 Task: Buy 3 Fluorometers from Measuring & Testing section under best seller category for shipping address: Francisco Garcia, 1396 Camden Street, Reno, Nevada 89501, Cell Number 7752551231. Pay from credit card ending with 6759, CVV 506
Action: Mouse moved to (23, 82)
Screenshot: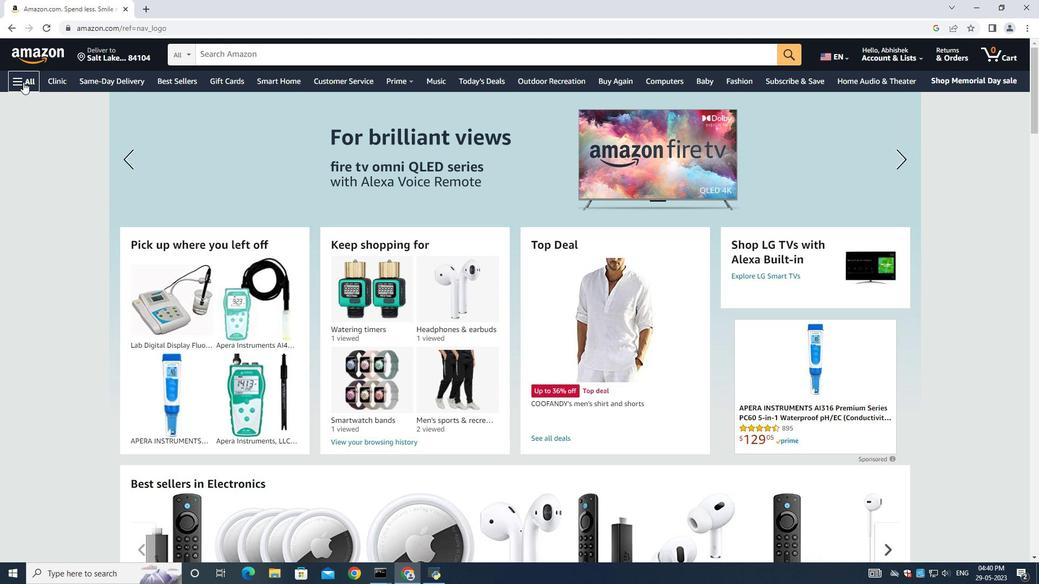 
Action: Mouse pressed left at (23, 82)
Screenshot: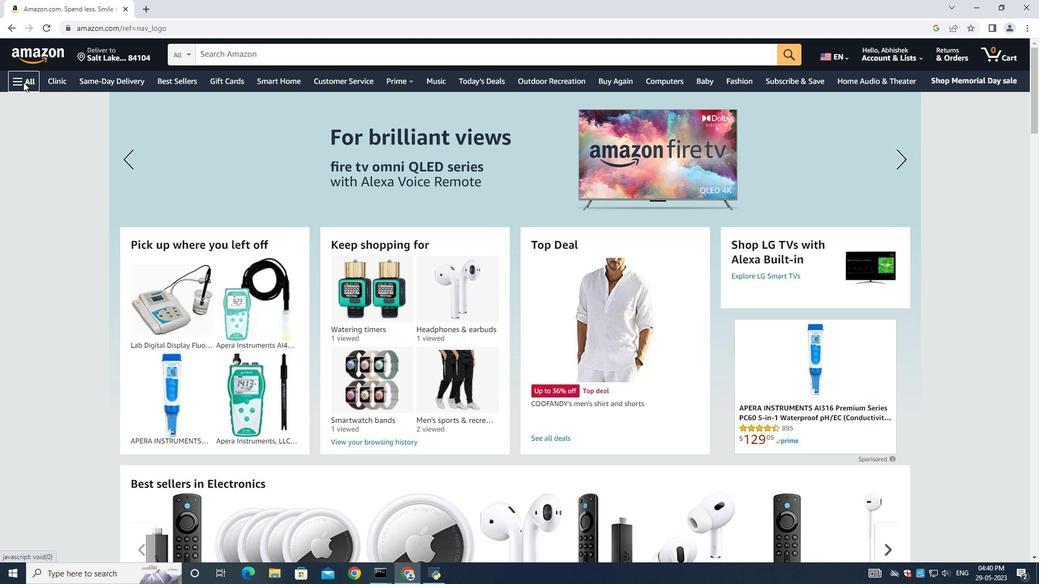 
Action: Mouse moved to (29, 108)
Screenshot: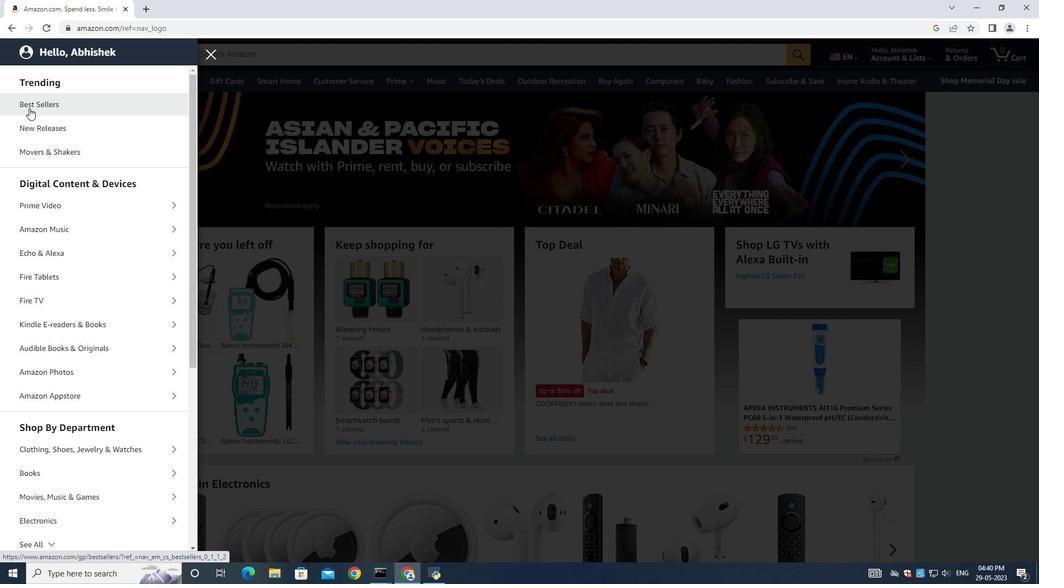 
Action: Mouse pressed left at (29, 108)
Screenshot: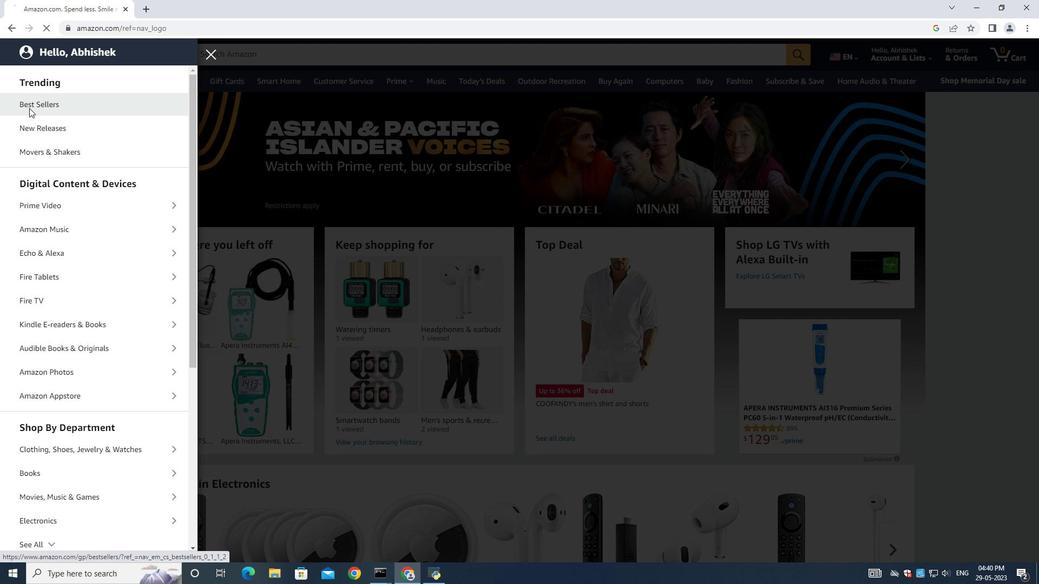 
Action: Mouse moved to (230, 54)
Screenshot: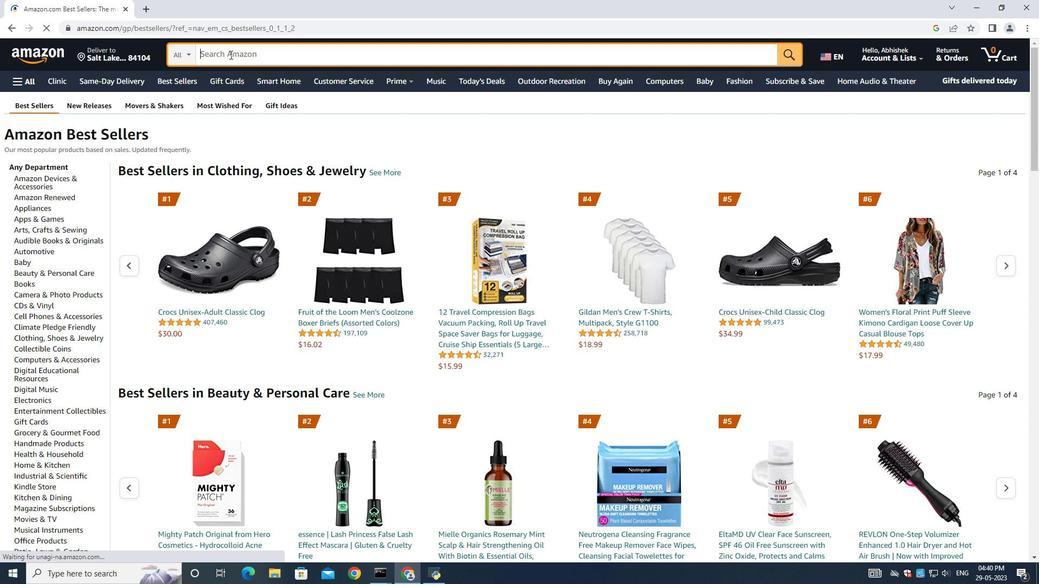 
Action: Mouse pressed left at (230, 54)
Screenshot: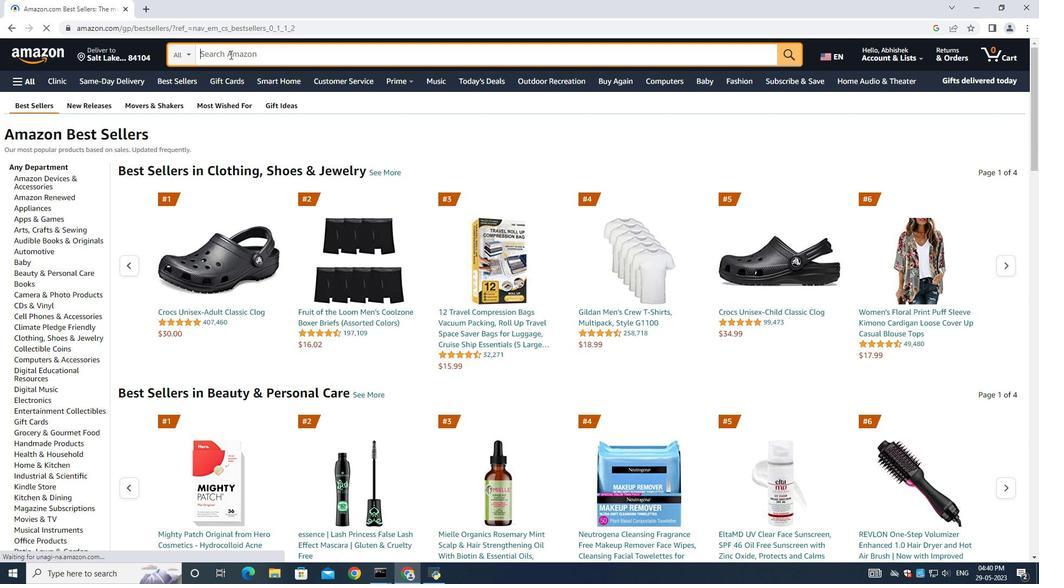 
Action: Key pressed <Key.shift>Fluorometers<Key.enter>
Screenshot: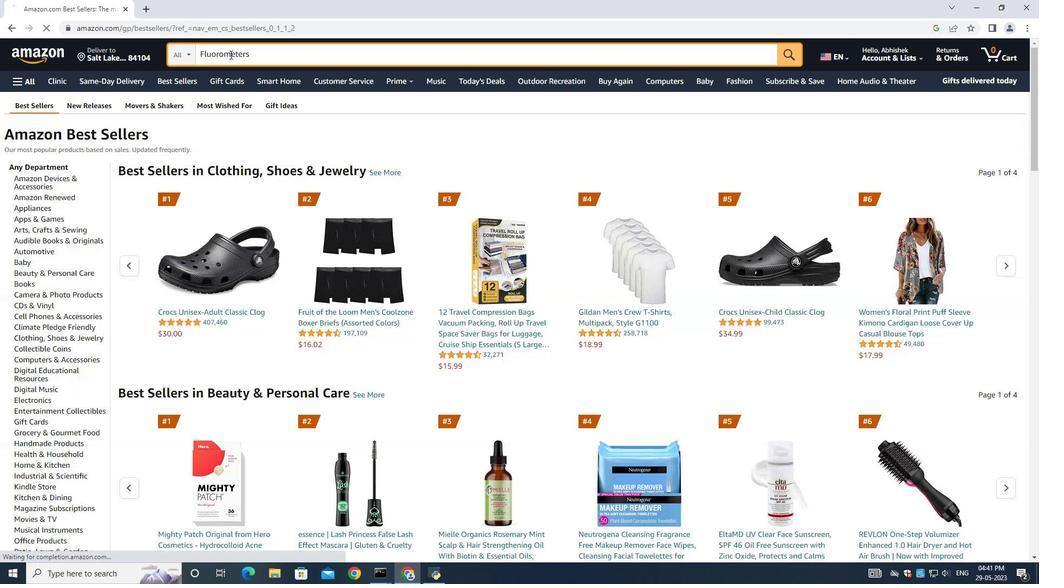
Action: Mouse moved to (674, 298)
Screenshot: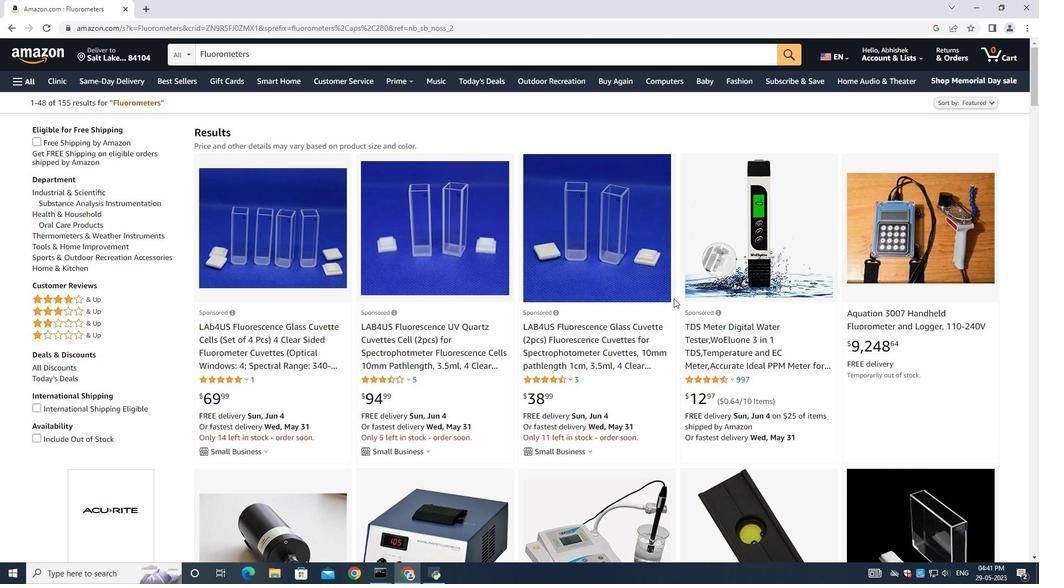 
Action: Mouse scrolled (674, 298) with delta (0, 0)
Screenshot: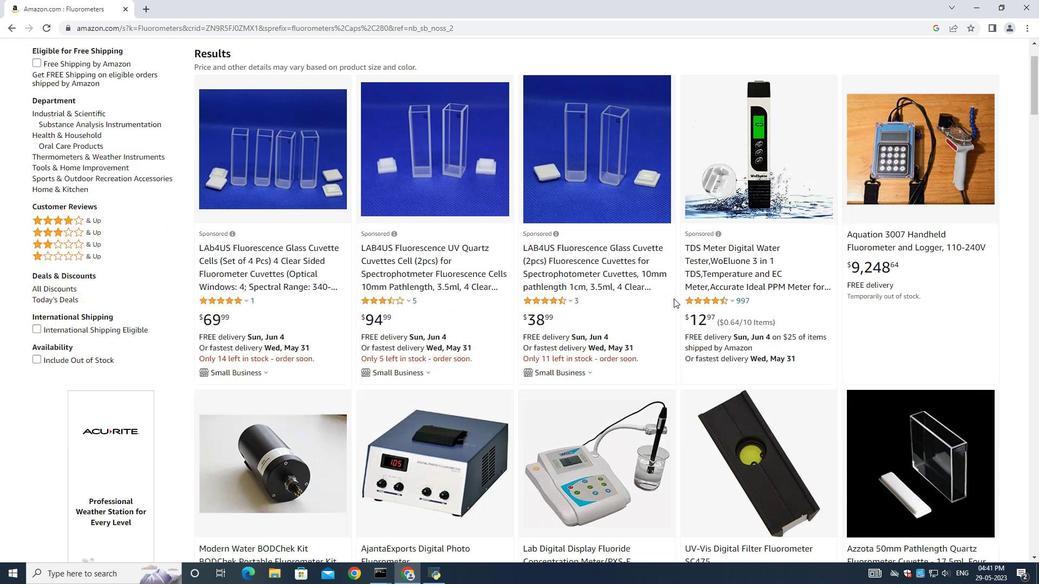 
Action: Mouse scrolled (674, 298) with delta (0, 0)
Screenshot: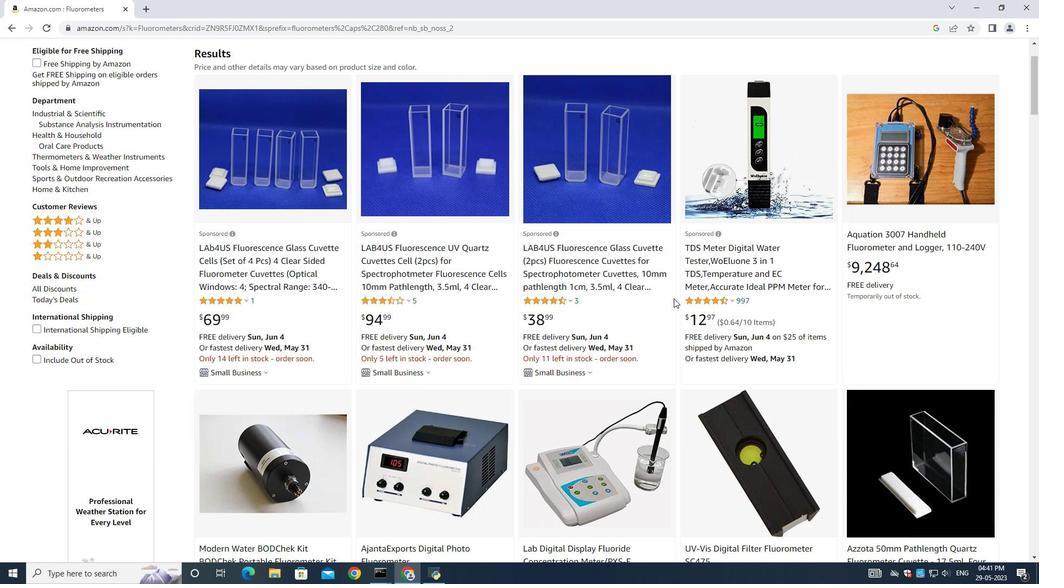 
Action: Mouse scrolled (674, 298) with delta (0, 0)
Screenshot: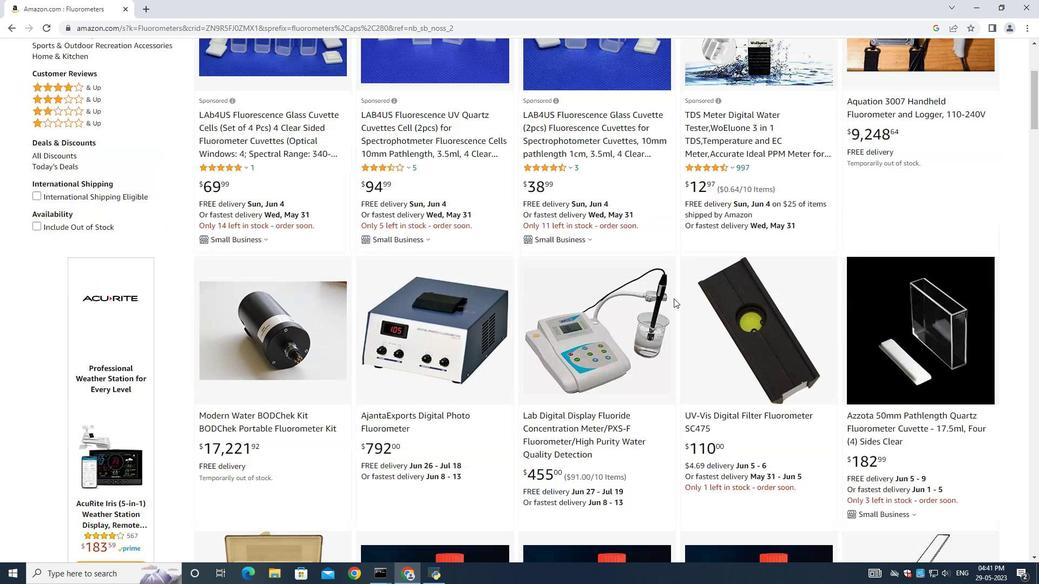 
Action: Mouse scrolled (674, 298) with delta (0, 0)
Screenshot: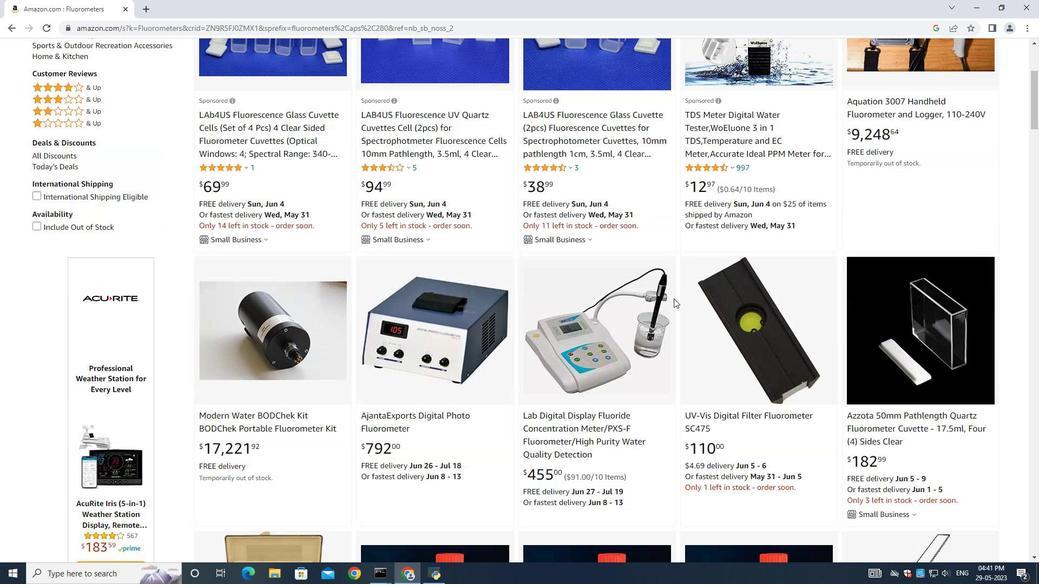 
Action: Mouse moved to (455, 303)
Screenshot: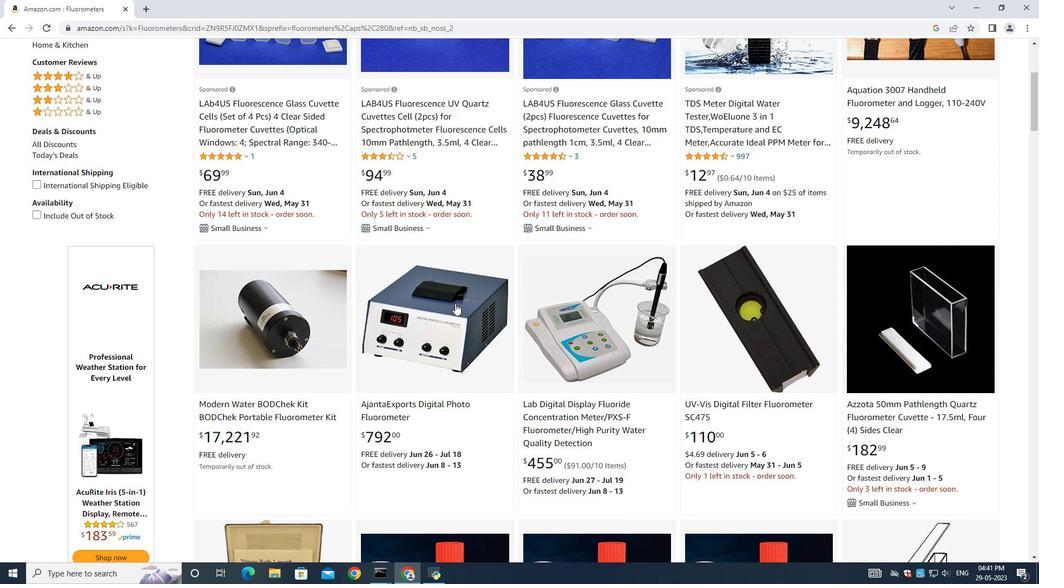 
Action: Mouse scrolled (455, 303) with delta (0, 0)
Screenshot: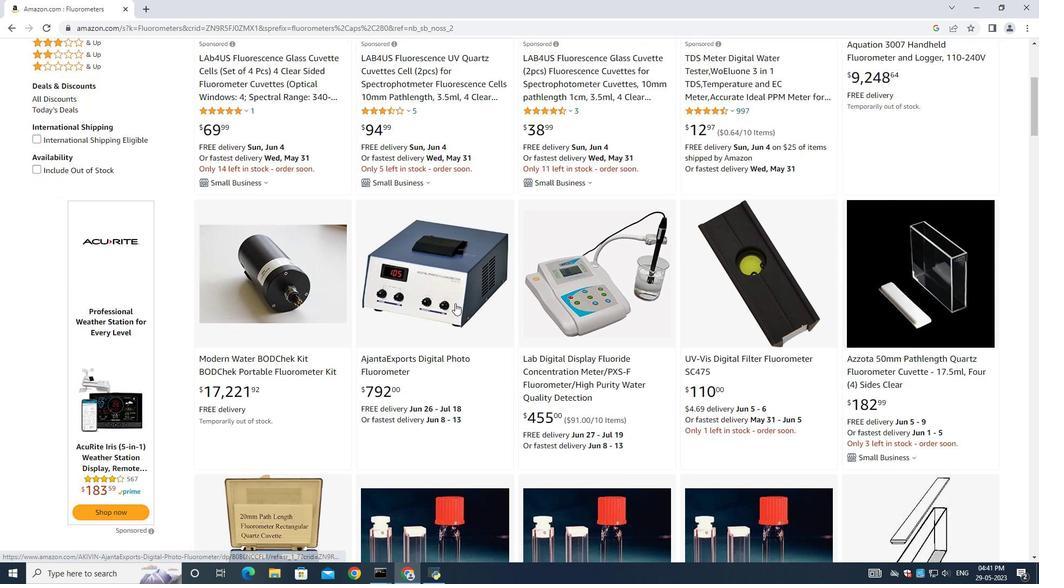 
Action: Mouse scrolled (455, 303) with delta (0, 0)
Screenshot: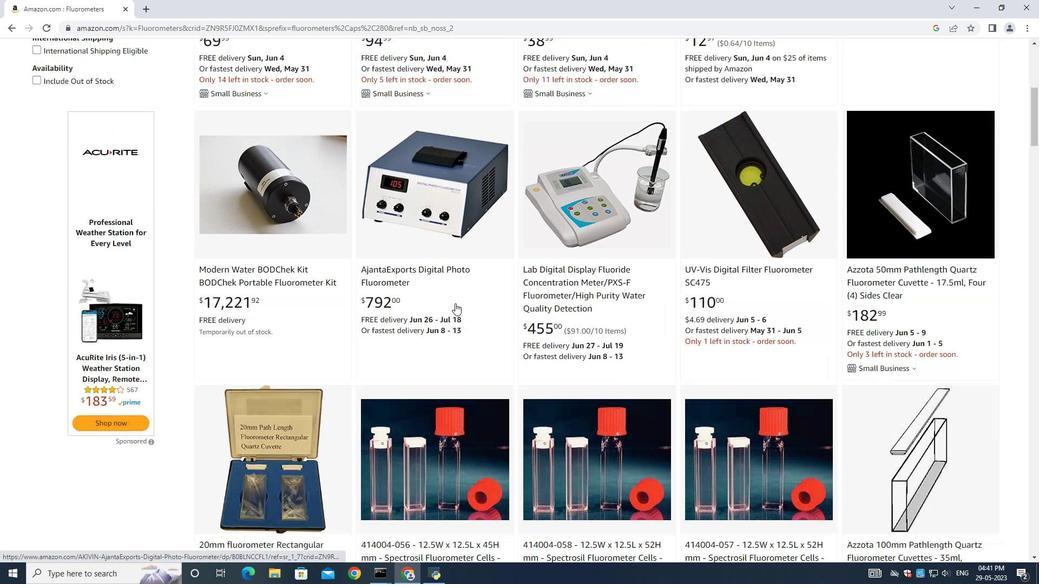
Action: Mouse scrolled (455, 303) with delta (0, 0)
Screenshot: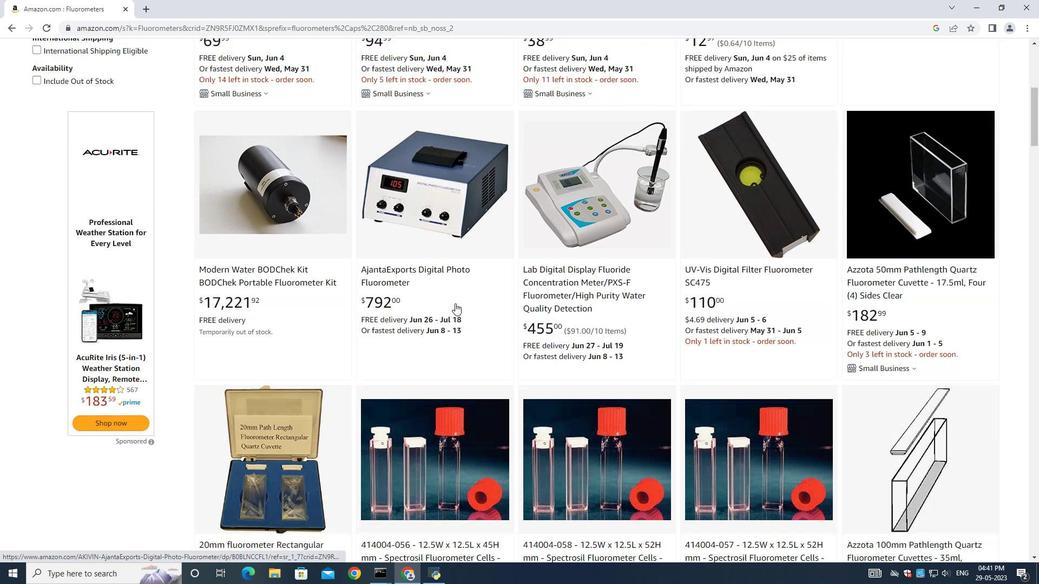 
Action: Mouse scrolled (455, 303) with delta (0, 0)
Screenshot: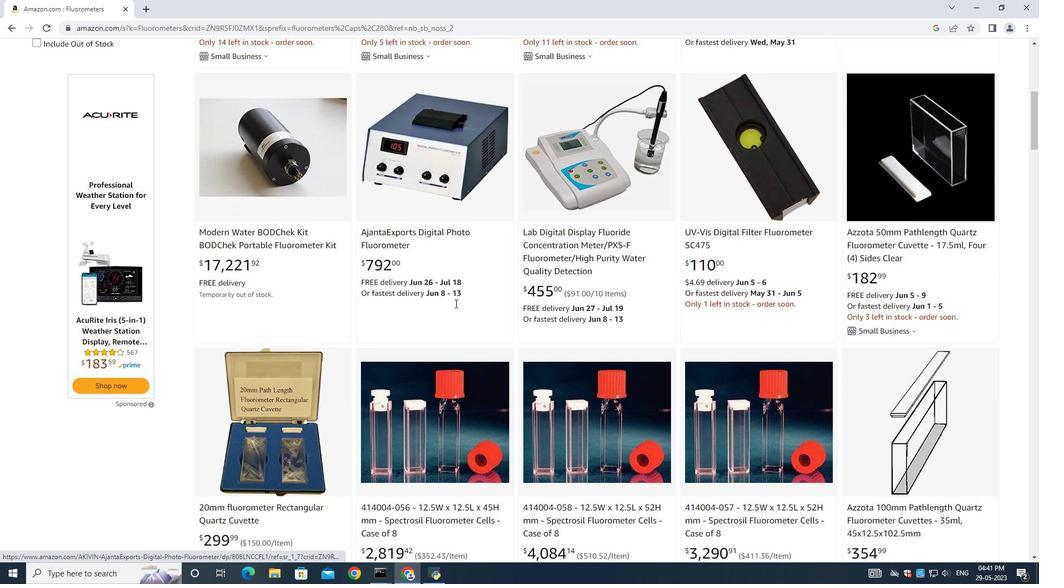 
Action: Mouse scrolled (455, 303) with delta (0, 0)
Screenshot: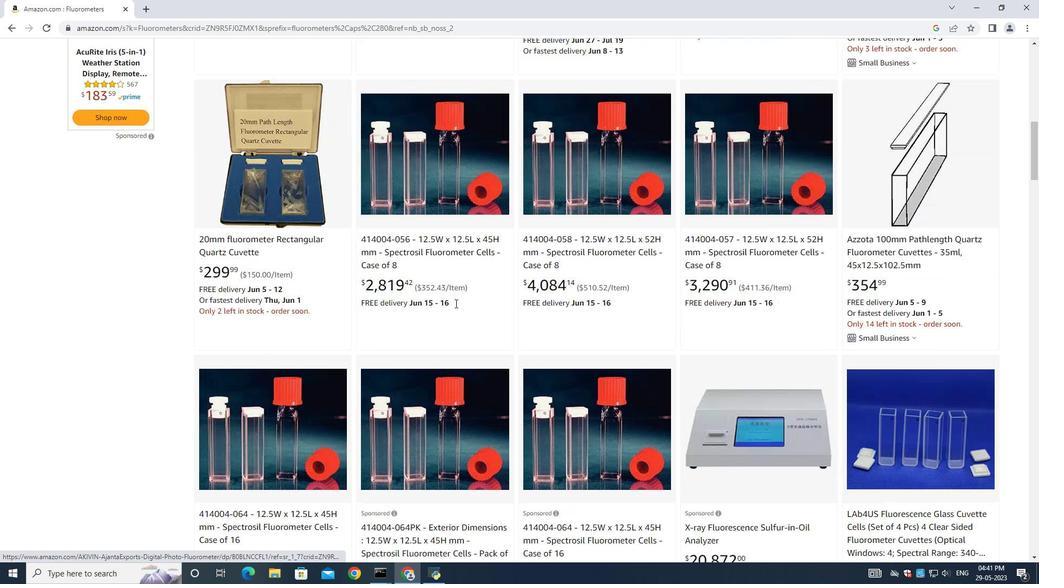 
Action: Mouse scrolled (455, 303) with delta (0, 0)
Screenshot: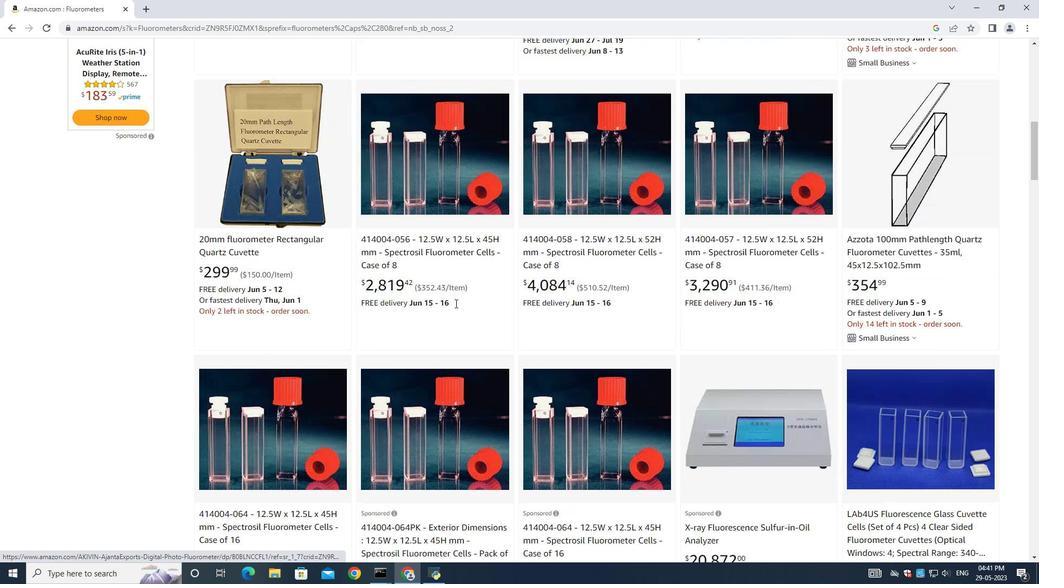 
Action: Mouse scrolled (455, 303) with delta (0, 0)
Screenshot: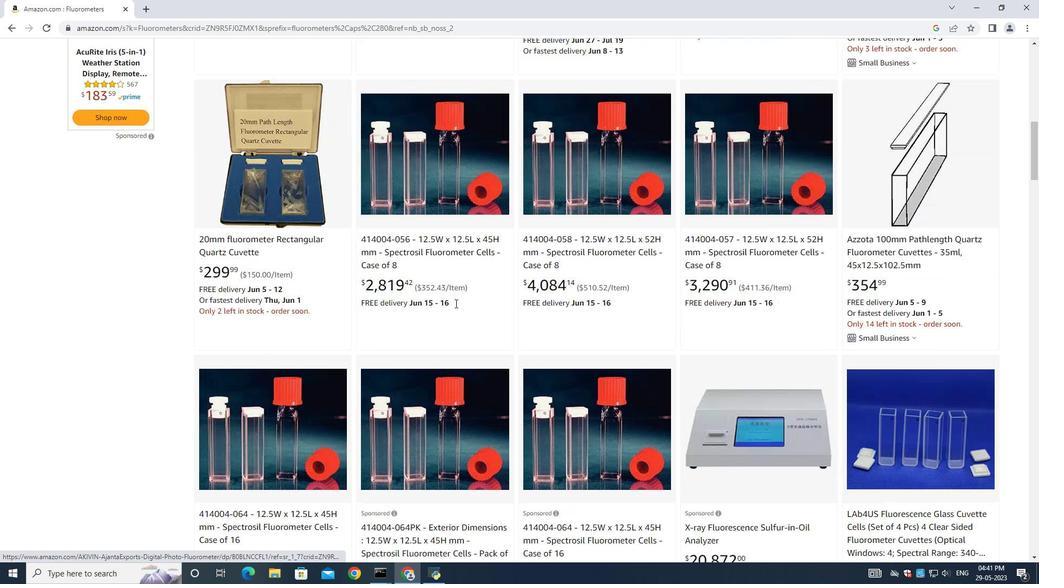 
Action: Mouse scrolled (455, 303) with delta (0, 0)
Screenshot: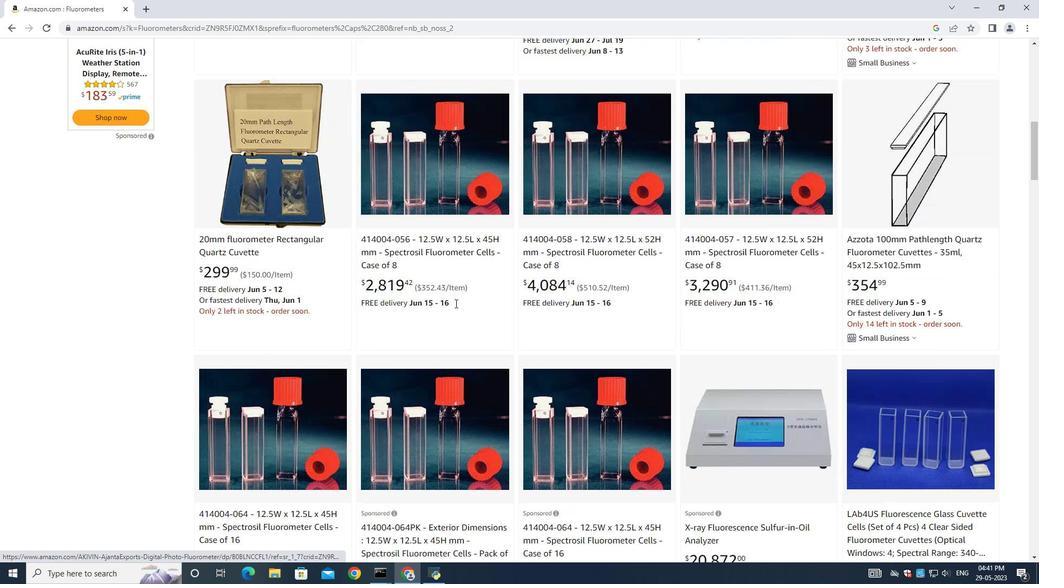 
Action: Mouse scrolled (455, 303) with delta (0, 0)
Screenshot: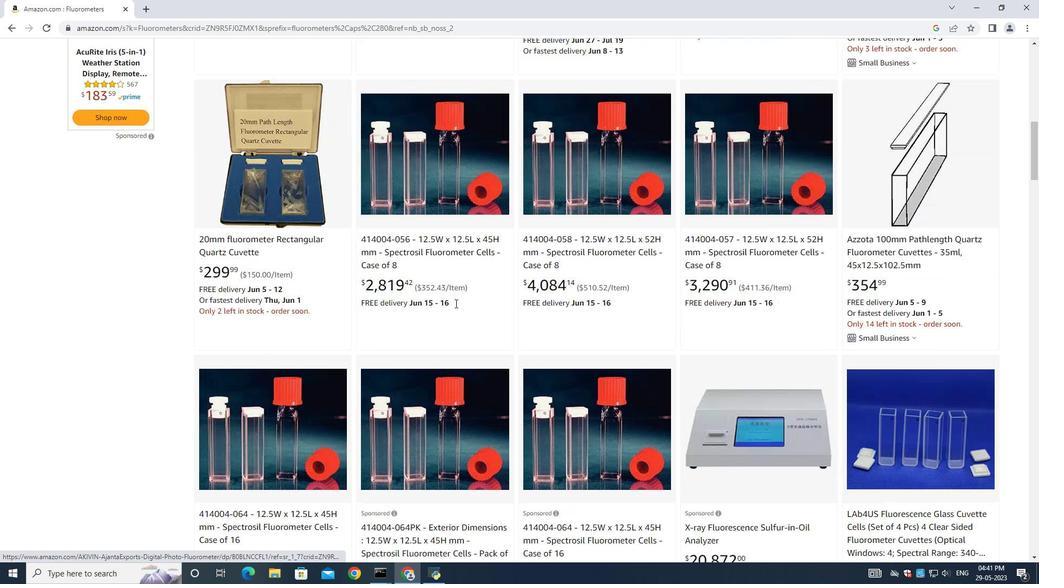
Action: Mouse scrolled (455, 304) with delta (0, 0)
Screenshot: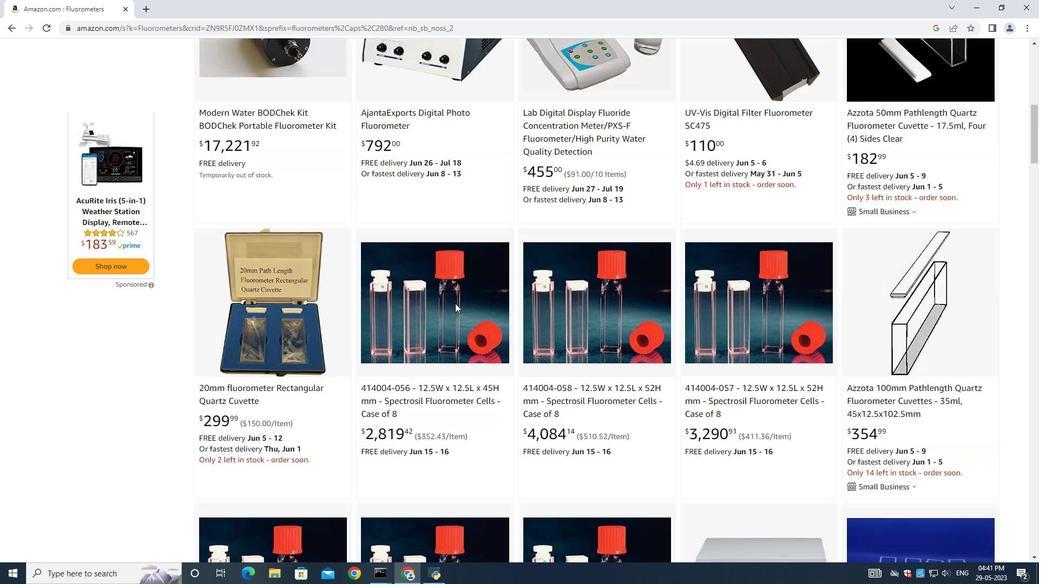 
Action: Mouse scrolled (455, 304) with delta (0, 0)
Screenshot: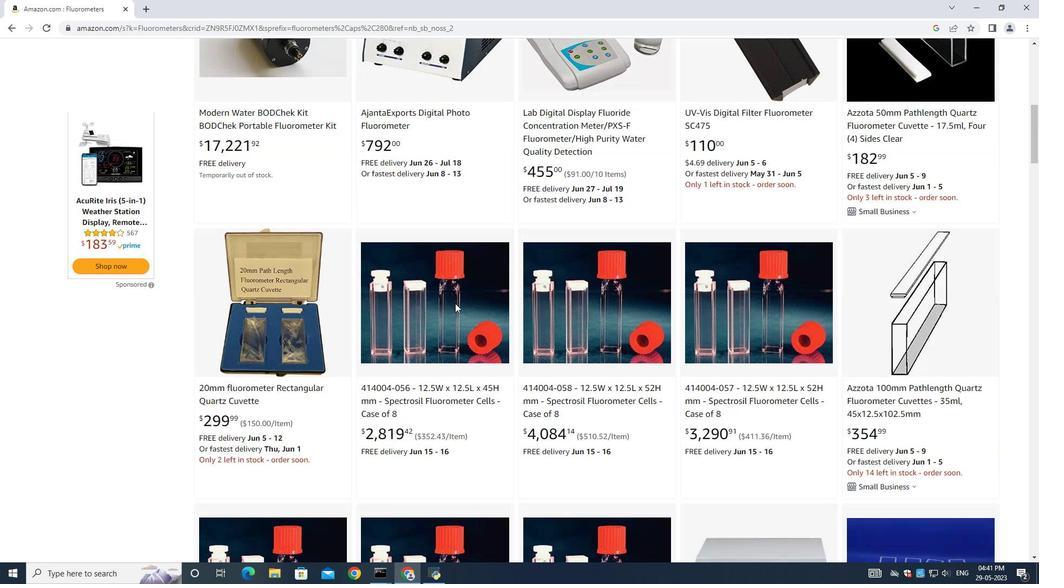 
Action: Mouse scrolled (455, 304) with delta (0, 0)
Screenshot: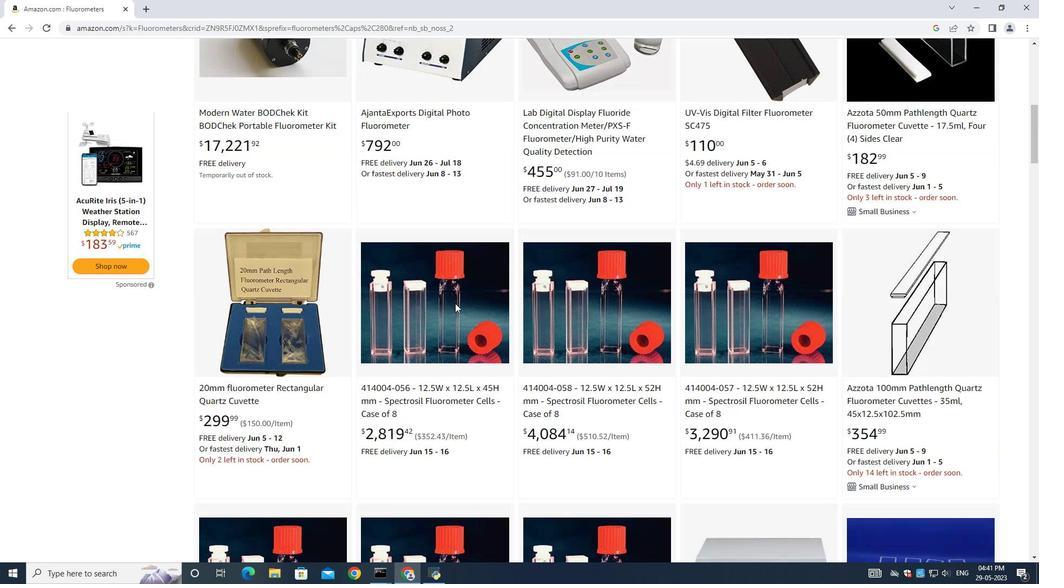 
Action: Mouse scrolled (455, 304) with delta (0, 0)
Screenshot: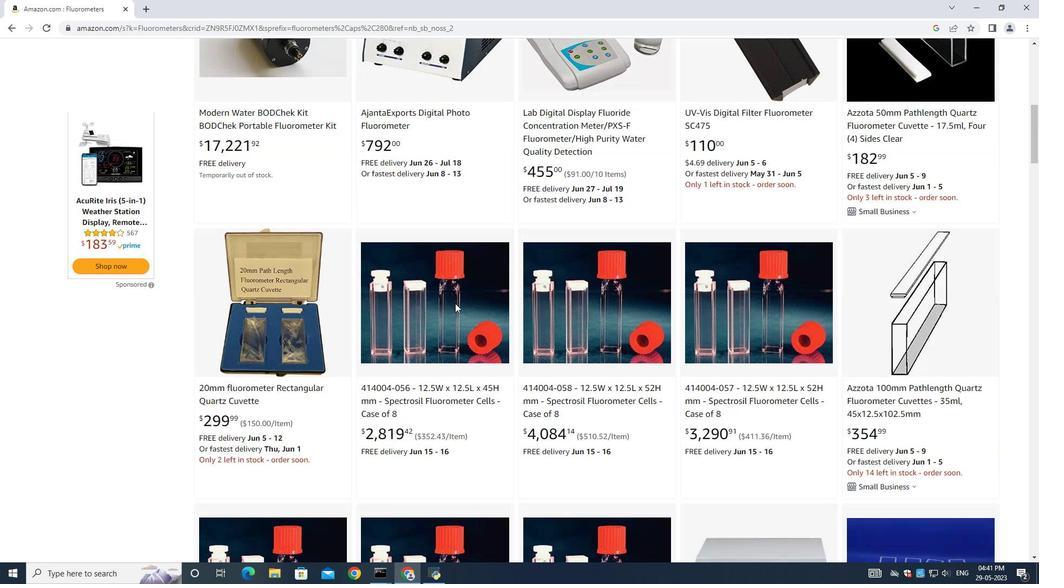 
Action: Mouse scrolled (455, 304) with delta (0, 0)
Screenshot: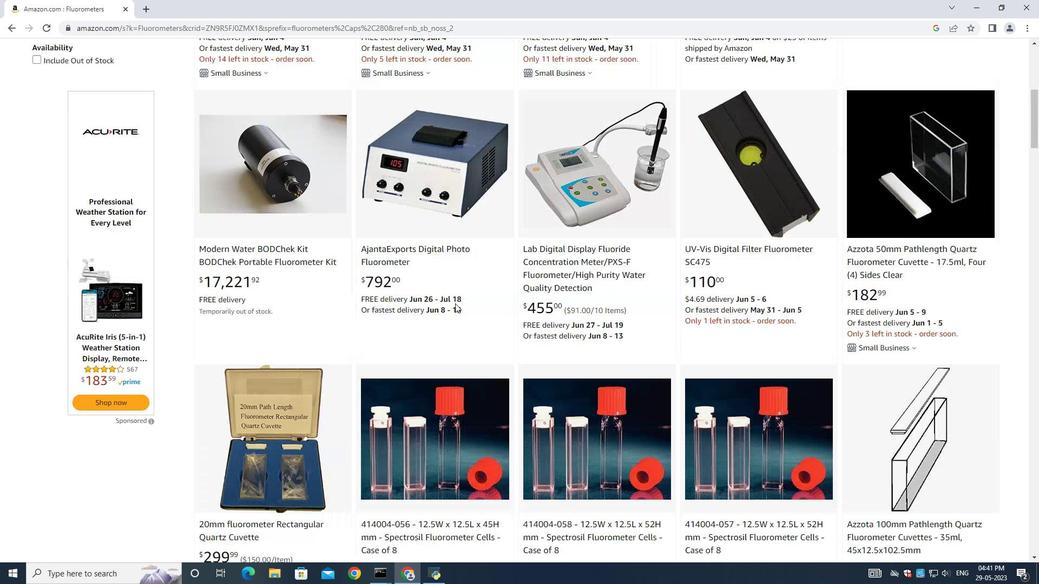 
Action: Mouse scrolled (455, 304) with delta (0, 0)
Screenshot: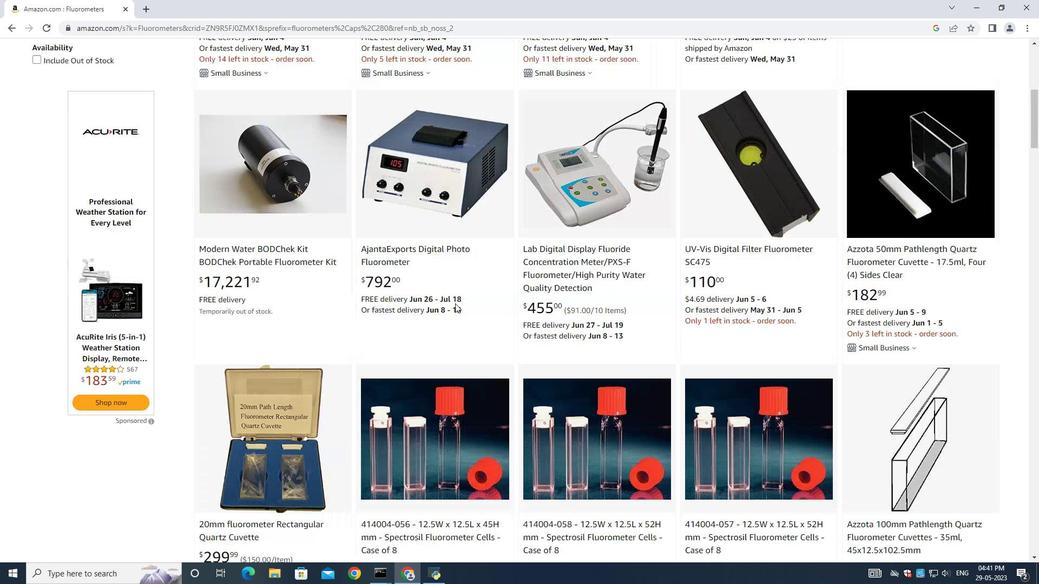 
Action: Mouse scrolled (455, 304) with delta (0, 0)
Screenshot: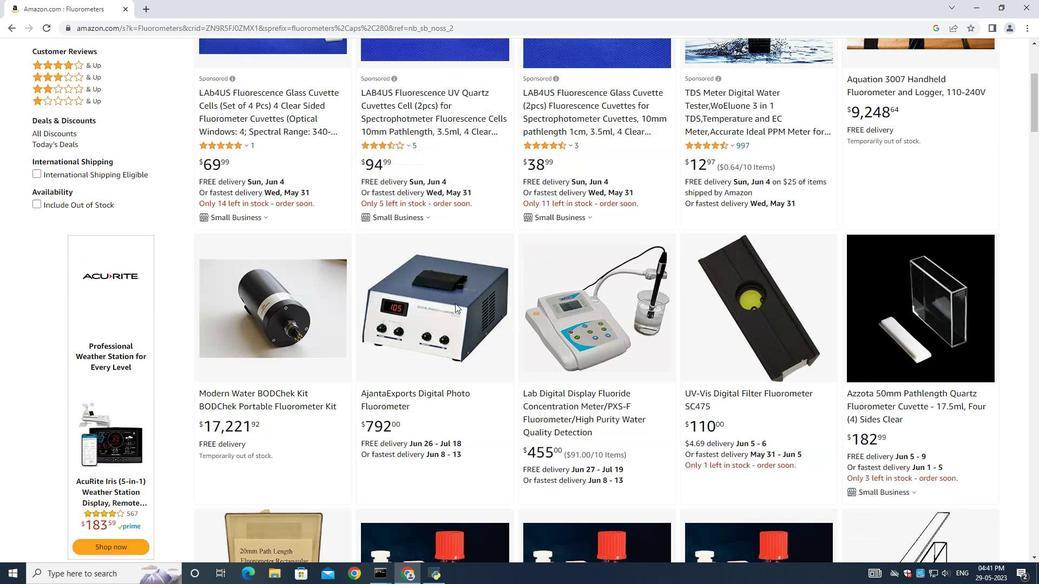 
Action: Mouse scrolled (455, 304) with delta (0, 0)
Screenshot: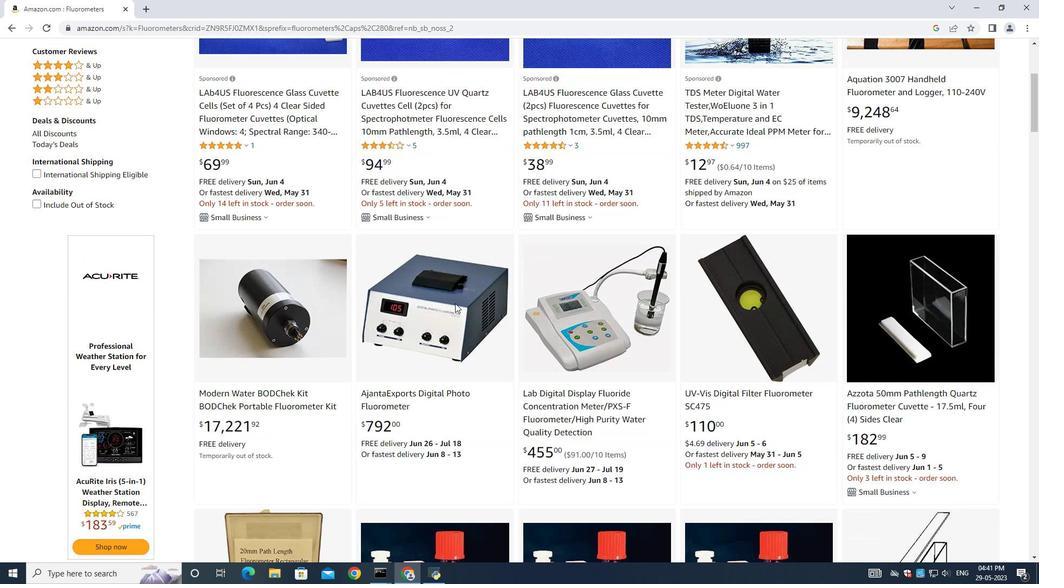 
Action: Mouse scrolled (455, 304) with delta (0, 0)
Screenshot: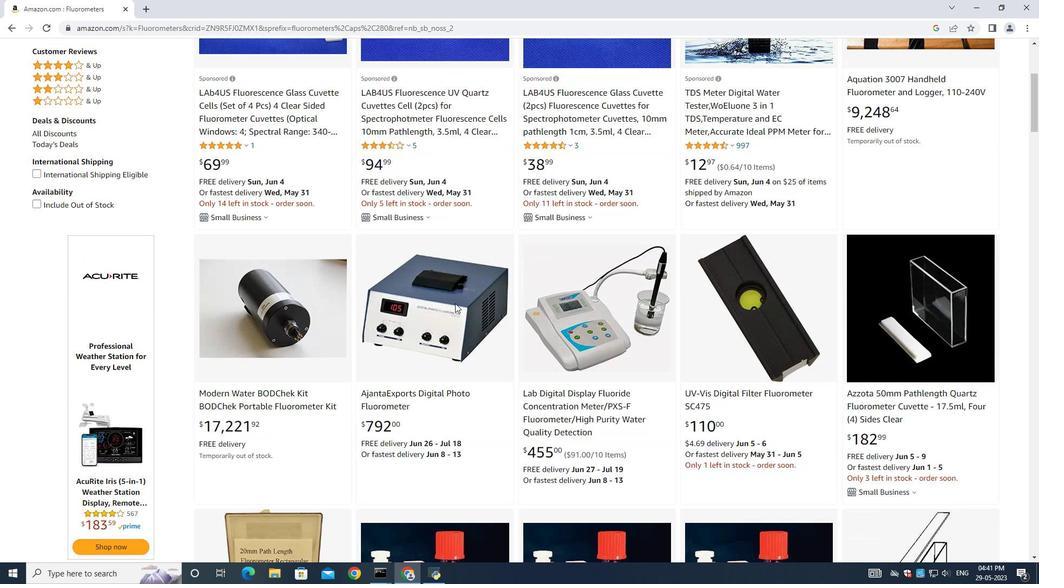 
Action: Mouse scrolled (455, 304) with delta (0, 0)
Screenshot: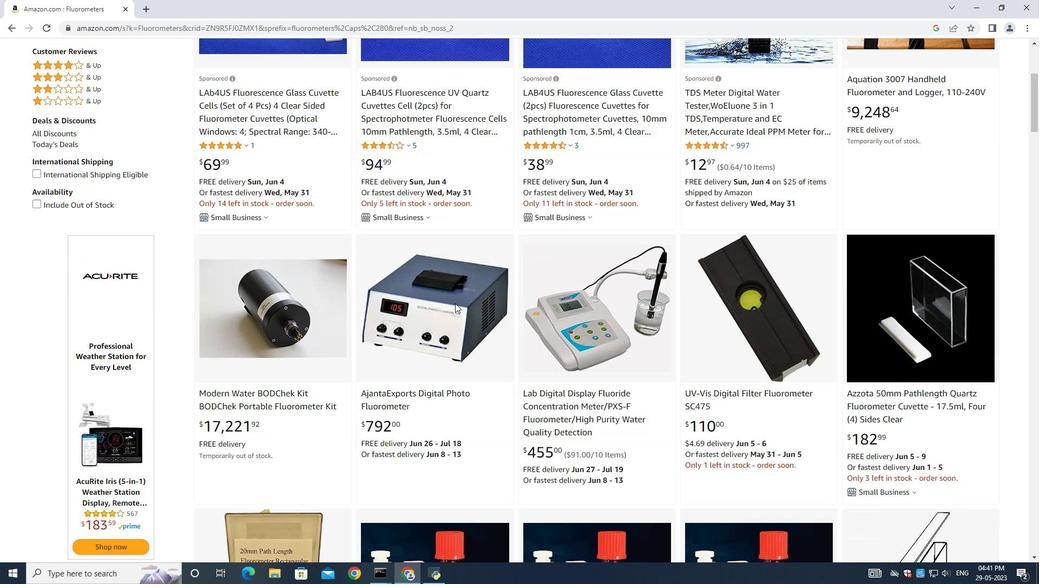
Action: Mouse scrolled (455, 304) with delta (0, 0)
Screenshot: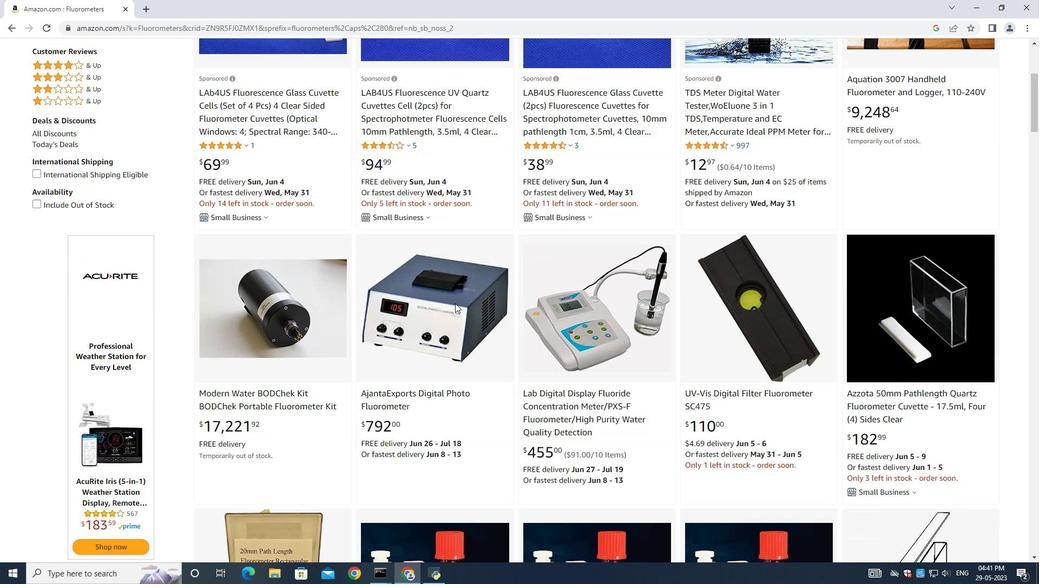 
Action: Mouse scrolled (455, 304) with delta (0, 0)
Screenshot: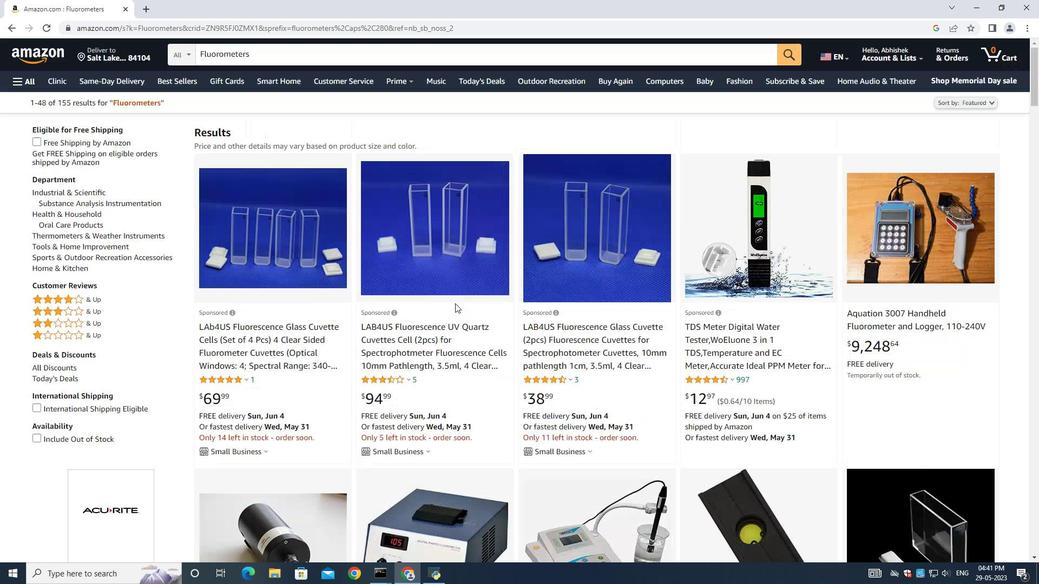 
Action: Mouse scrolled (455, 304) with delta (0, 0)
Screenshot: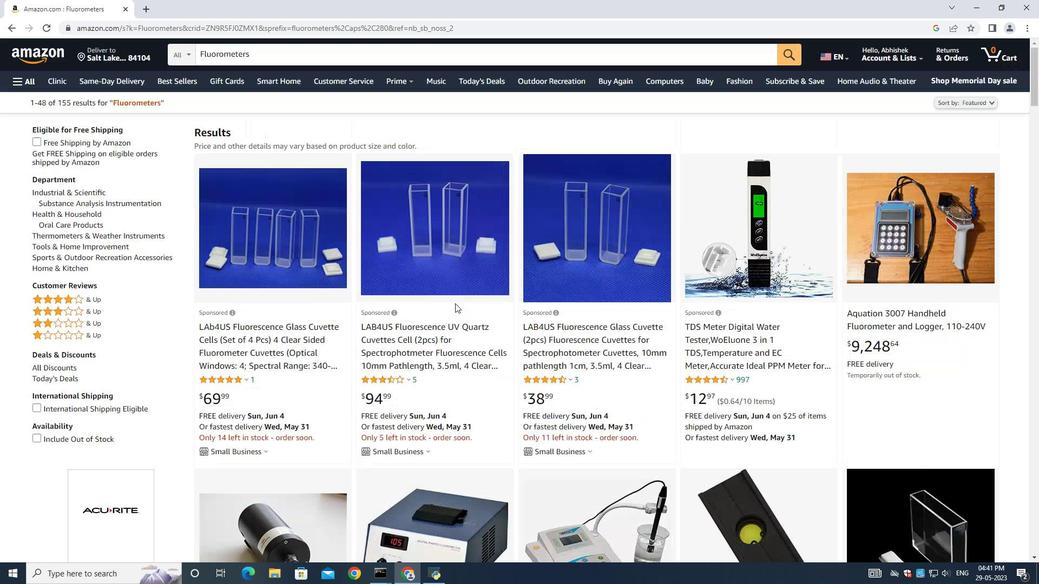 
Action: Mouse scrolled (455, 304) with delta (0, 0)
Screenshot: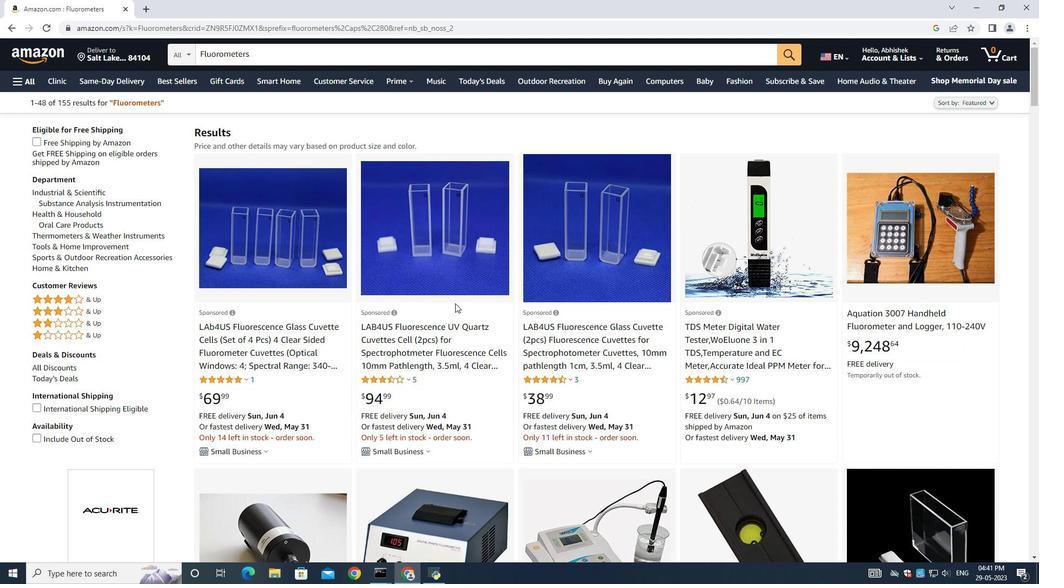 
Action: Mouse scrolled (455, 304) with delta (0, 0)
Screenshot: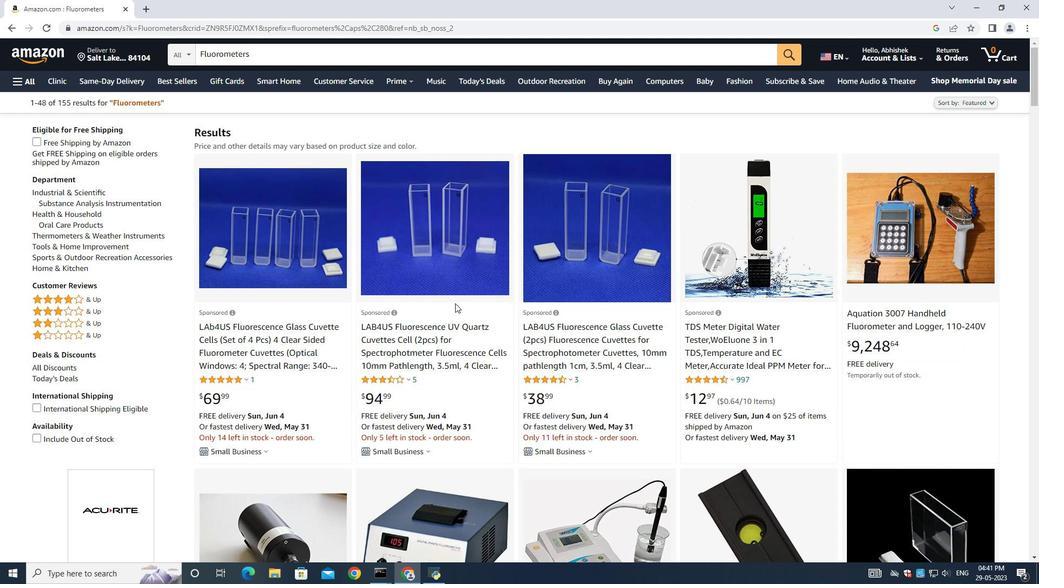 
Action: Mouse scrolled (455, 304) with delta (0, 0)
Screenshot: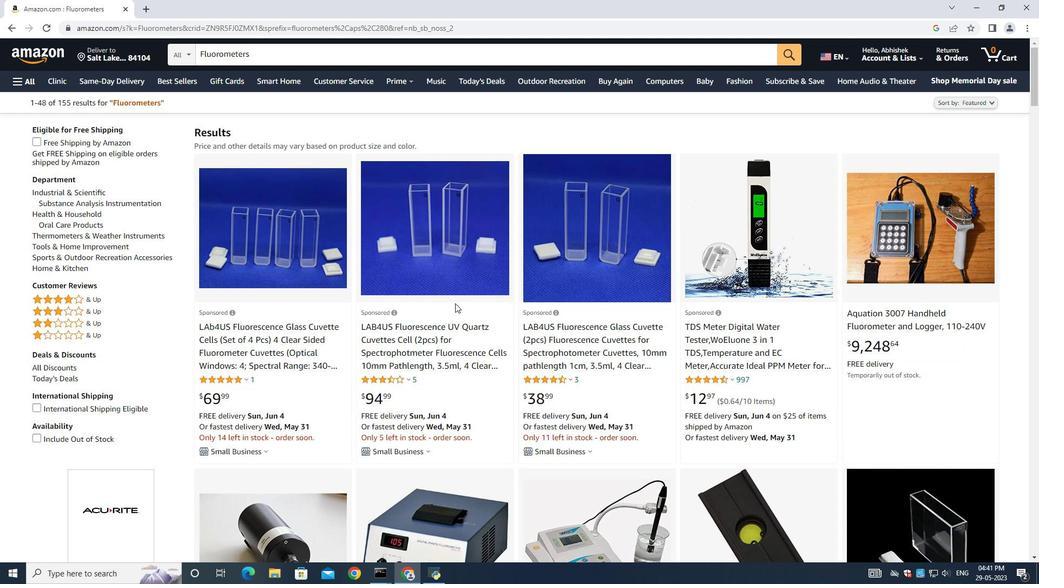 
Action: Mouse scrolled (455, 304) with delta (0, 0)
Screenshot: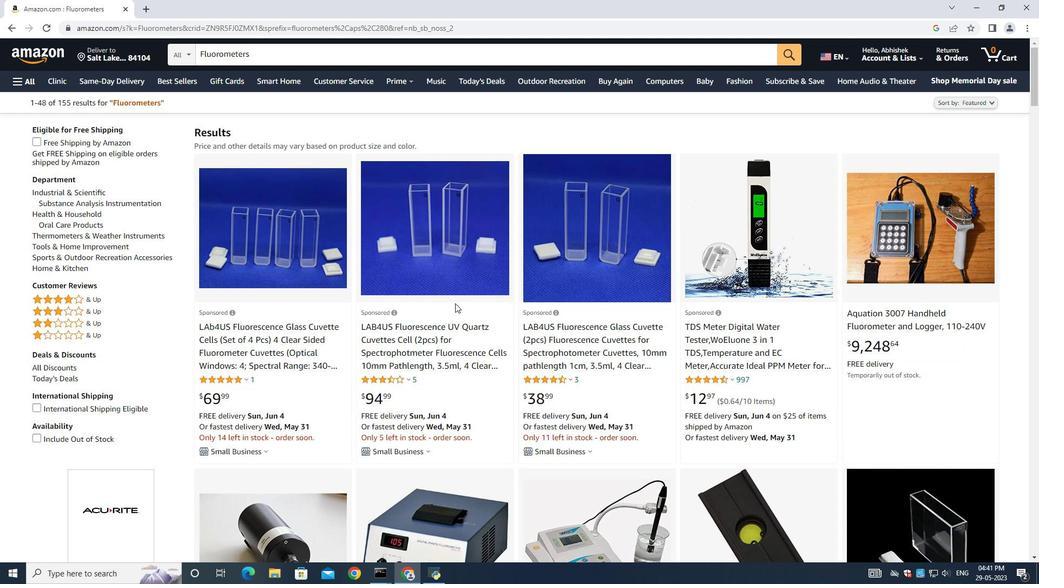 
Action: Mouse scrolled (455, 304) with delta (0, 0)
Screenshot: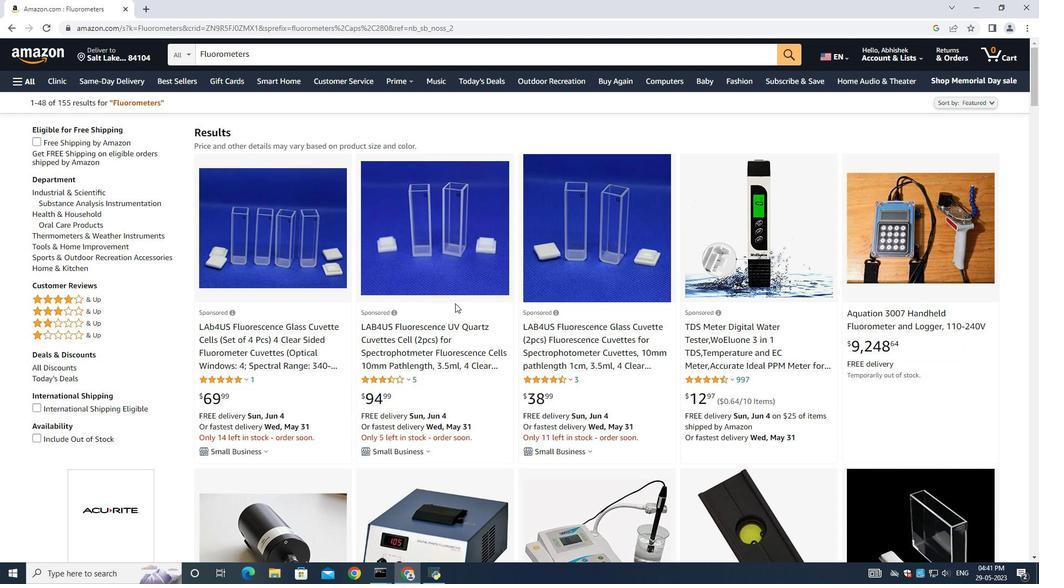
Action: Mouse scrolled (455, 304) with delta (0, 0)
Screenshot: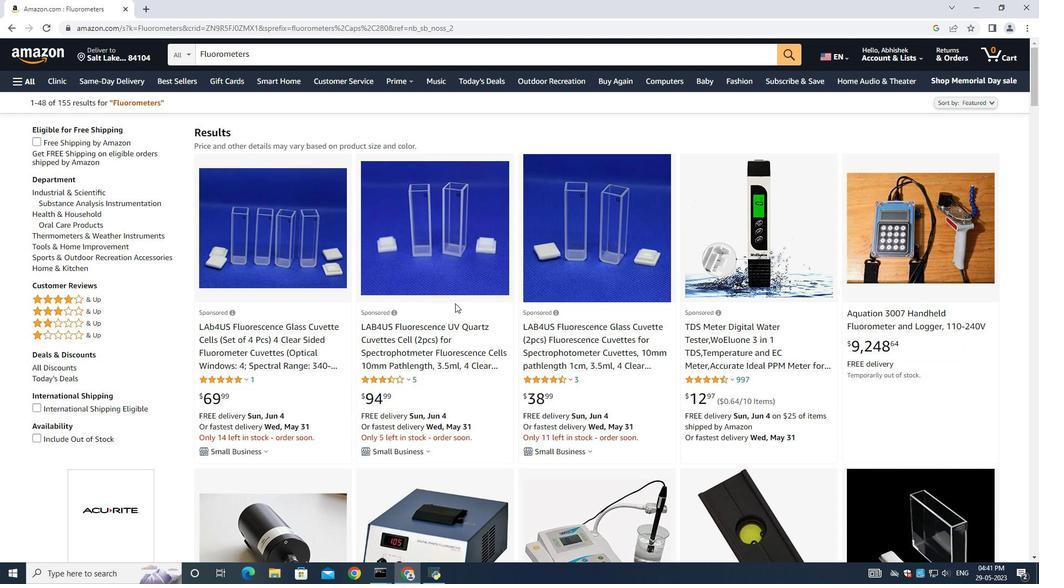 
Action: Mouse moved to (563, 340)
Screenshot: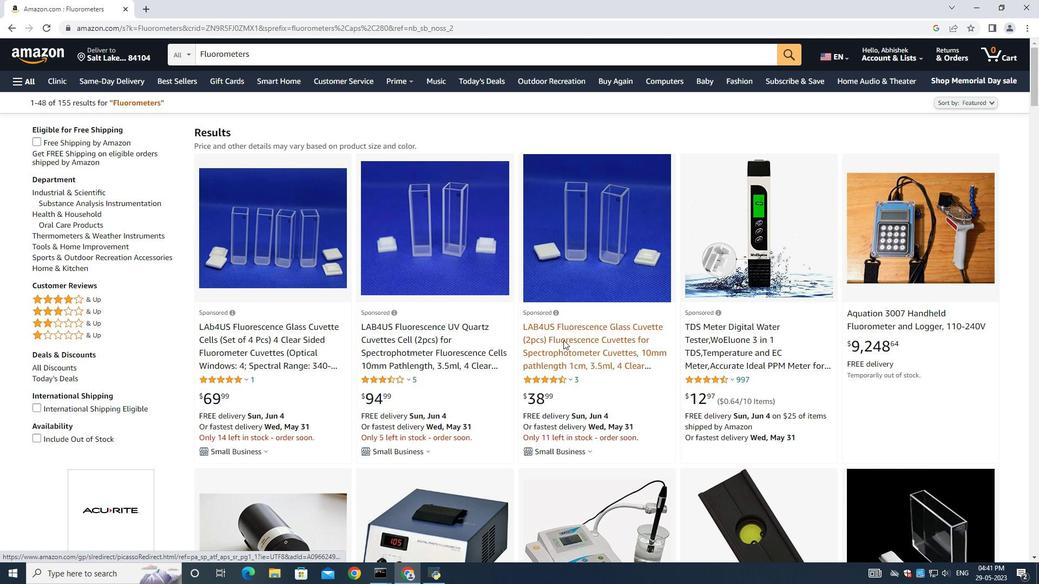
Action: Mouse pressed left at (563, 340)
Screenshot: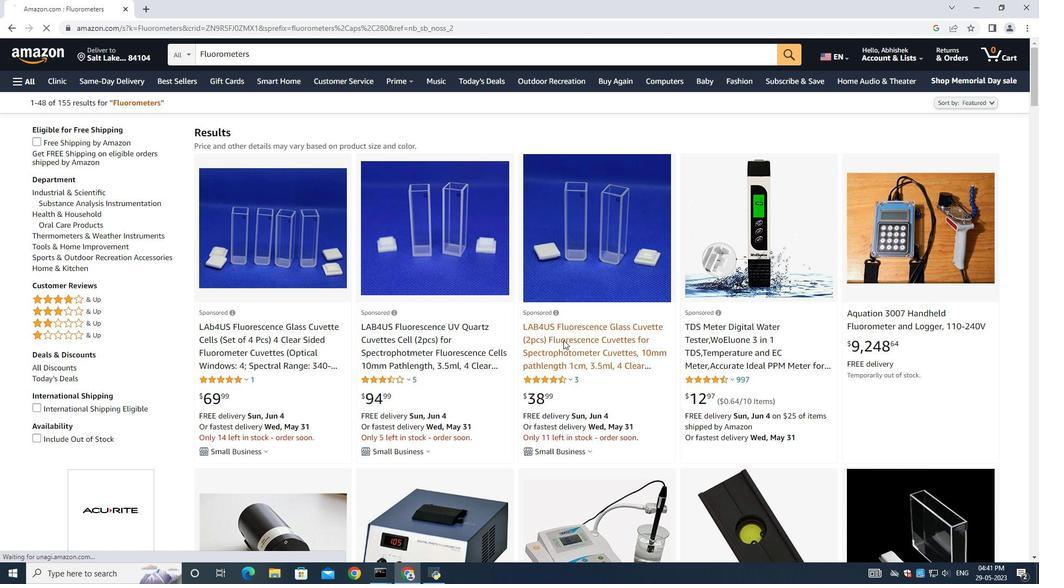 
Action: Mouse moved to (803, 361)
Screenshot: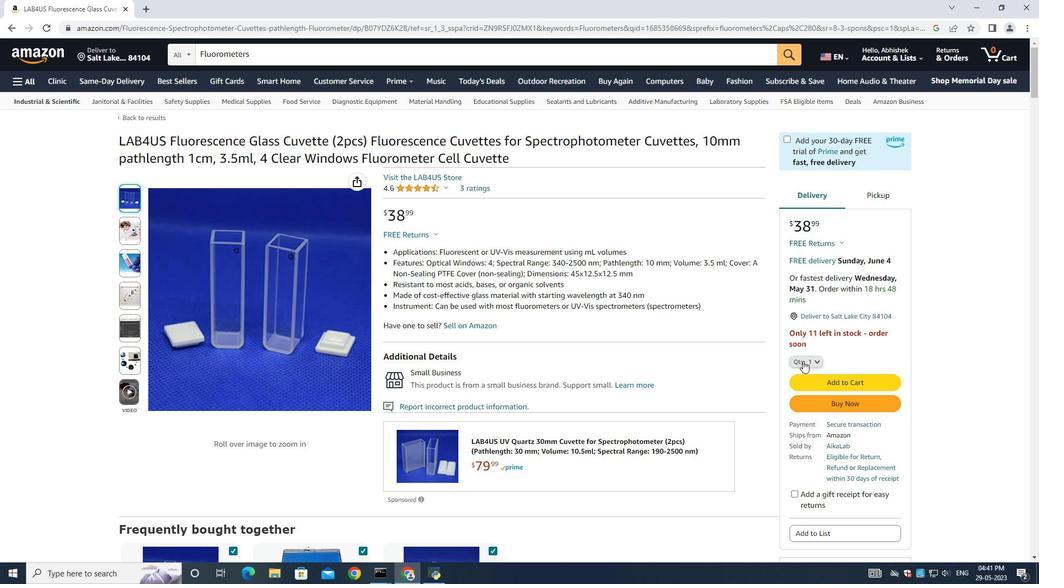 
Action: Mouse pressed left at (803, 361)
Screenshot: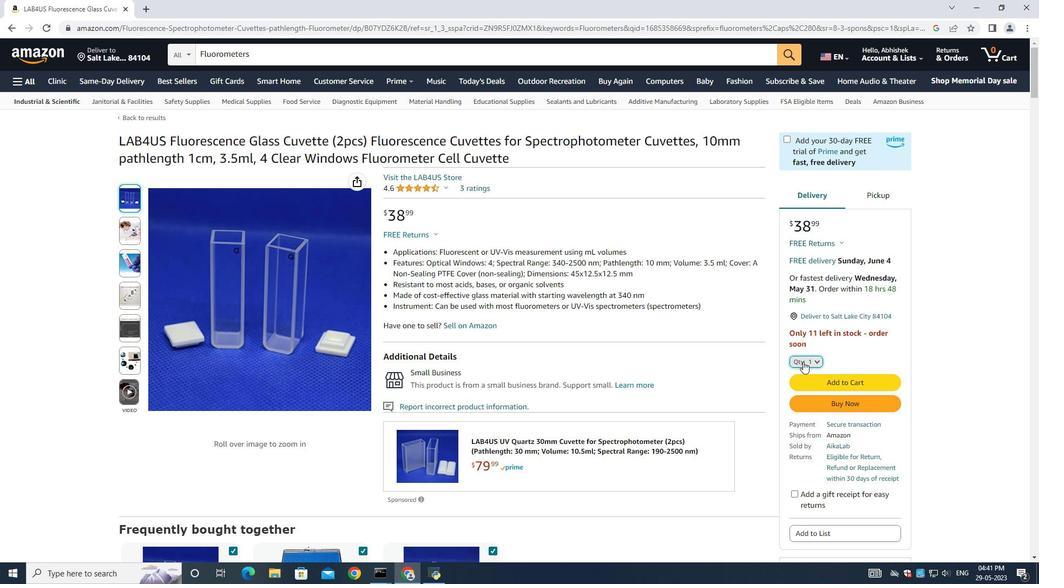 
Action: Mouse moved to (799, 389)
Screenshot: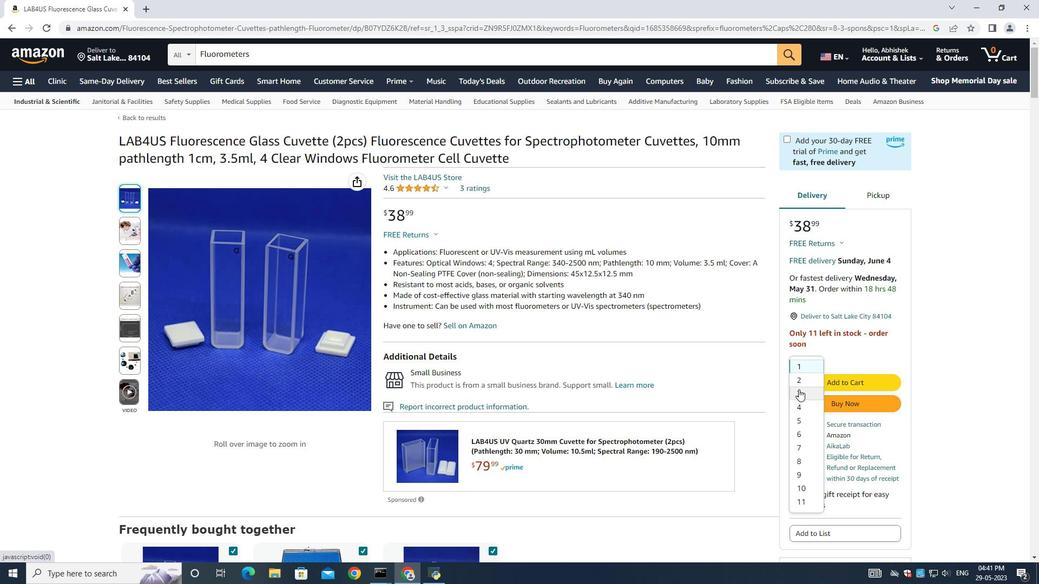 
Action: Mouse pressed left at (799, 389)
Screenshot: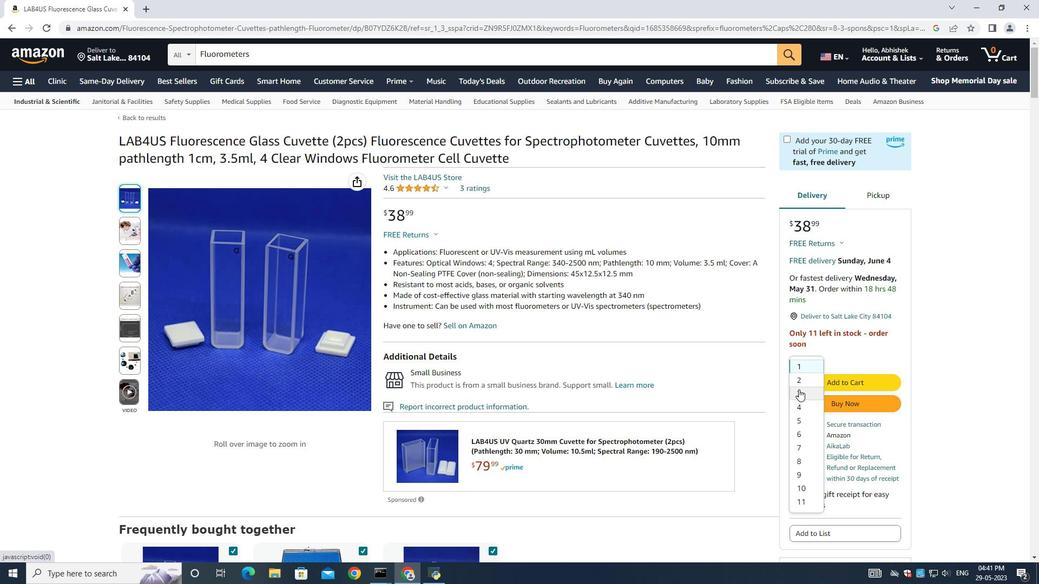 
Action: Mouse moved to (827, 402)
Screenshot: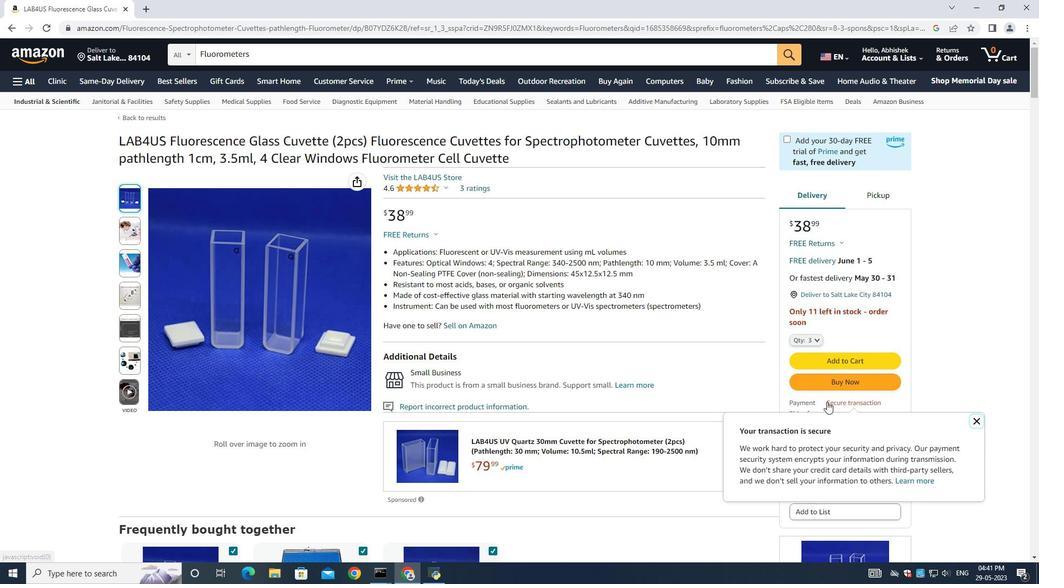 
Action: Mouse pressed left at (827, 402)
Screenshot: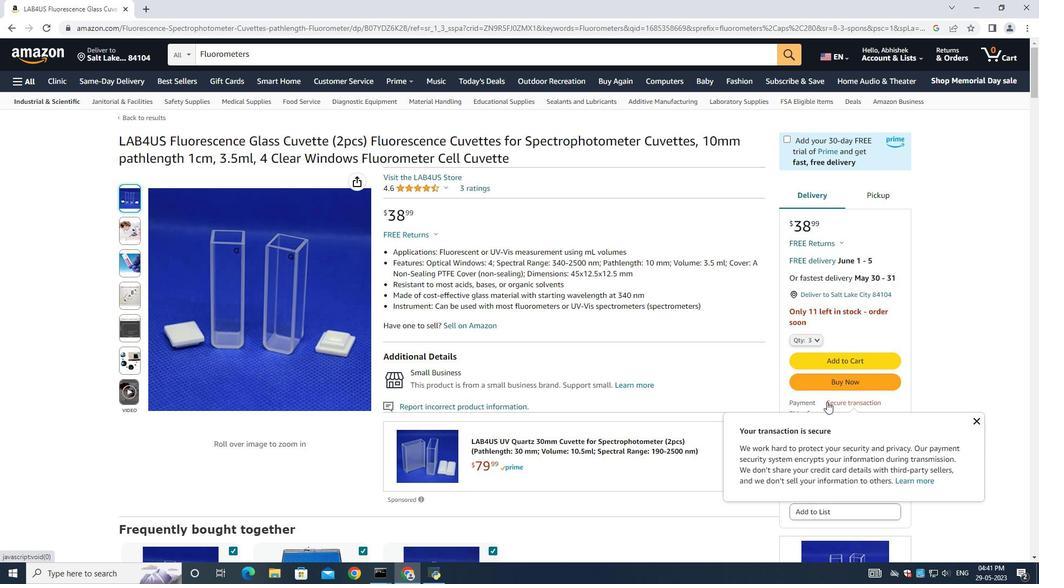 
Action: Mouse moved to (831, 383)
Screenshot: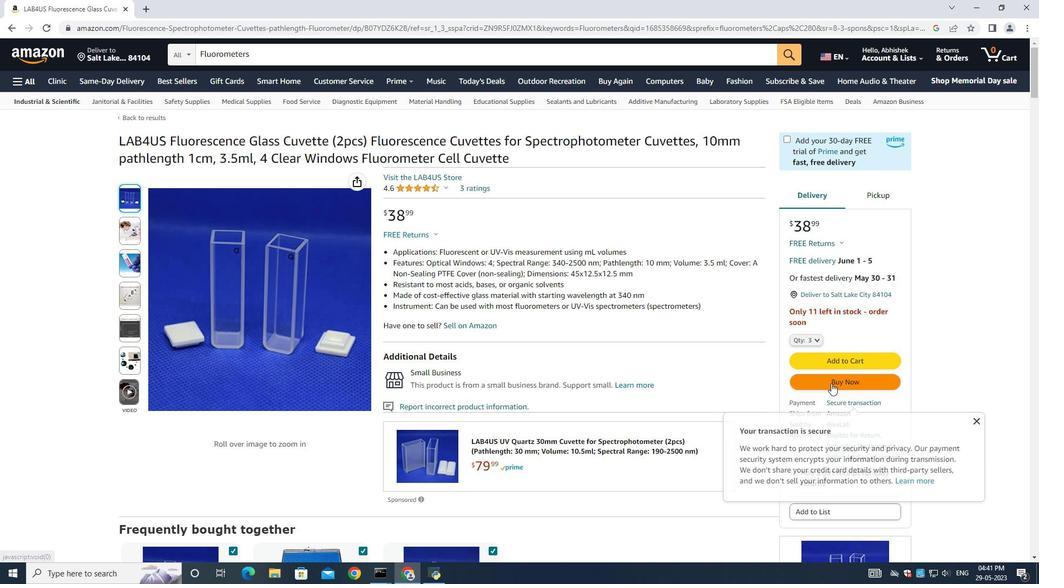 
Action: Mouse pressed left at (831, 383)
Screenshot: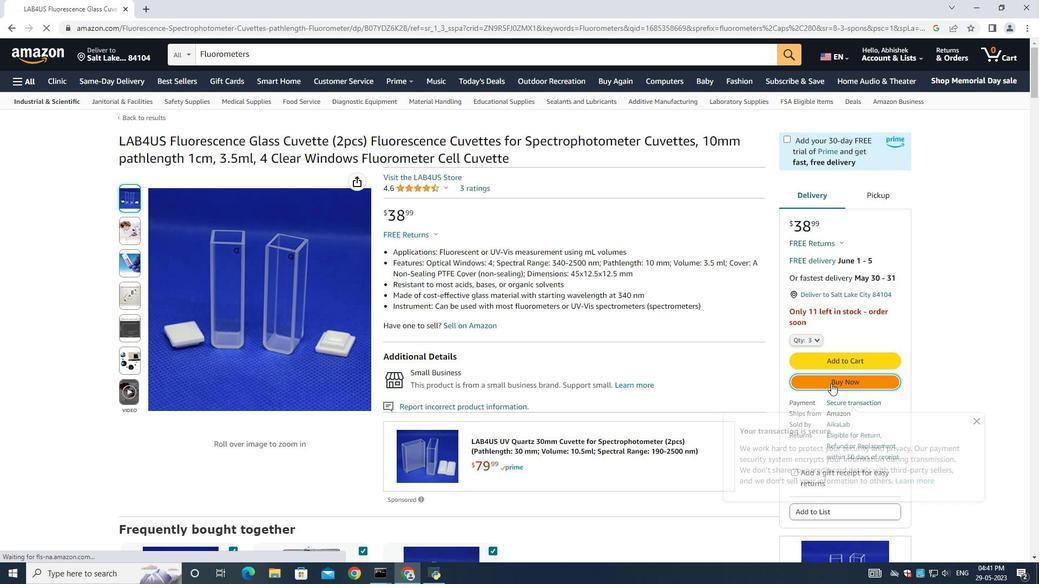 
Action: Mouse moved to (831, 381)
Screenshot: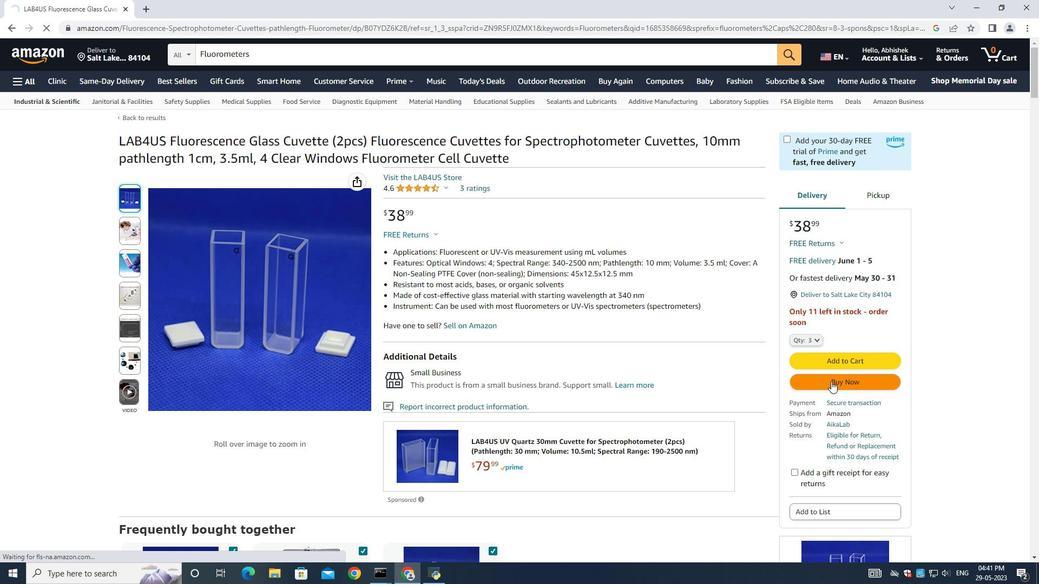 
Action: Mouse pressed left at (831, 381)
Screenshot: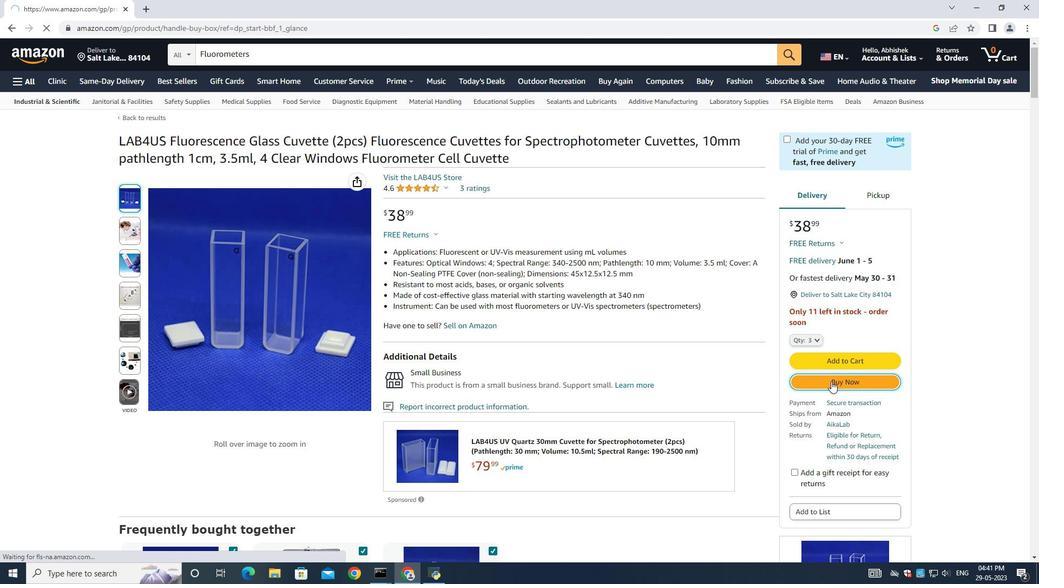 
Action: Mouse moved to (547, 276)
Screenshot: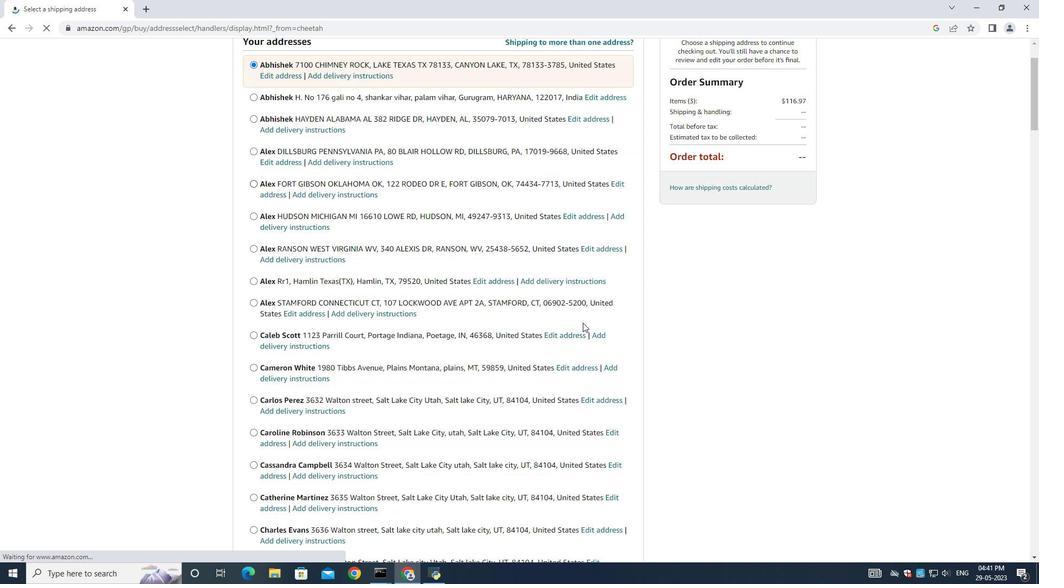 
Action: Mouse scrolled (547, 275) with delta (0, 0)
Screenshot: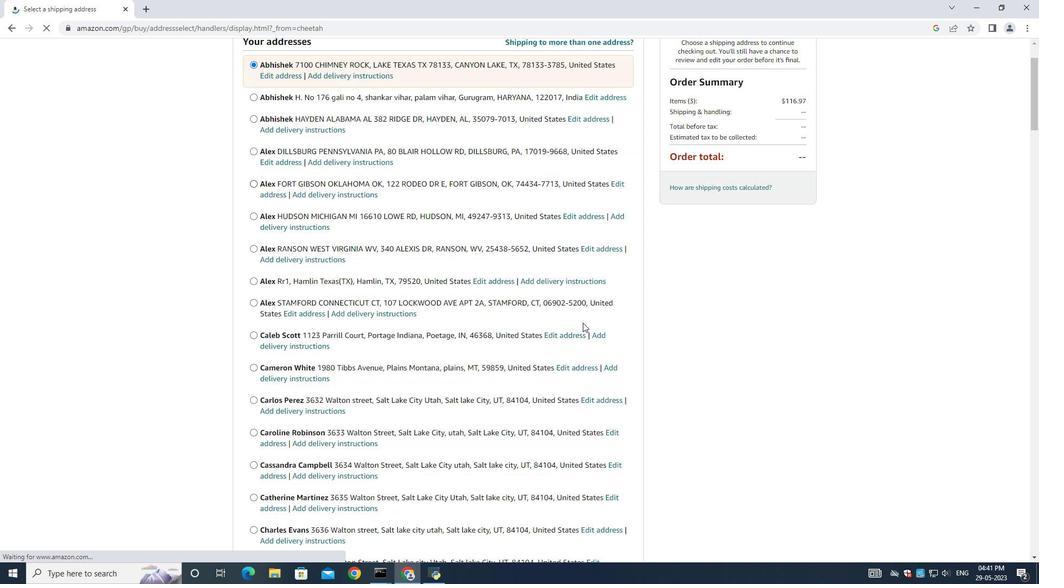
Action: Mouse moved to (548, 280)
Screenshot: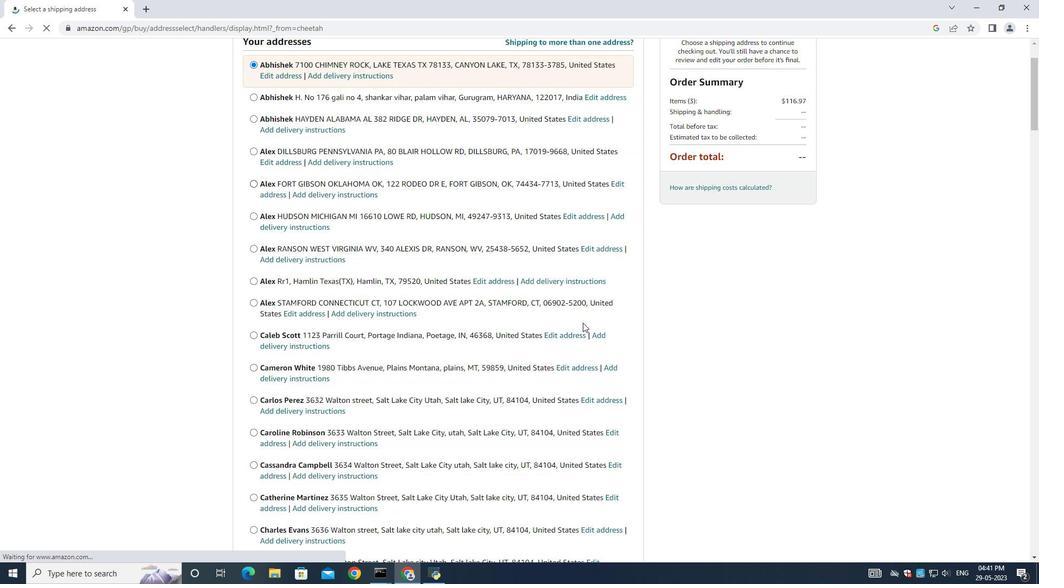 
Action: Mouse scrolled (548, 279) with delta (0, 0)
Screenshot: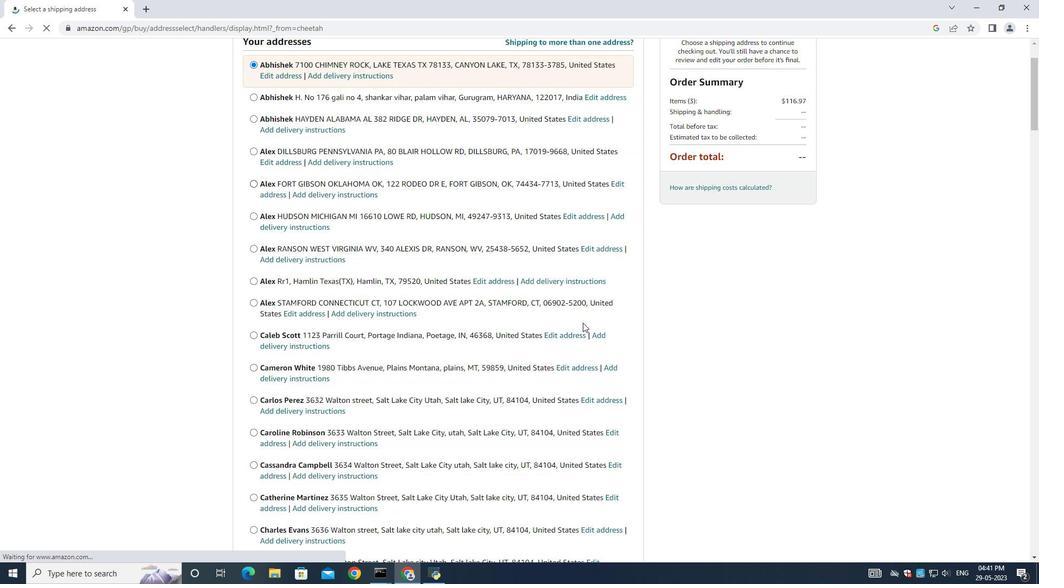 
Action: Mouse moved to (548, 282)
Screenshot: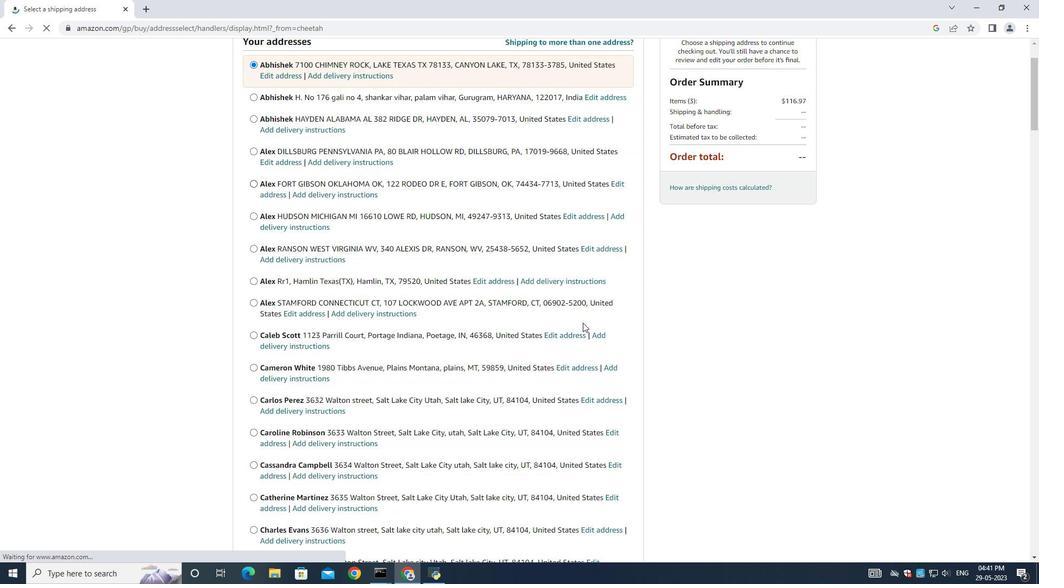 
Action: Mouse scrolled (548, 281) with delta (0, 0)
Screenshot: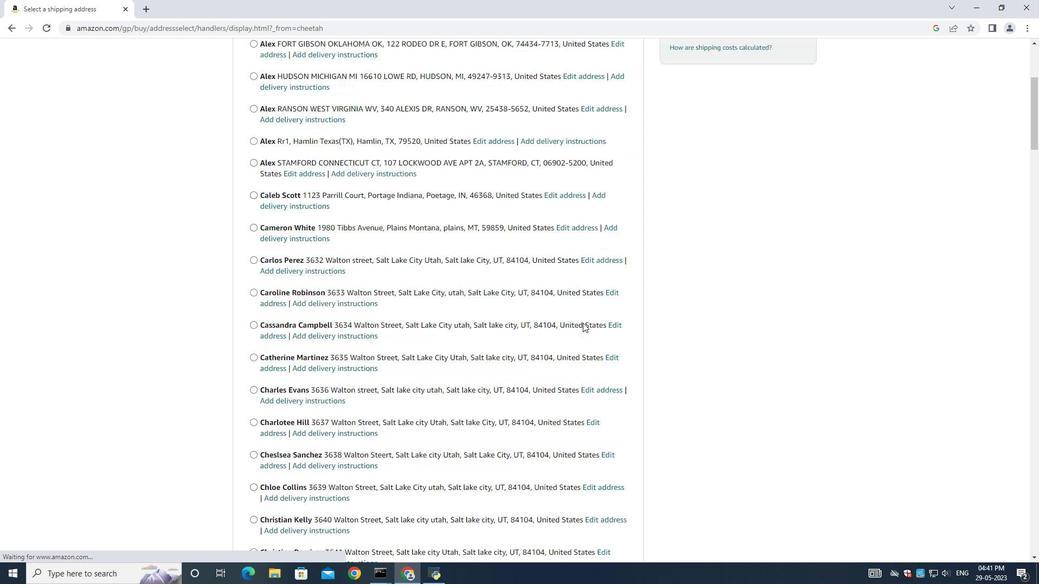 
Action: Mouse moved to (548, 290)
Screenshot: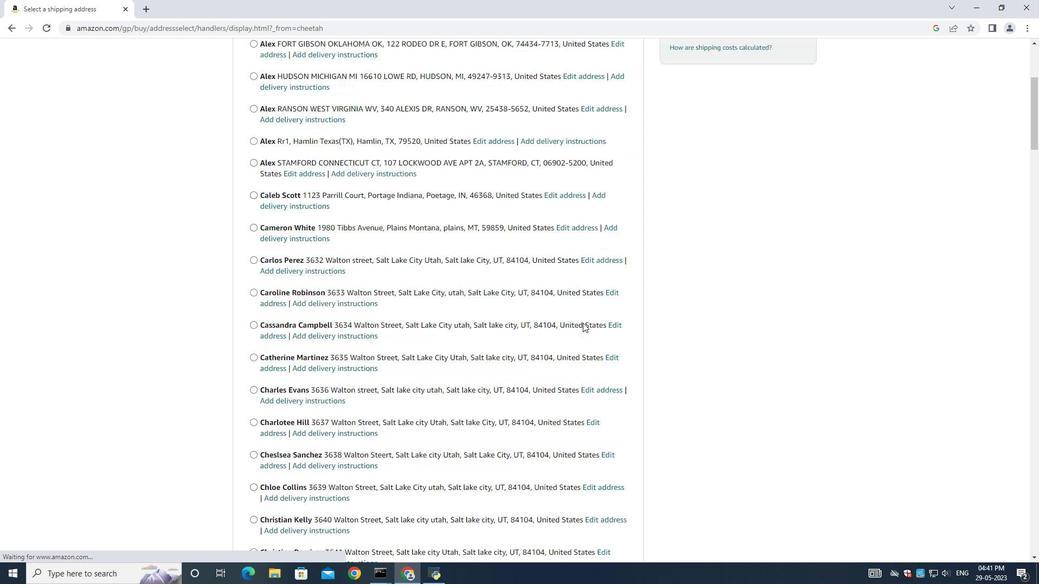 
Action: Mouse scrolled (548, 285) with delta (0, 0)
Screenshot: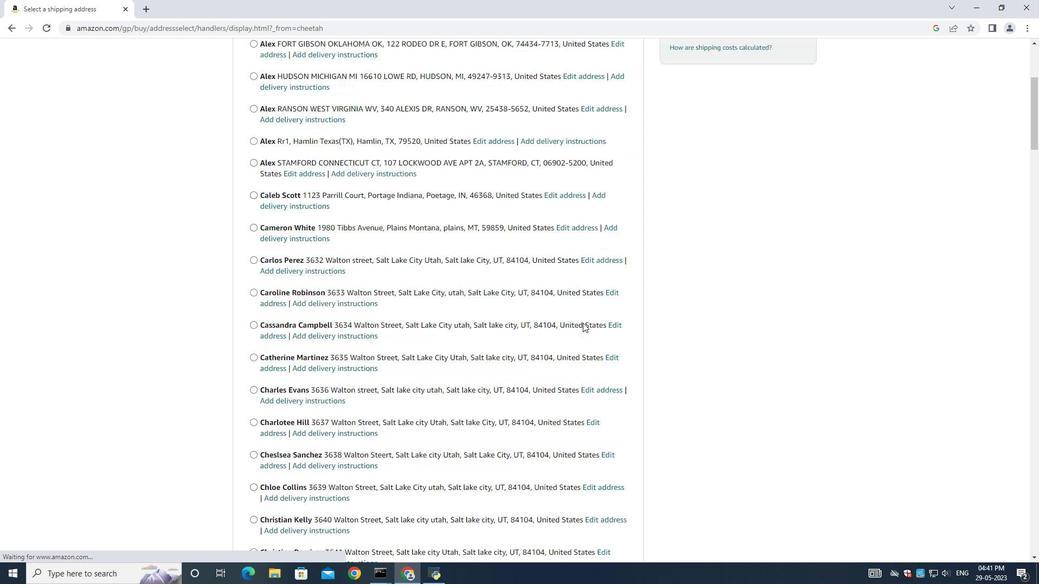 
Action: Mouse moved to (370, 414)
Screenshot: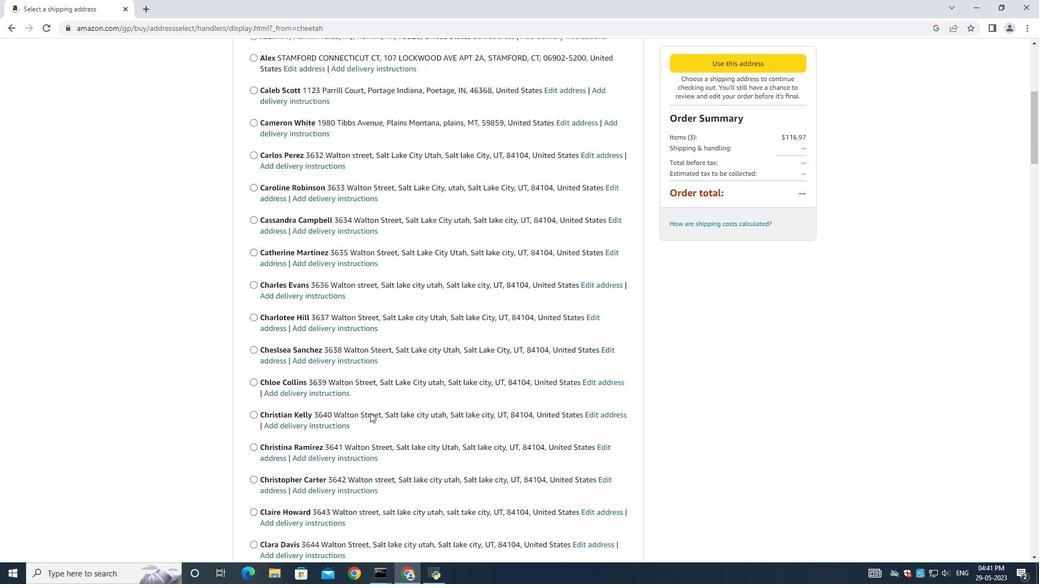 
Action: Mouse scrolled (370, 413) with delta (0, 0)
Screenshot: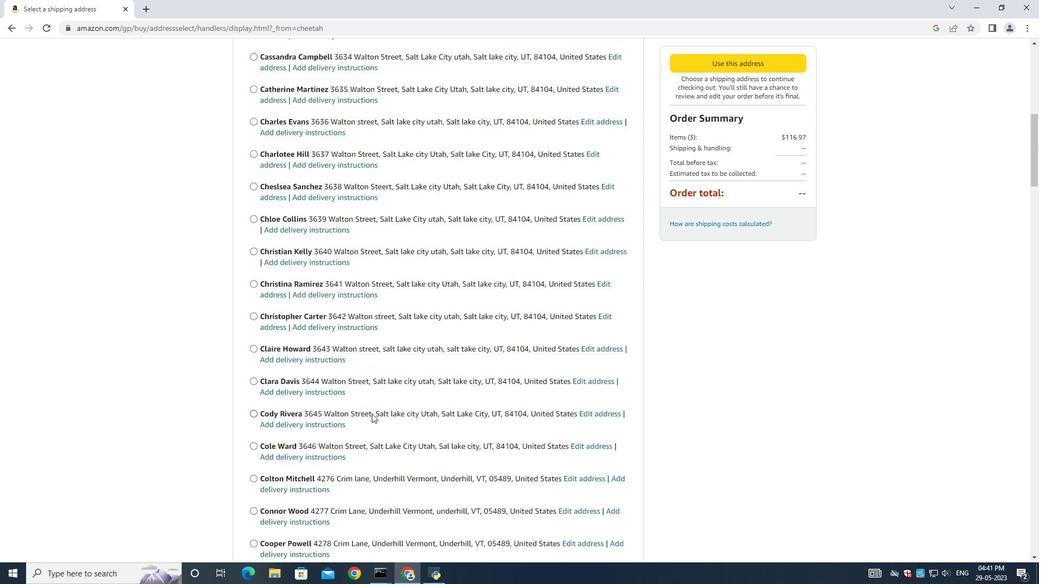 
Action: Mouse scrolled (370, 413) with delta (0, 0)
Screenshot: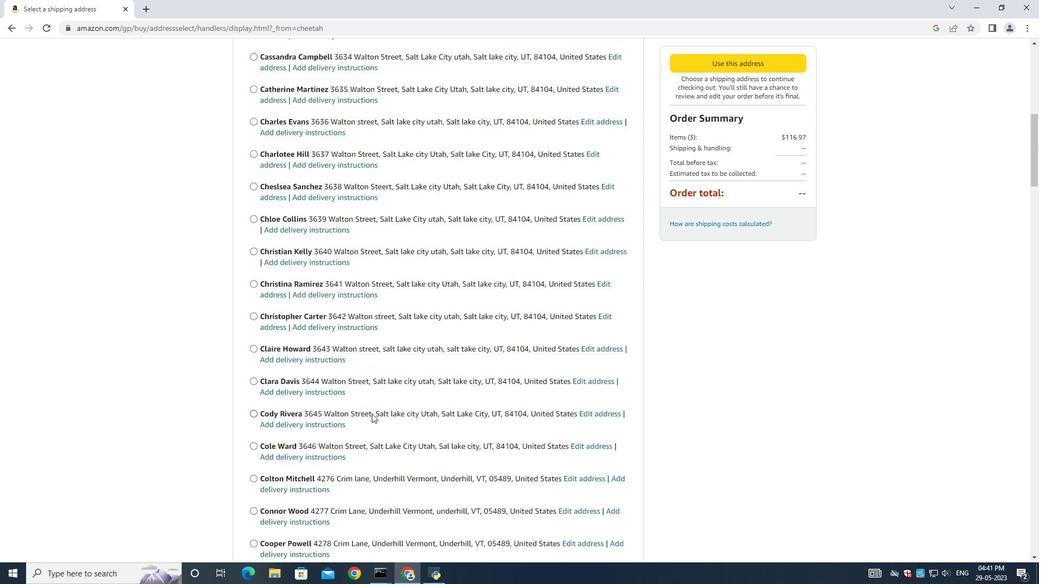 
Action: Mouse scrolled (370, 413) with delta (0, 0)
Screenshot: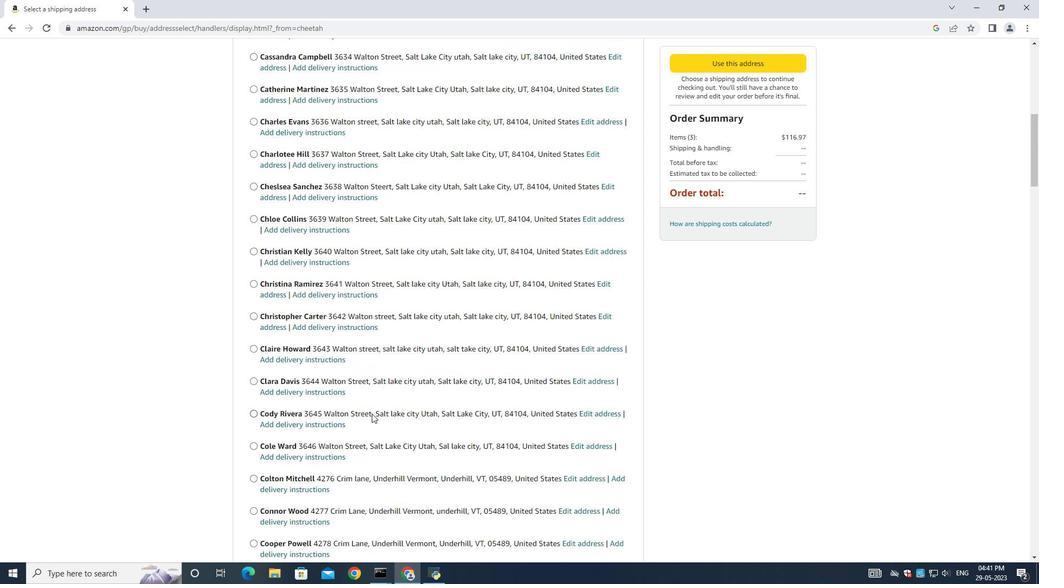 
Action: Mouse scrolled (370, 413) with delta (0, 0)
Screenshot: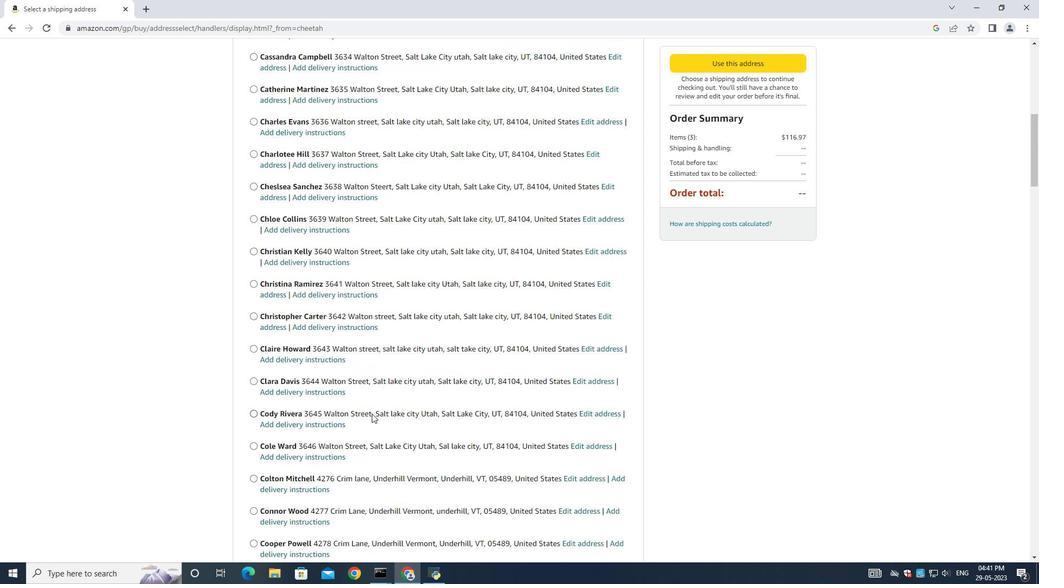 
Action: Mouse moved to (370, 413)
Screenshot: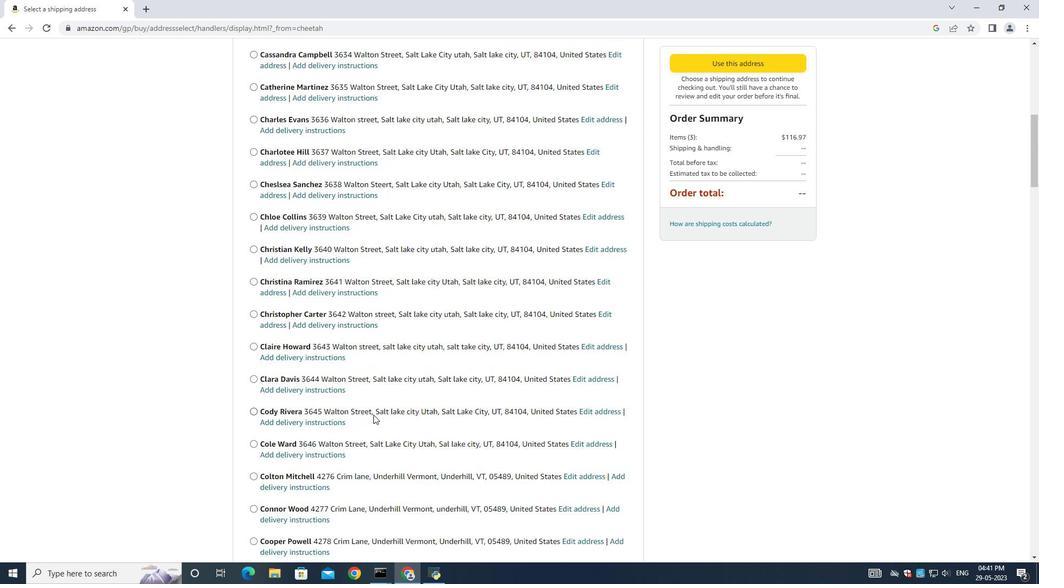 
Action: Mouse scrolled (370, 413) with delta (0, 0)
Screenshot: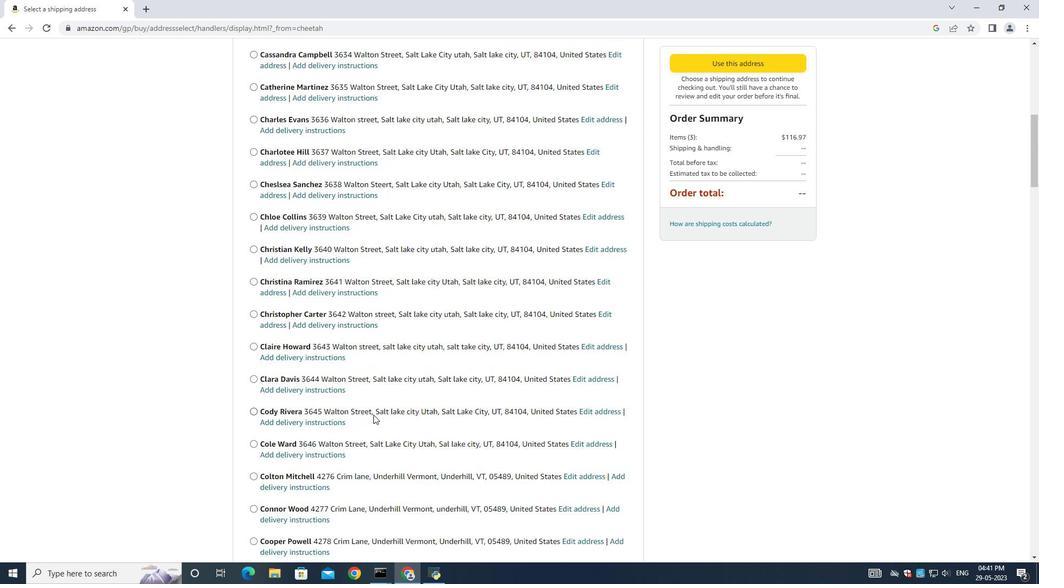 
Action: Mouse moved to (368, 366)
Screenshot: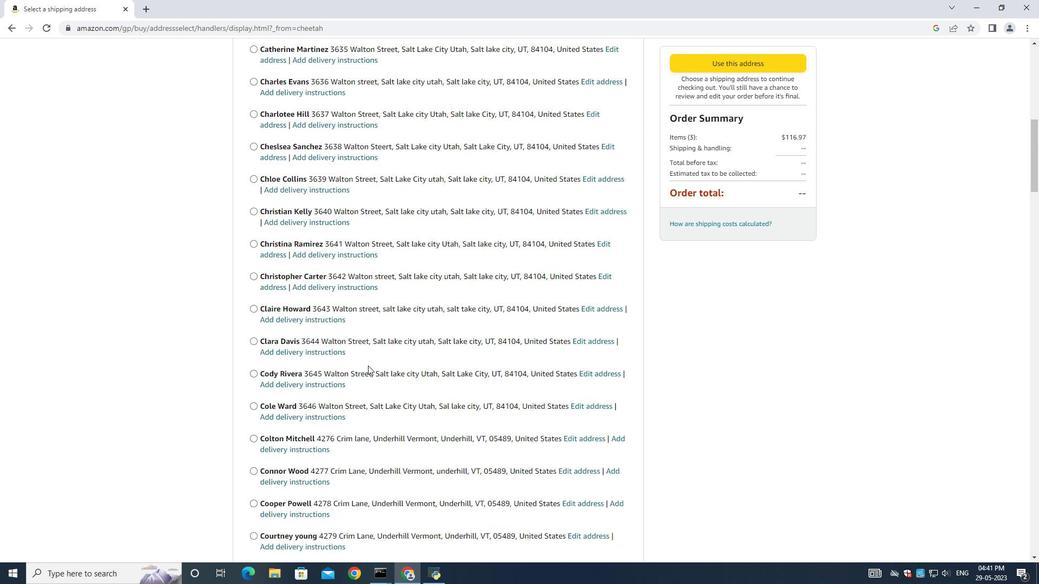
Action: Mouse scrolled (368, 365) with delta (0, 0)
Screenshot: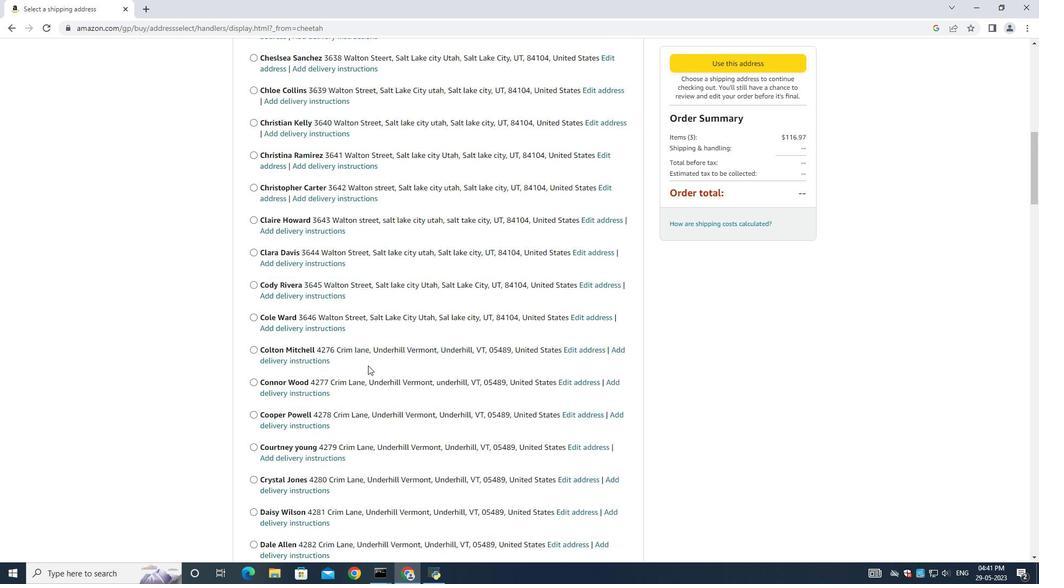 
Action: Mouse scrolled (368, 365) with delta (0, 0)
Screenshot: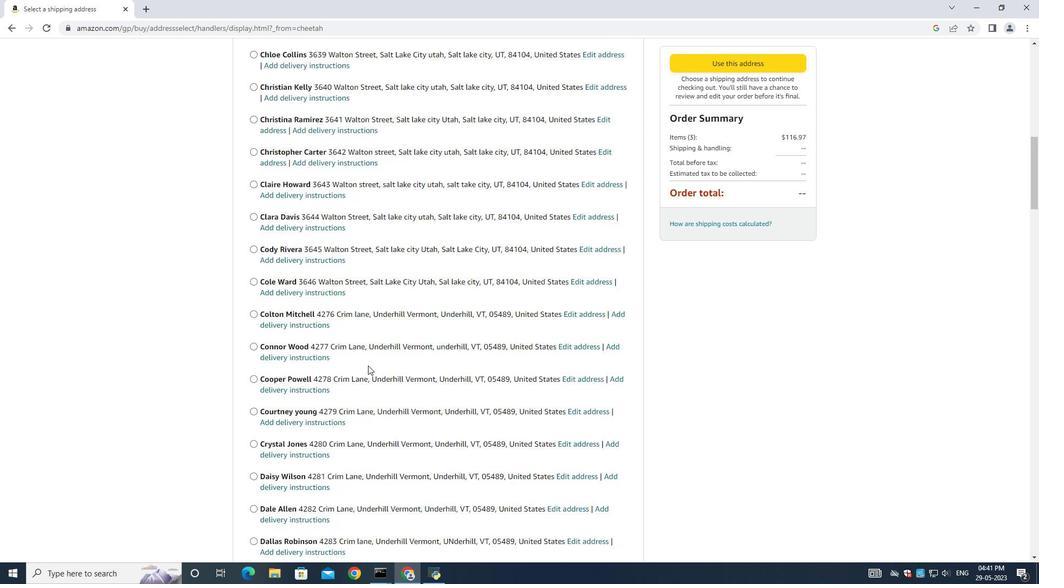 
Action: Mouse scrolled (368, 365) with delta (0, 0)
Screenshot: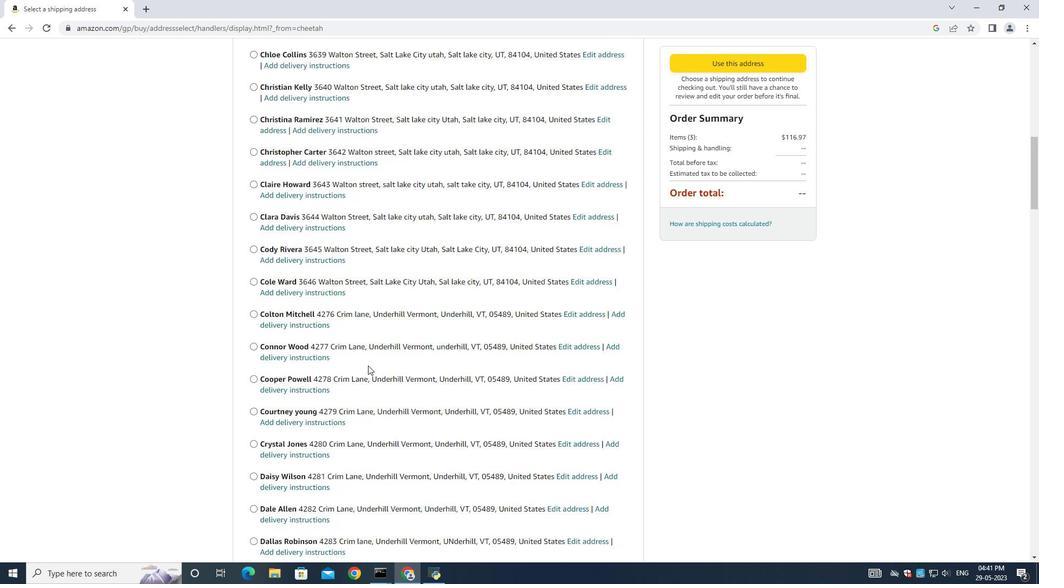 
Action: Mouse scrolled (368, 365) with delta (0, 0)
Screenshot: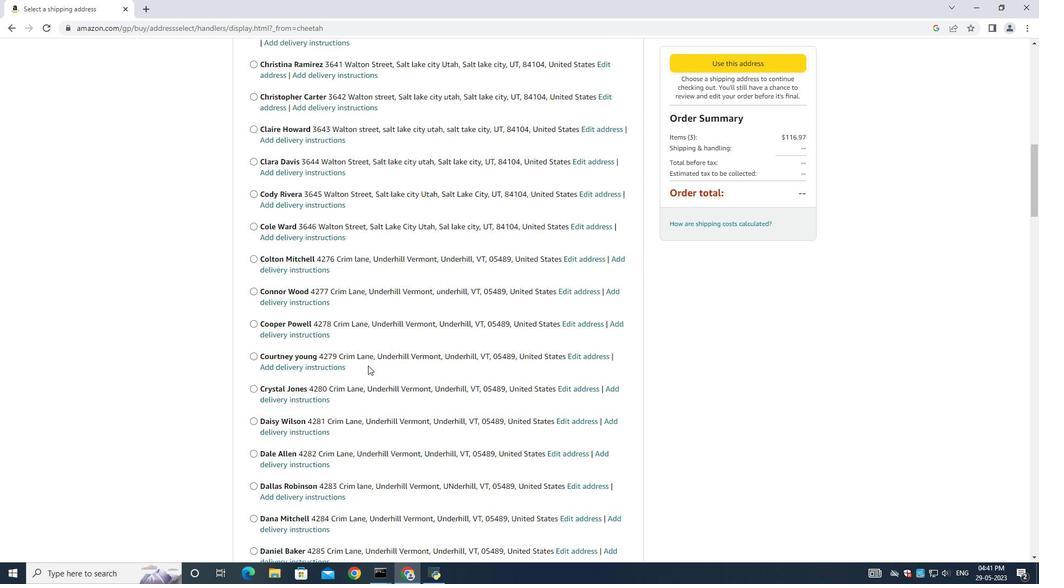 
Action: Mouse scrolled (368, 365) with delta (0, 0)
Screenshot: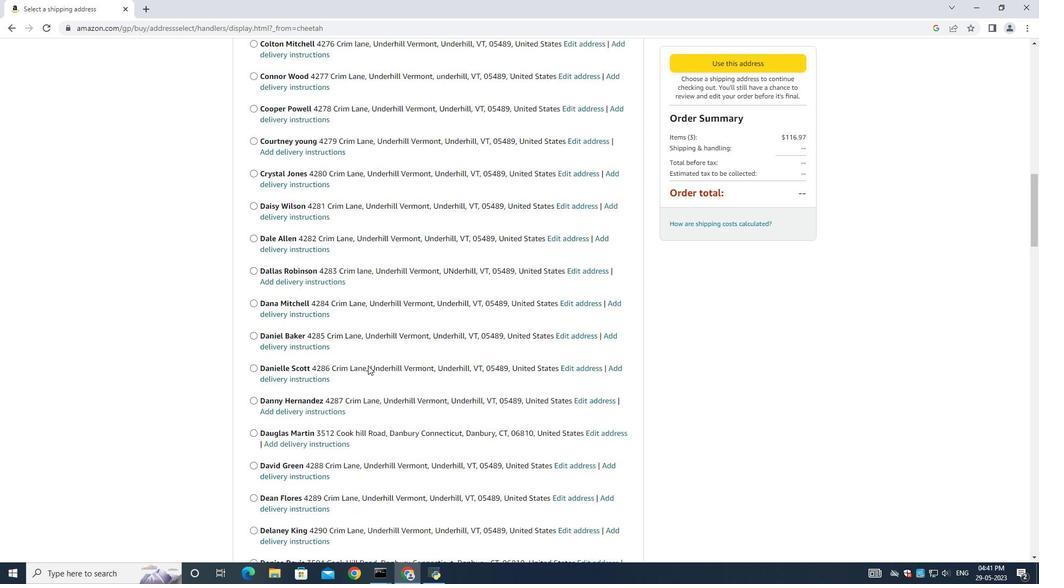 
Action: Mouse scrolled (368, 365) with delta (0, 0)
Screenshot: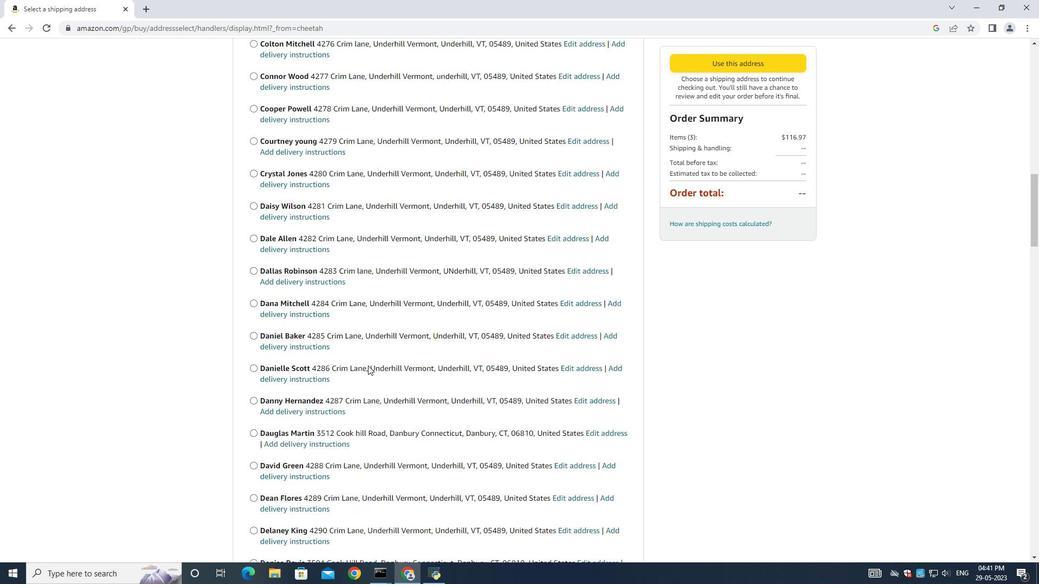 
Action: Mouse scrolled (368, 365) with delta (0, 0)
Screenshot: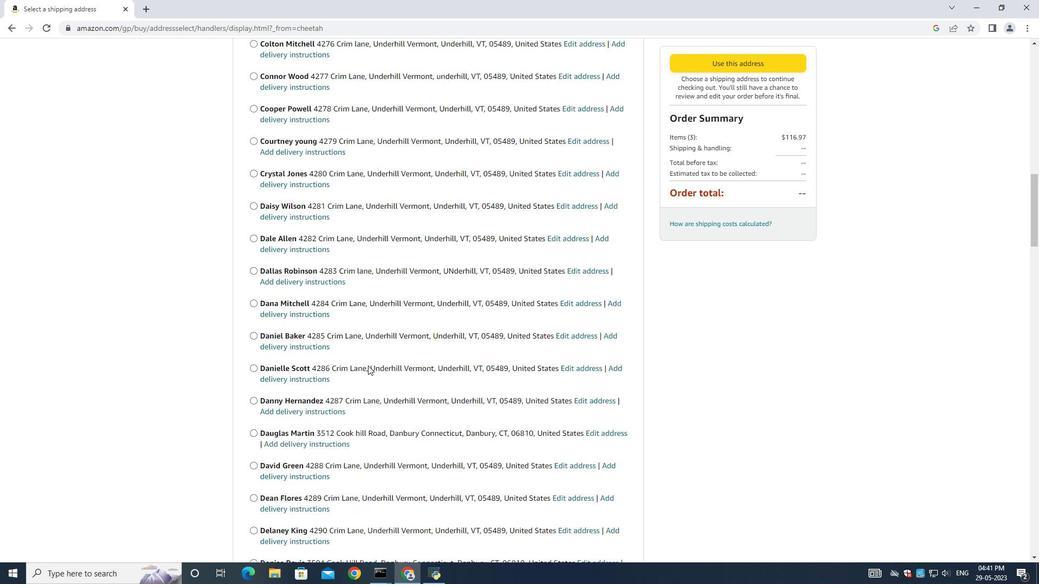 
Action: Mouse scrolled (368, 365) with delta (0, 0)
Screenshot: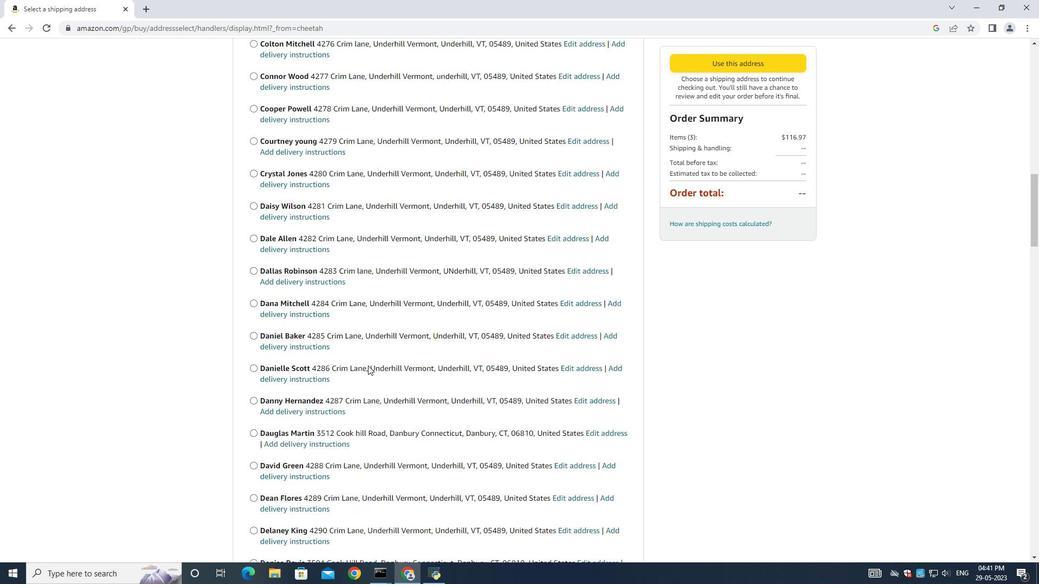 
Action: Mouse scrolled (368, 365) with delta (0, 0)
Screenshot: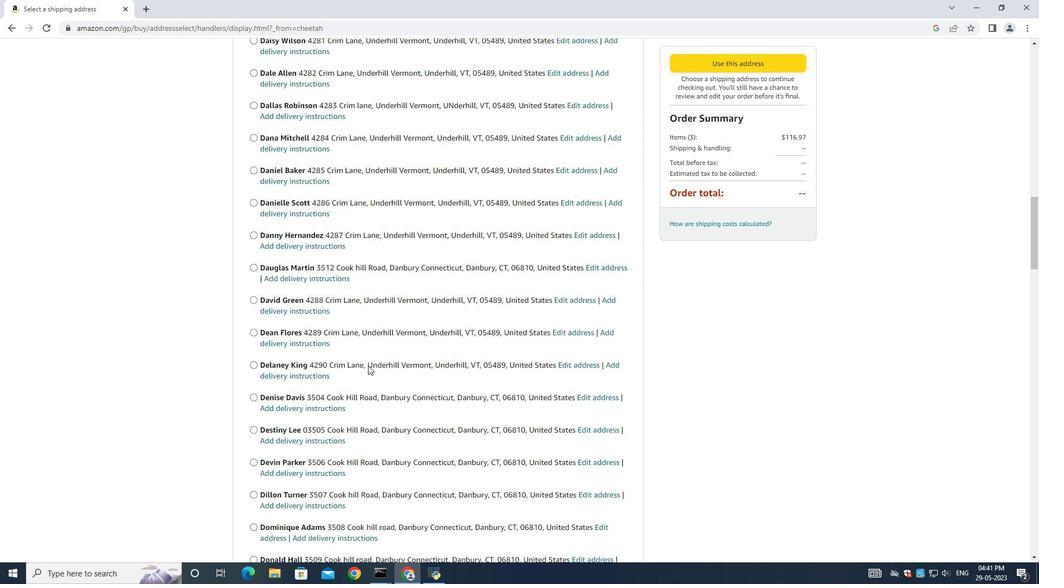 
Action: Mouse scrolled (368, 365) with delta (0, 0)
Screenshot: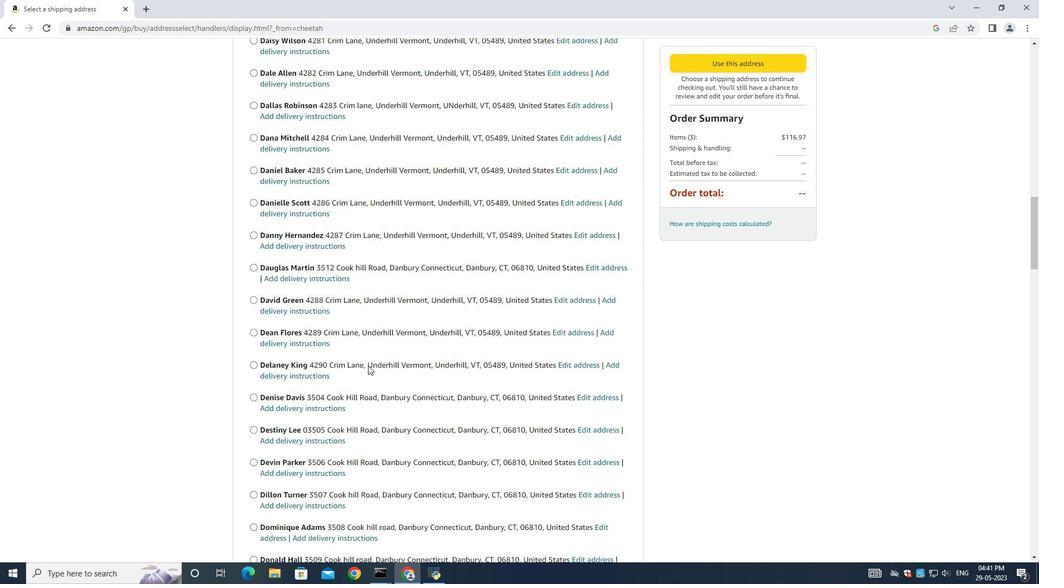 
Action: Mouse scrolled (368, 365) with delta (0, 0)
Screenshot: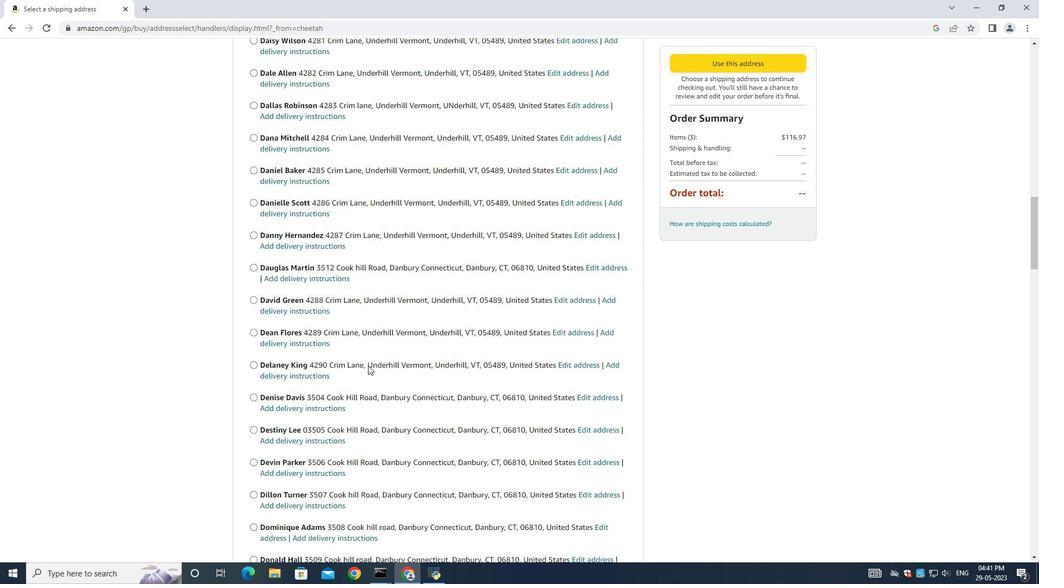 
Action: Mouse scrolled (368, 365) with delta (0, 0)
Screenshot: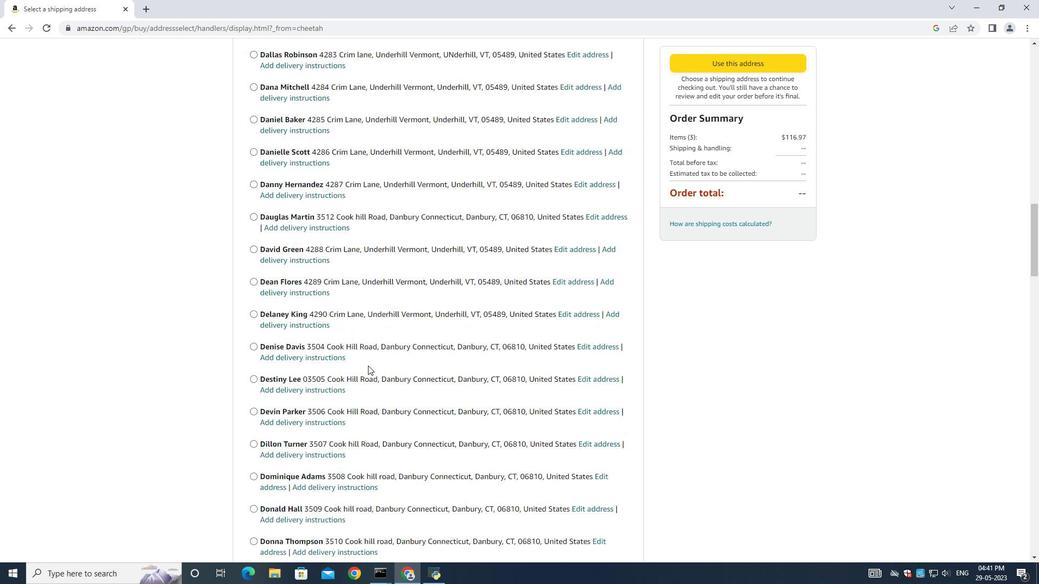 
Action: Mouse scrolled (368, 365) with delta (0, 0)
Screenshot: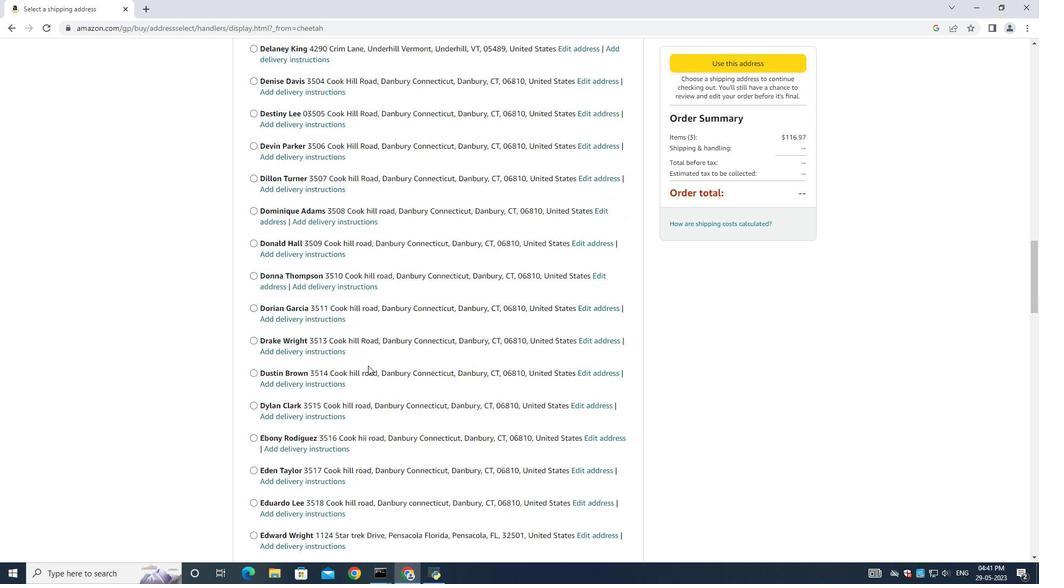 
Action: Mouse scrolled (368, 365) with delta (0, 0)
Screenshot: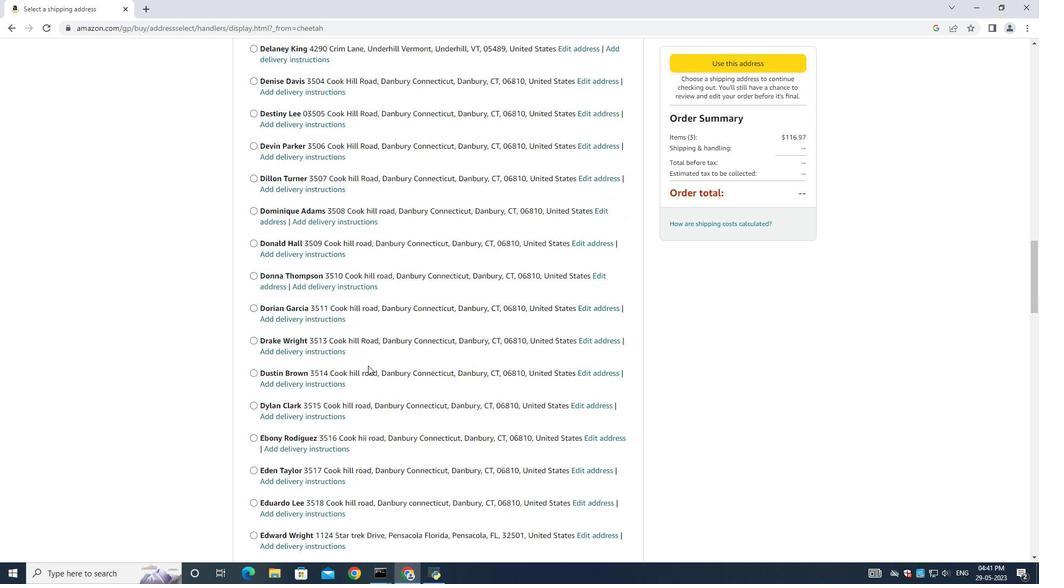 
Action: Mouse scrolled (368, 365) with delta (0, 0)
Screenshot: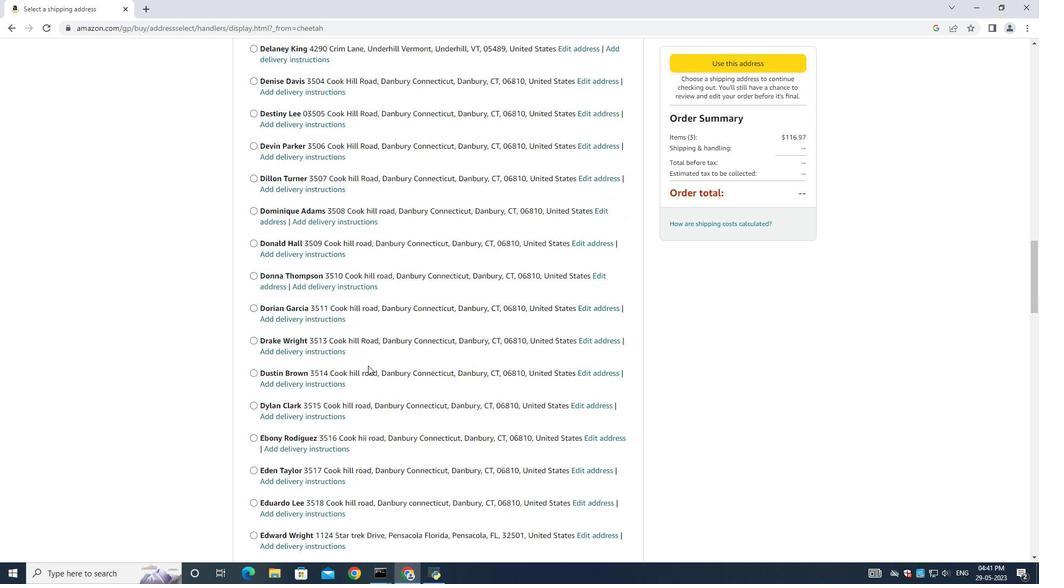 
Action: Mouse scrolled (368, 365) with delta (0, 0)
Screenshot: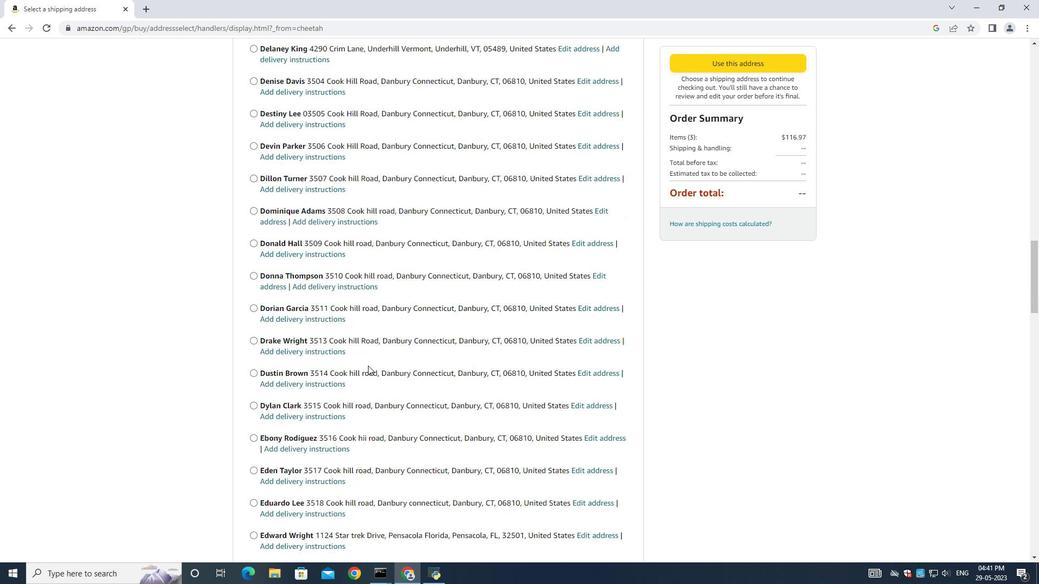 
Action: Mouse scrolled (368, 365) with delta (0, 0)
Screenshot: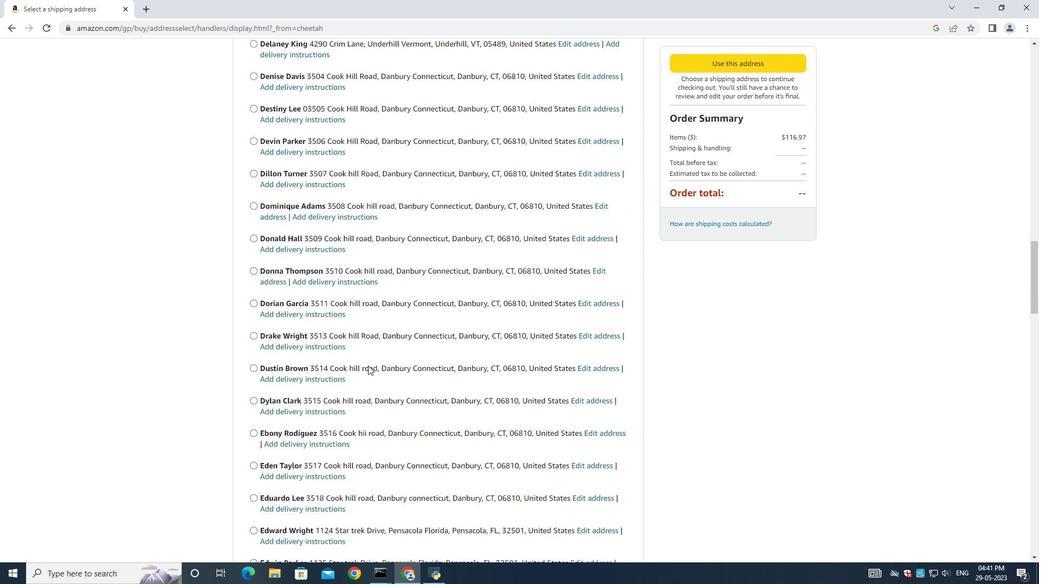 
Action: Mouse scrolled (368, 365) with delta (0, 0)
Screenshot: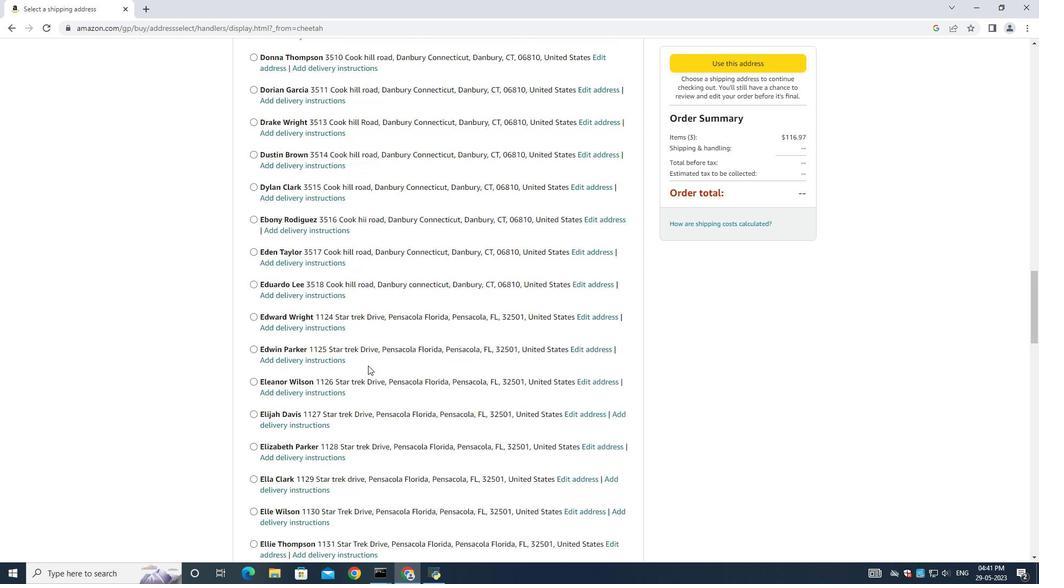 
Action: Mouse scrolled (368, 365) with delta (0, 0)
Screenshot: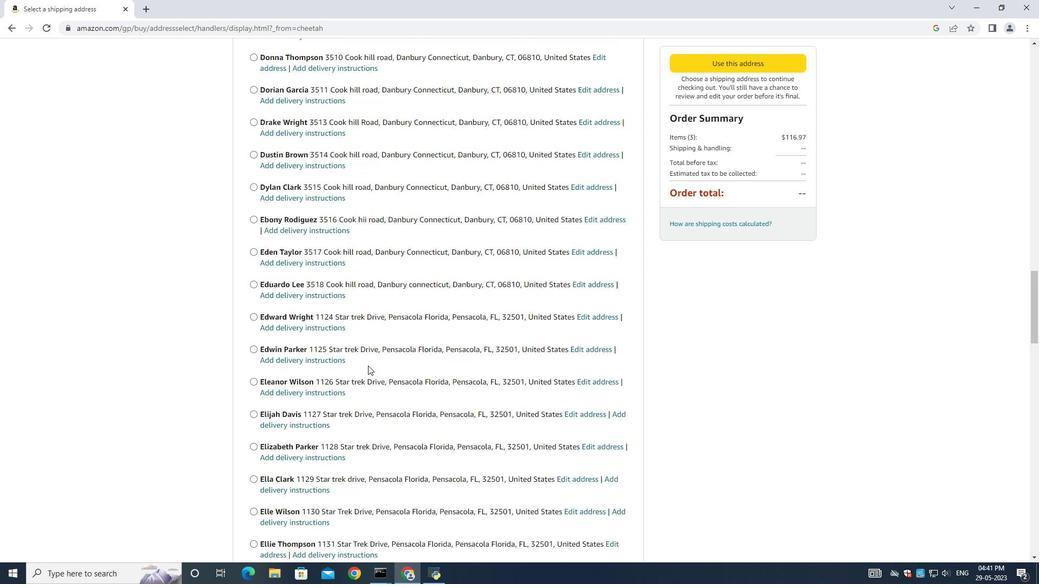
Action: Mouse scrolled (368, 365) with delta (0, 0)
Screenshot: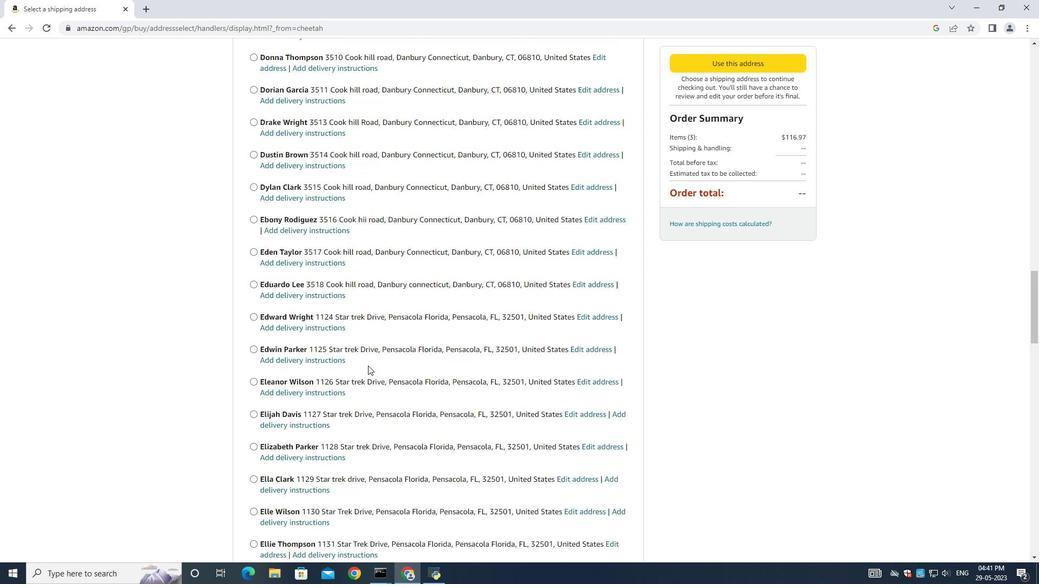 
Action: Mouse scrolled (368, 365) with delta (0, 0)
Screenshot: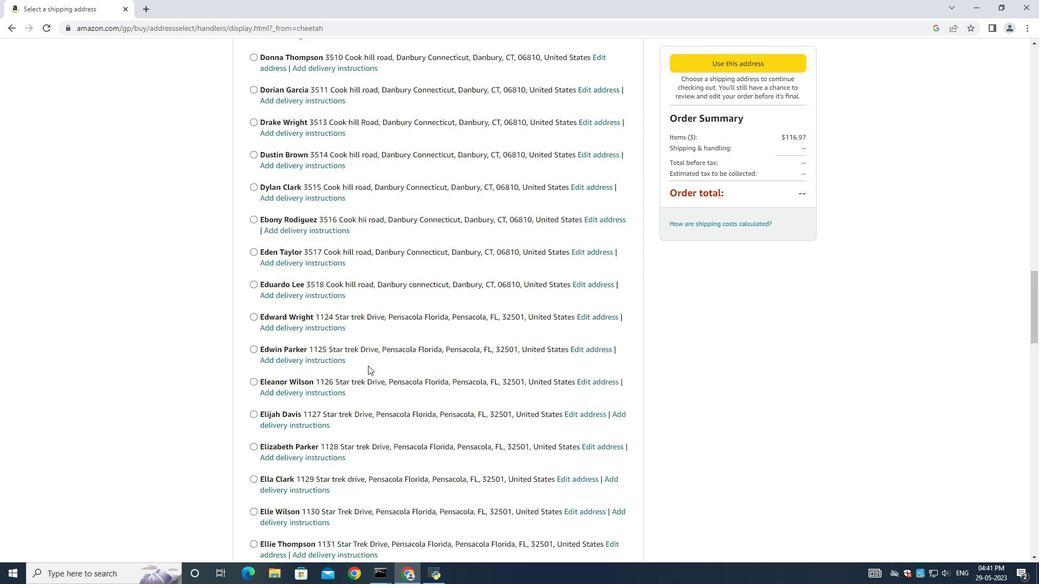 
Action: Mouse scrolled (368, 365) with delta (0, 0)
Screenshot: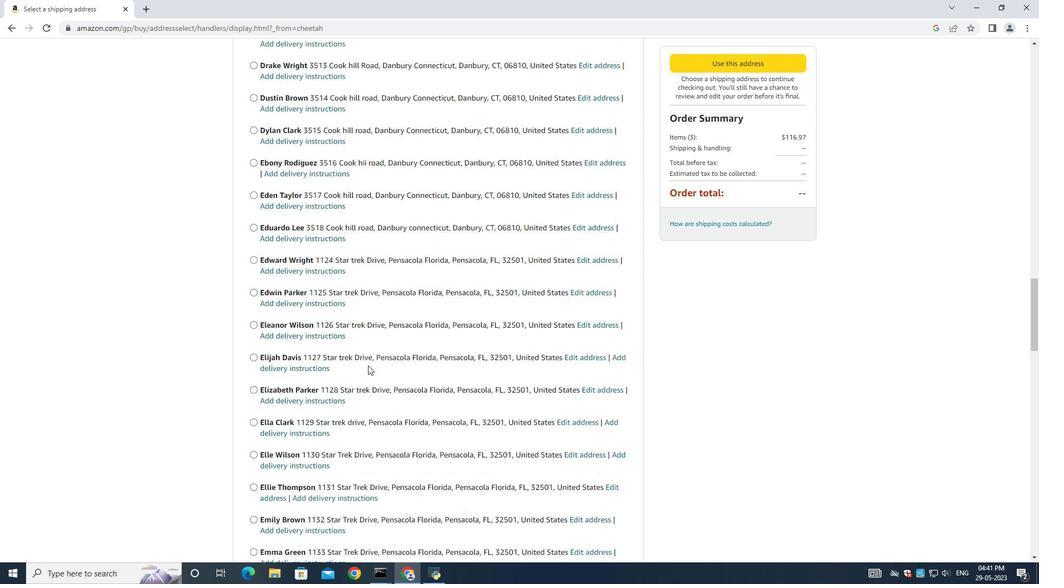 
Action: Mouse scrolled (368, 365) with delta (0, 0)
Screenshot: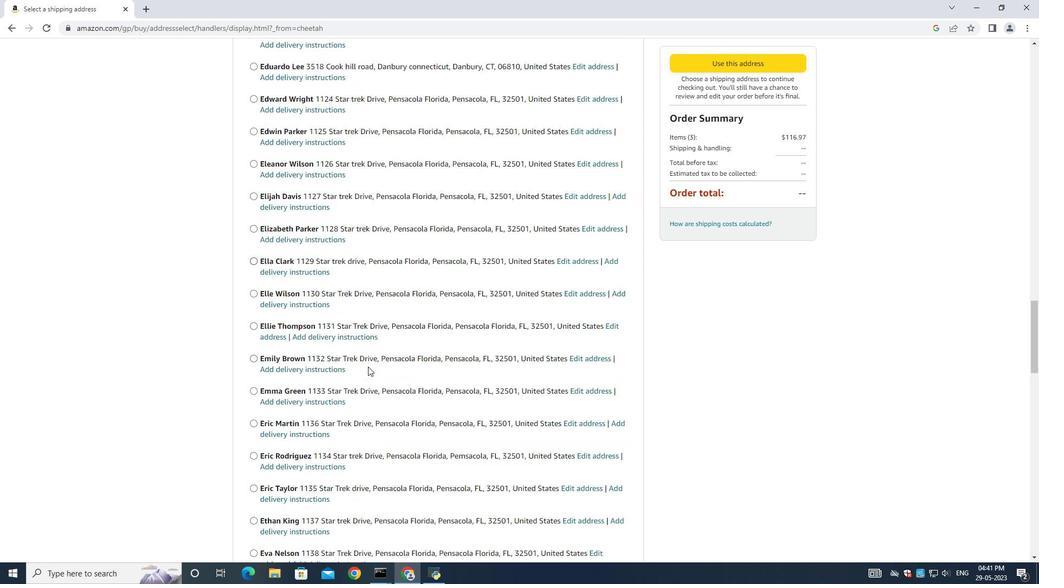 
Action: Mouse moved to (368, 366)
Screenshot: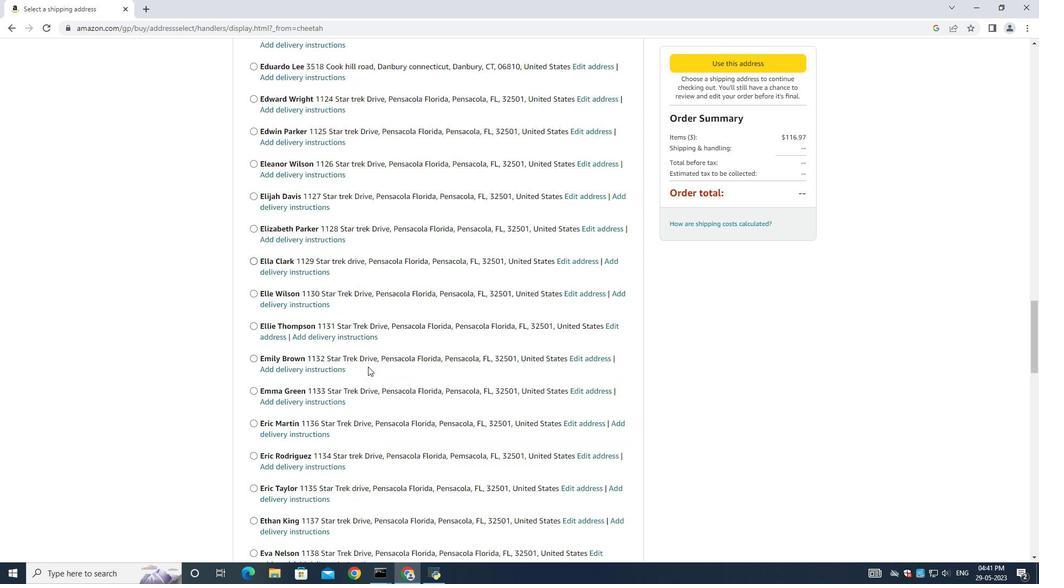 
Action: Mouse scrolled (368, 365) with delta (0, 0)
Screenshot: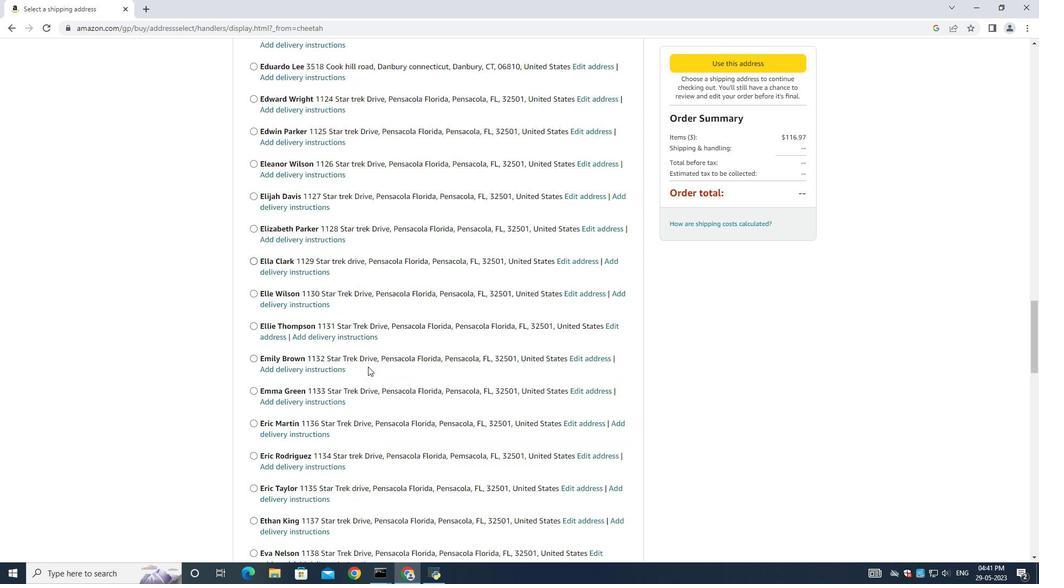 
Action: Mouse moved to (368, 366)
Screenshot: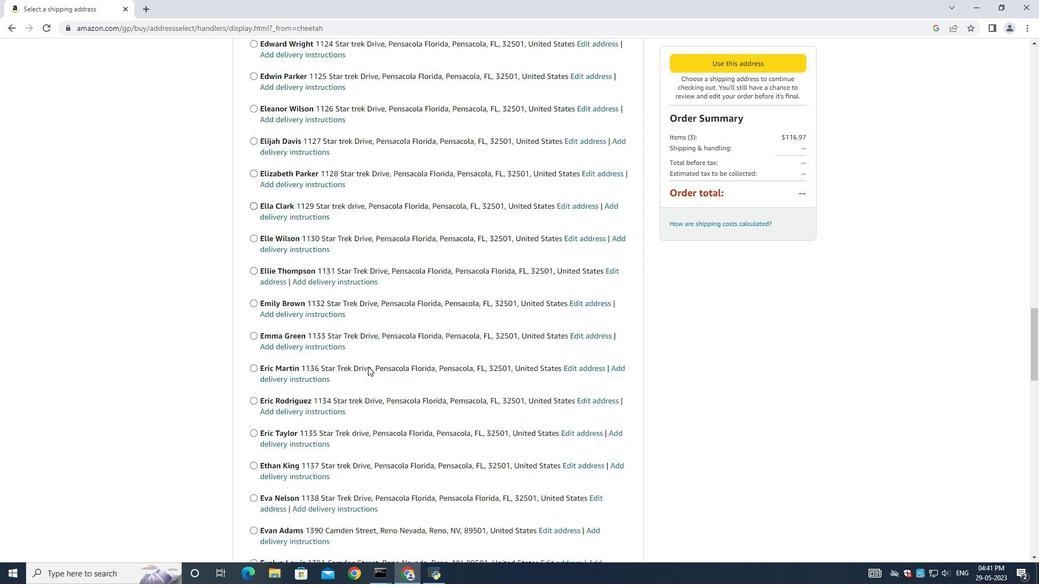 
Action: Mouse scrolled (368, 366) with delta (0, 0)
Screenshot: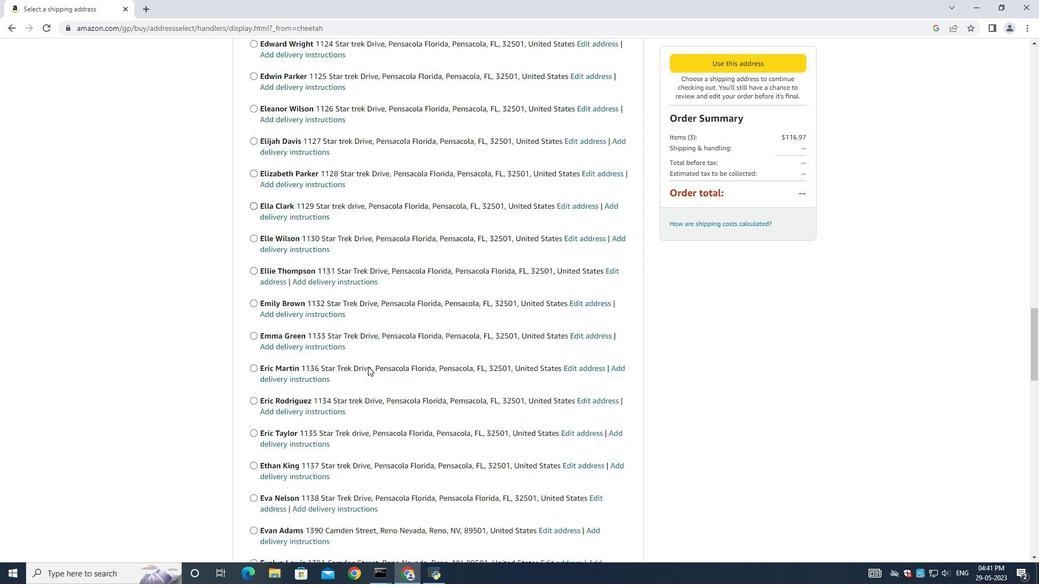 
Action: Mouse scrolled (368, 366) with delta (0, 0)
Screenshot: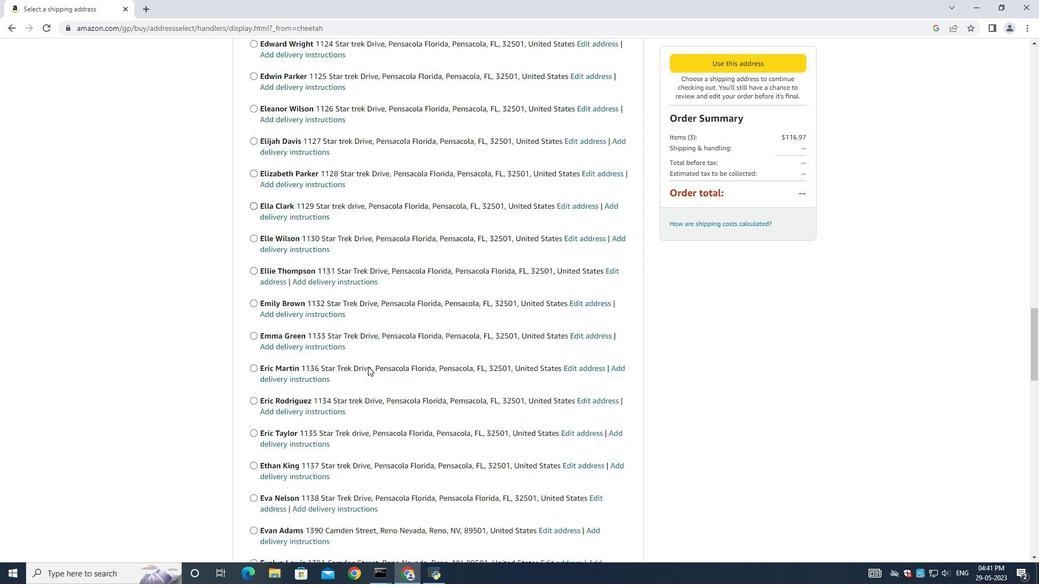
Action: Mouse moved to (368, 367)
Screenshot: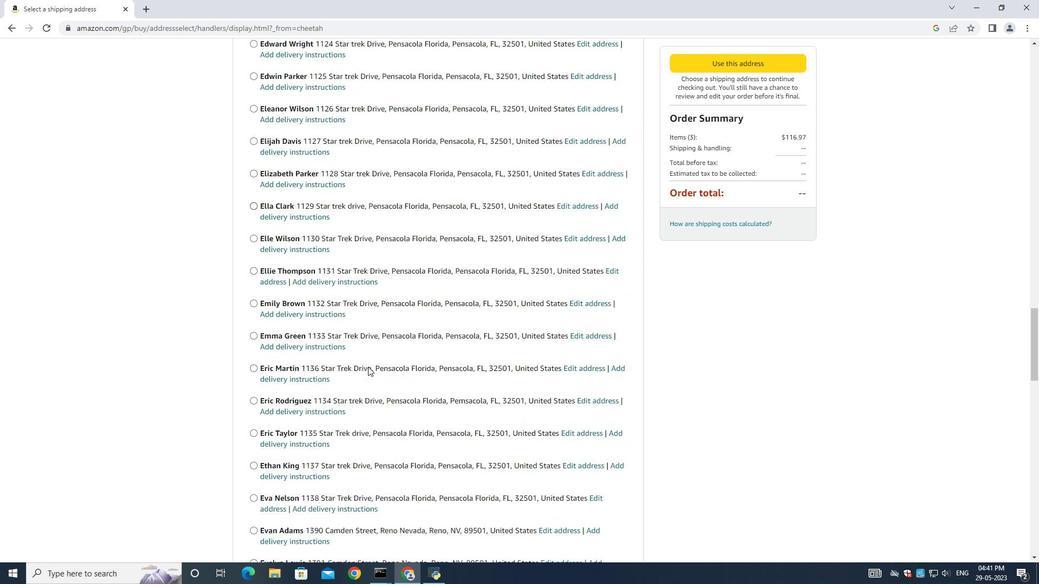 
Action: Mouse scrolled (368, 366) with delta (0, 0)
Screenshot: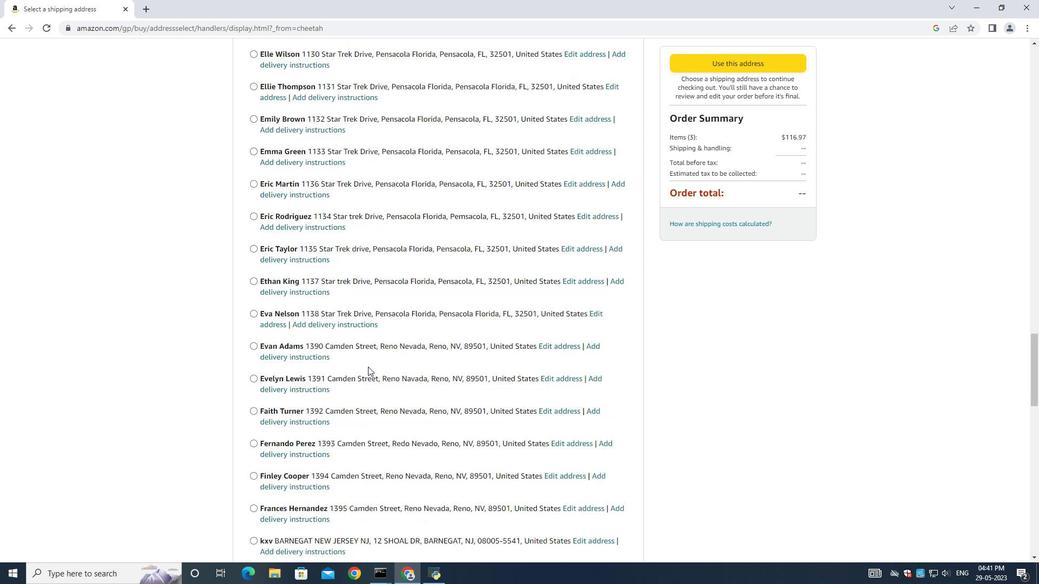
Action: Mouse scrolled (368, 366) with delta (0, 0)
Screenshot: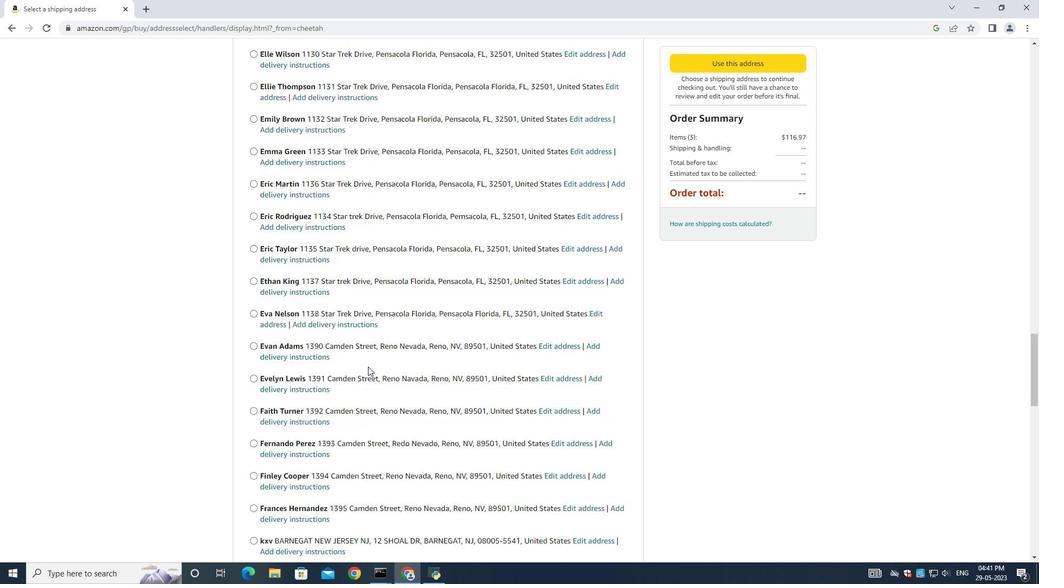 
Action: Mouse scrolled (368, 366) with delta (0, 0)
Screenshot: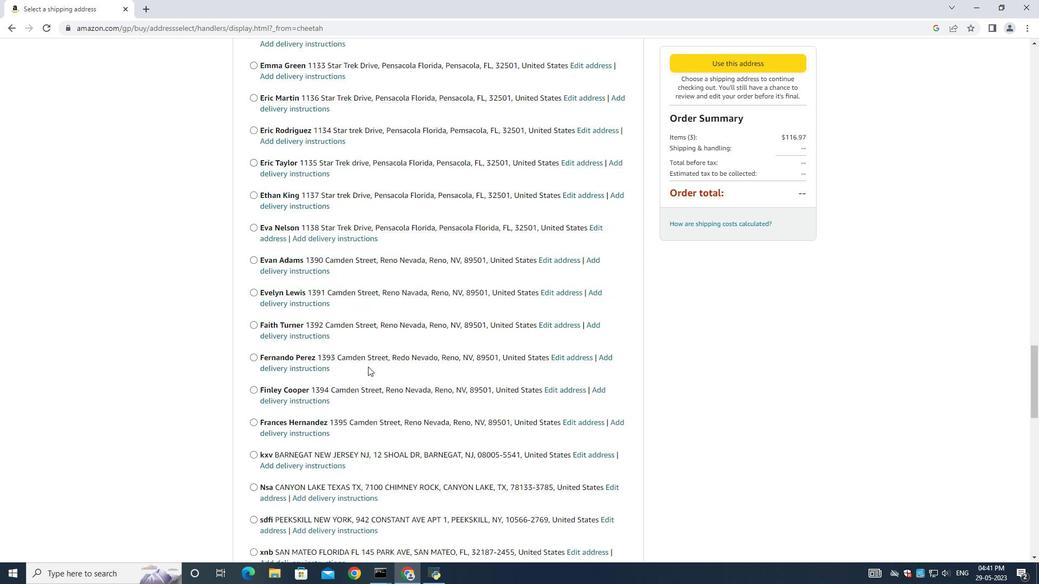 
Action: Mouse scrolled (368, 366) with delta (0, 0)
Screenshot: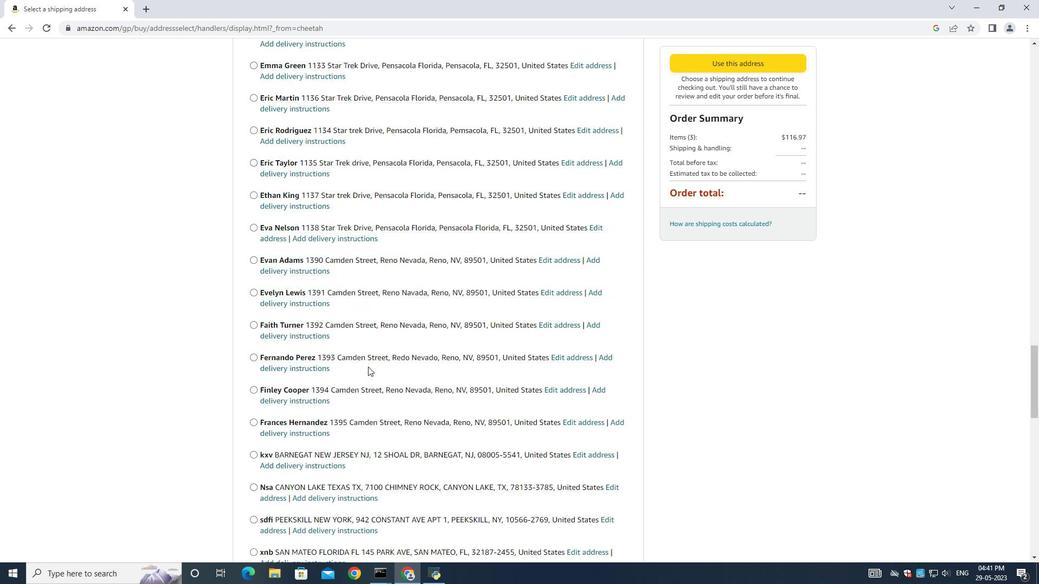 
Action: Mouse scrolled (368, 366) with delta (0, 0)
Screenshot: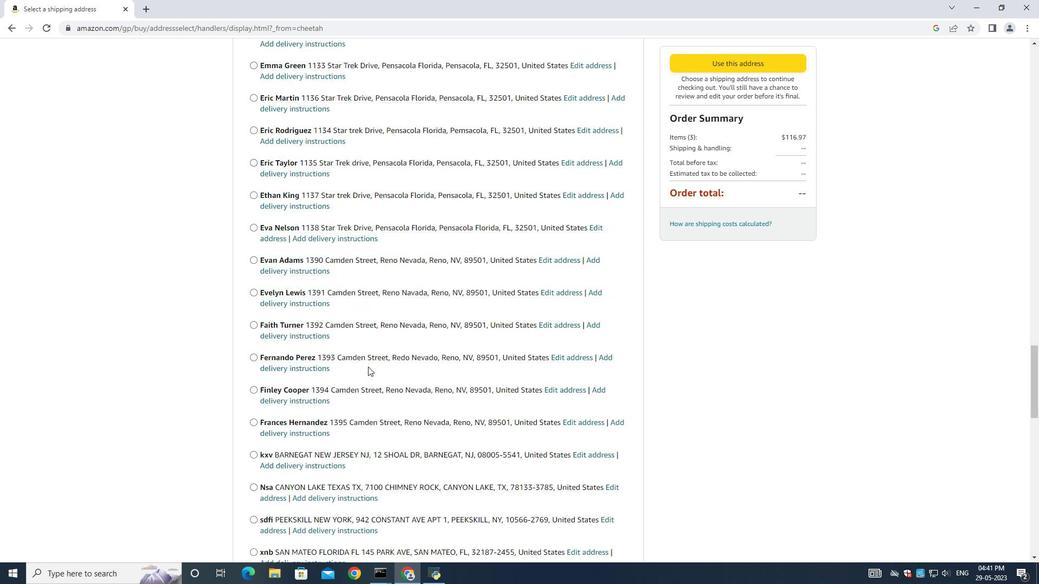 
Action: Mouse scrolled (368, 366) with delta (0, 0)
Screenshot: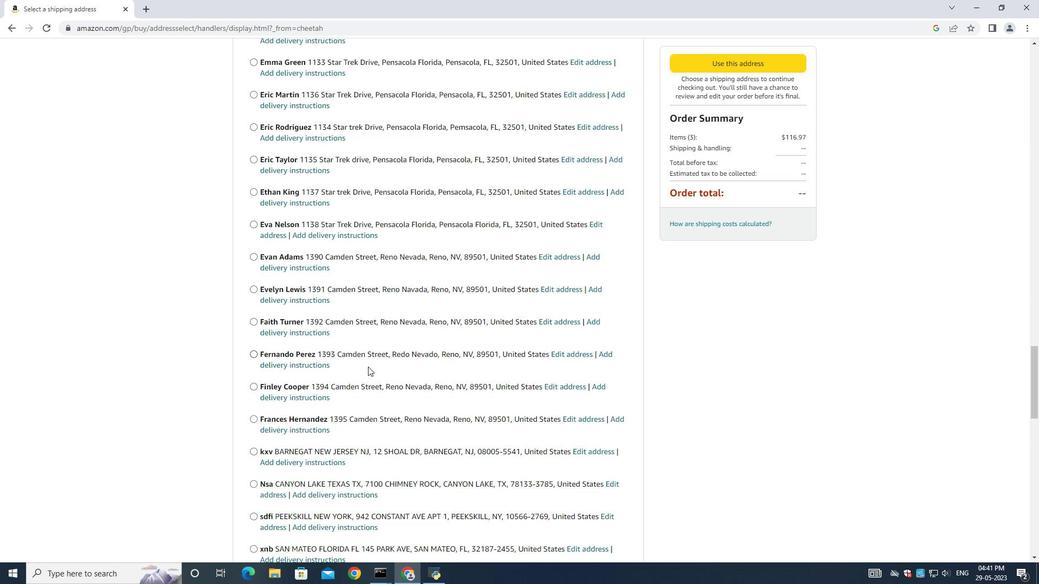
Action: Mouse moved to (368, 368)
Screenshot: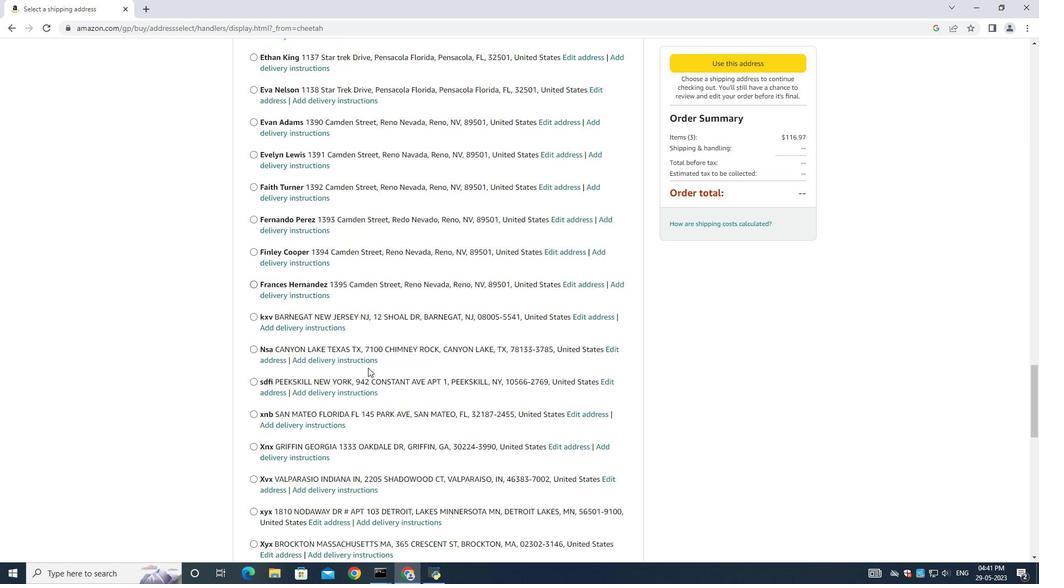 
Action: Mouse scrolled (368, 367) with delta (0, 0)
Screenshot: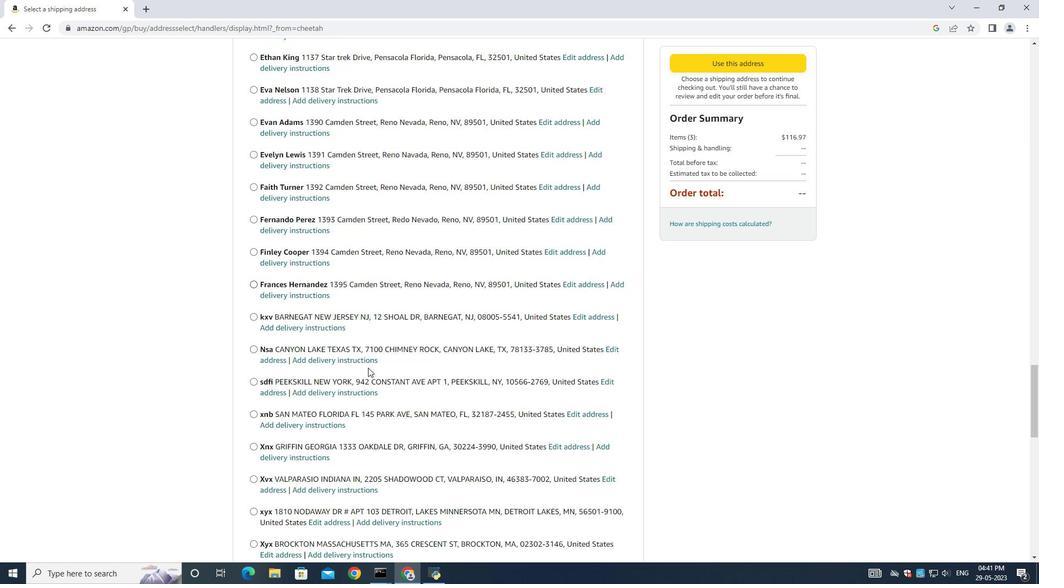 
Action: Mouse scrolled (368, 367) with delta (0, 0)
Screenshot: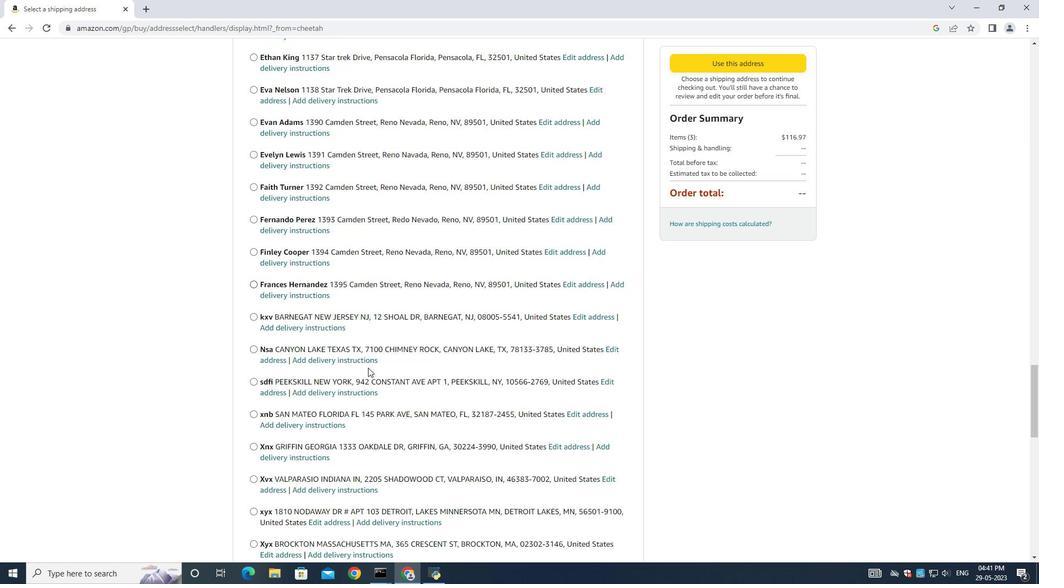 
Action: Mouse scrolled (368, 367) with delta (0, 0)
Screenshot: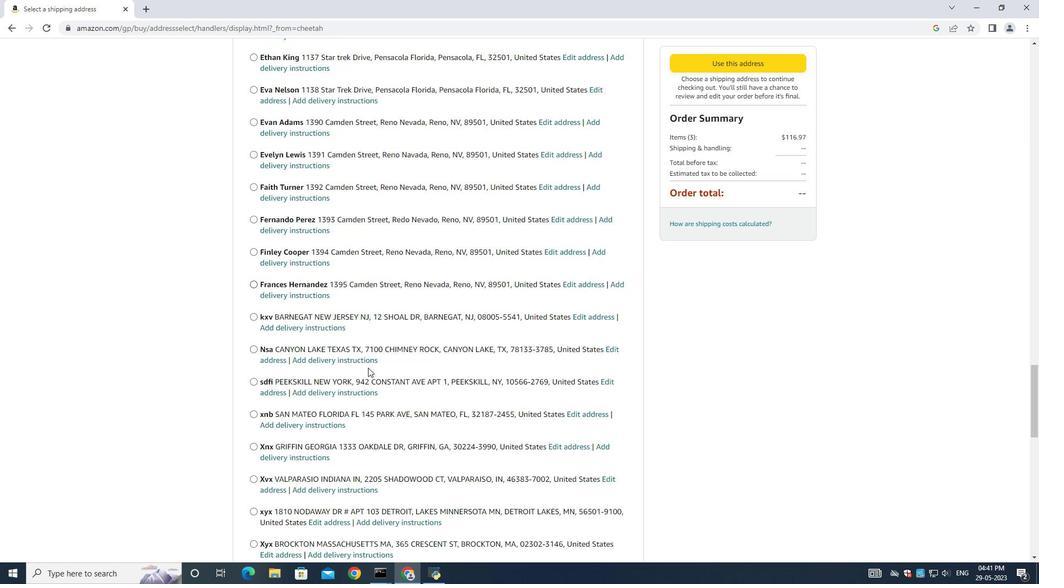 
Action: Mouse moved to (367, 375)
Screenshot: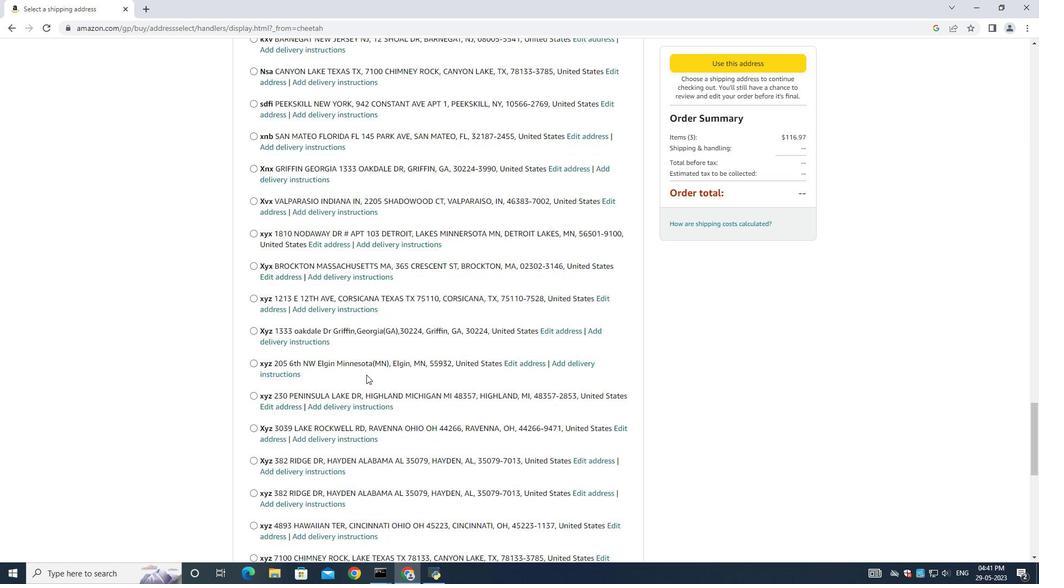 
Action: Mouse scrolled (367, 372) with delta (0, 0)
Screenshot: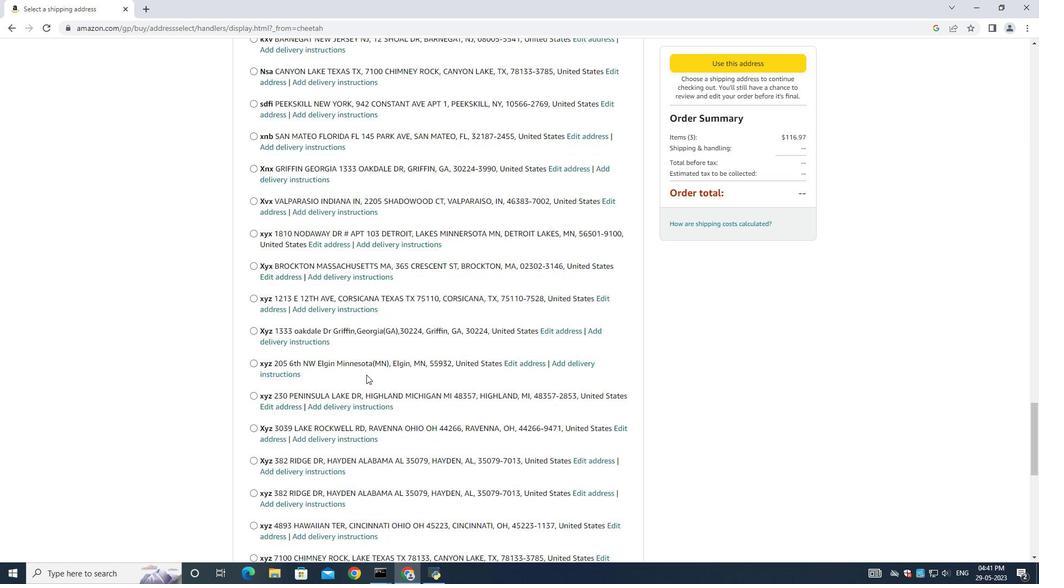 
Action: Mouse moved to (367, 375)
Screenshot: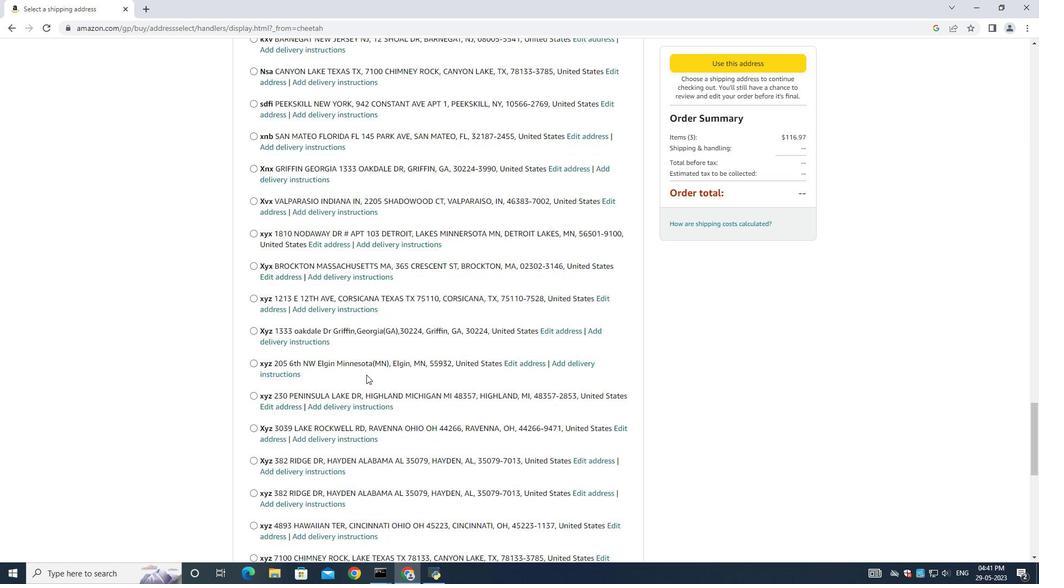 
Action: Mouse scrolled (367, 374) with delta (0, 0)
Screenshot: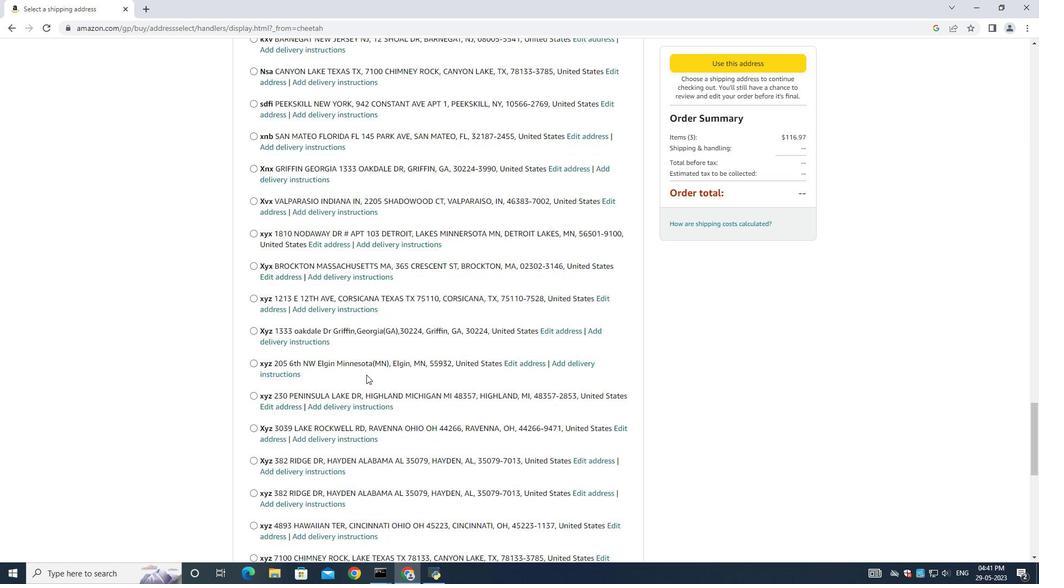 
Action: Mouse moved to (366, 375)
Screenshot: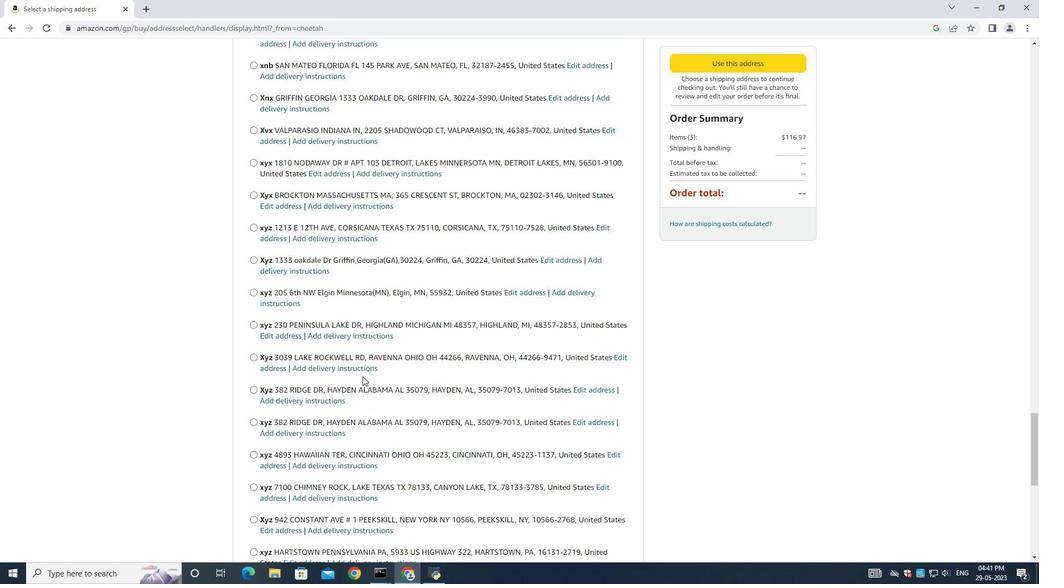 
Action: Mouse scrolled (367, 374) with delta (0, 0)
Screenshot: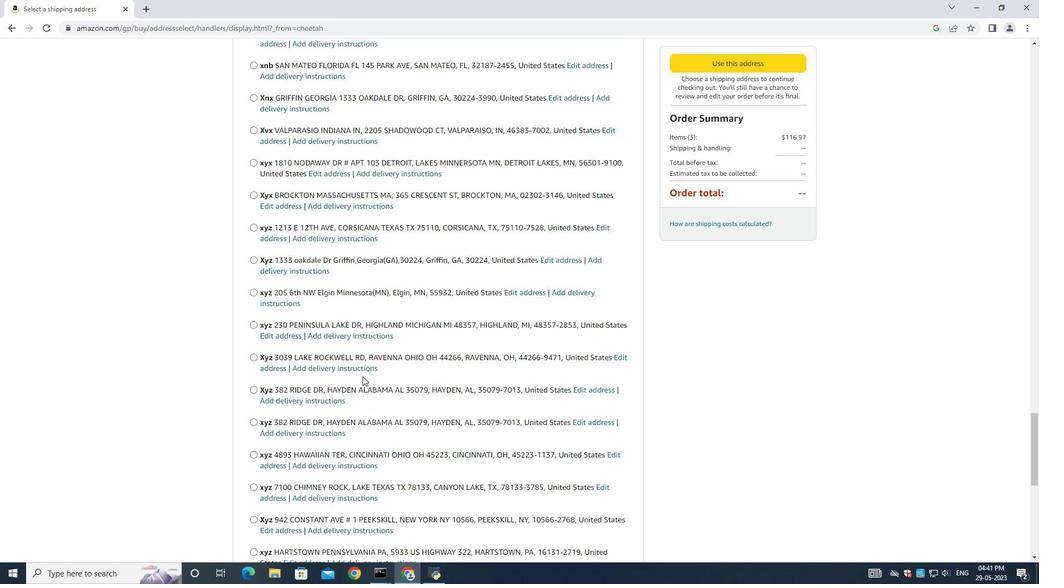 
Action: Mouse scrolled (367, 374) with delta (0, 0)
Screenshot: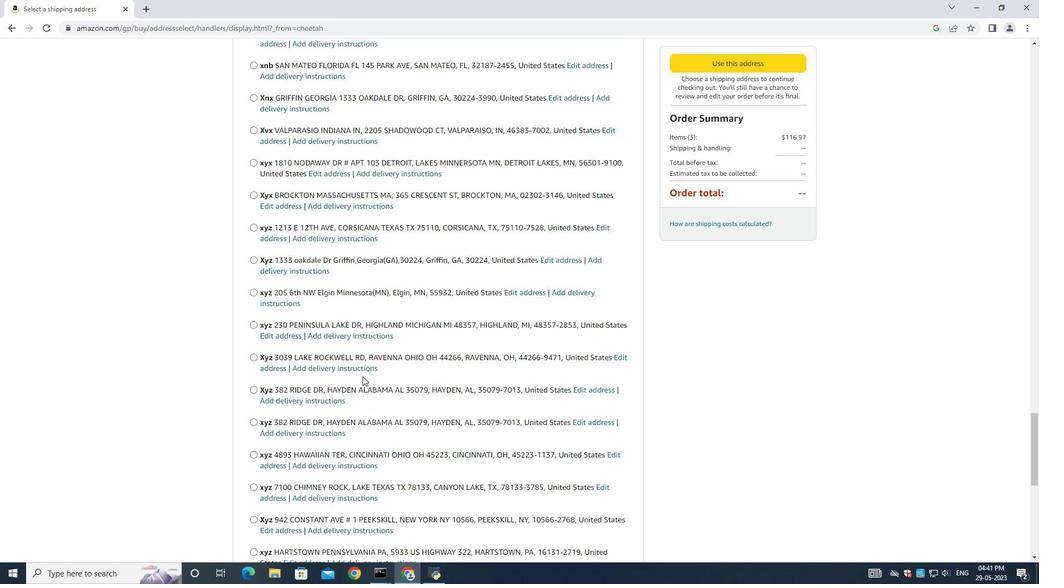
Action: Mouse scrolled (367, 374) with delta (0, 0)
Screenshot: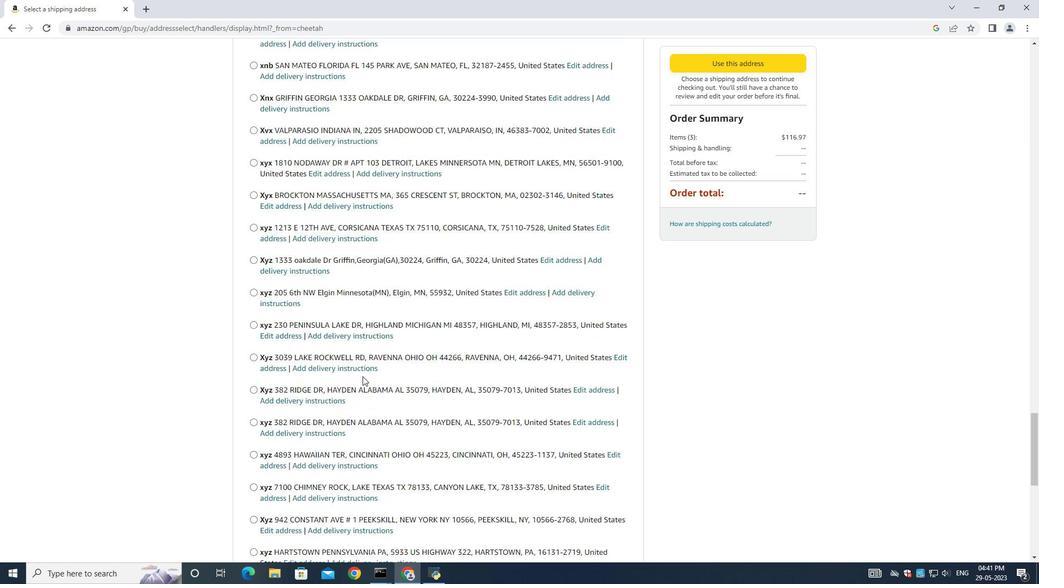 
Action: Mouse moved to (362, 379)
Screenshot: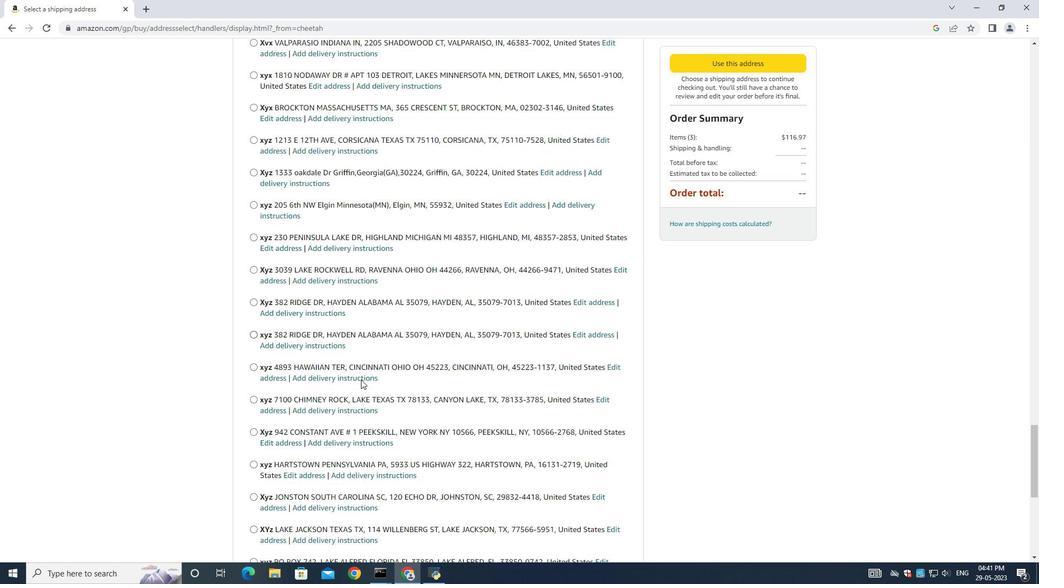 
Action: Mouse scrolled (362, 378) with delta (0, 0)
Screenshot: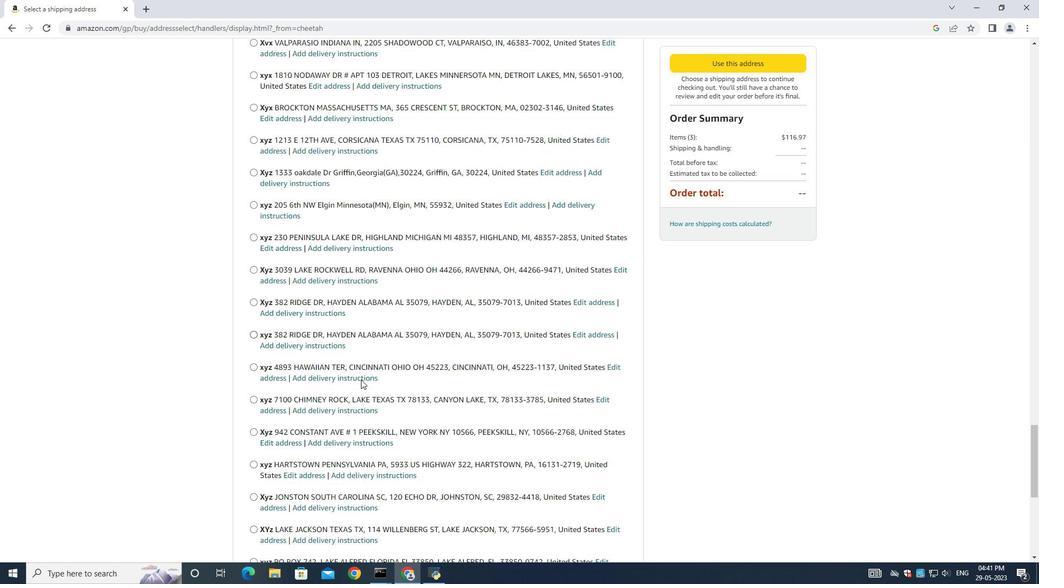 
Action: Mouse moved to (361, 379)
Screenshot: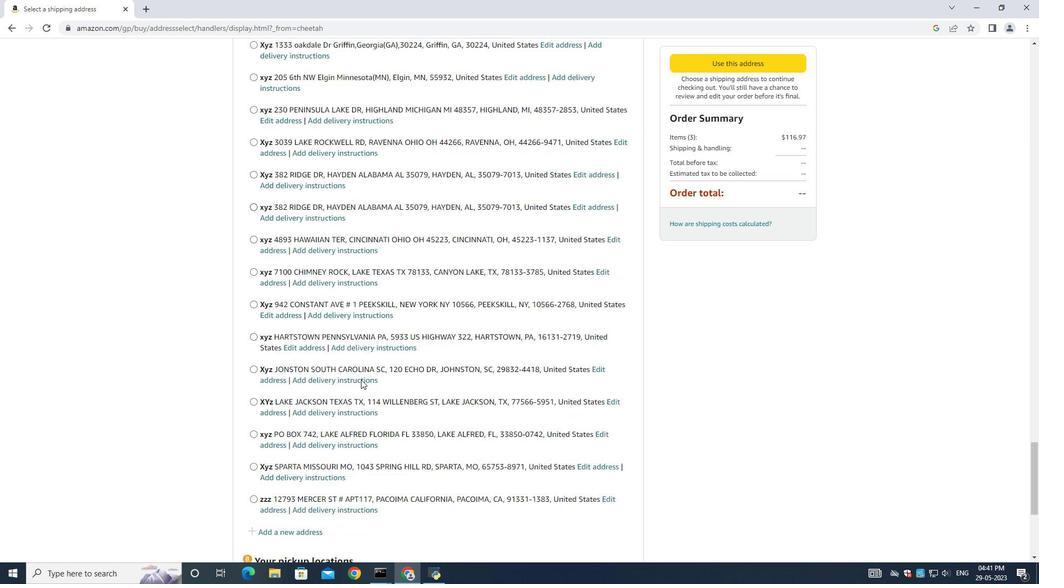 
Action: Mouse scrolled (361, 379) with delta (0, 0)
Screenshot: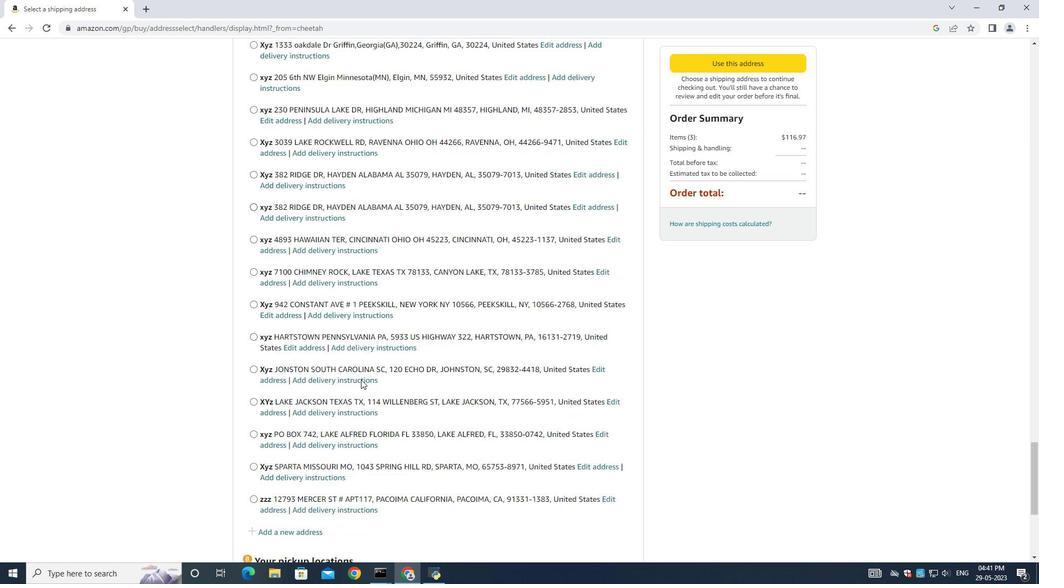 
Action: Mouse moved to (361, 380)
Screenshot: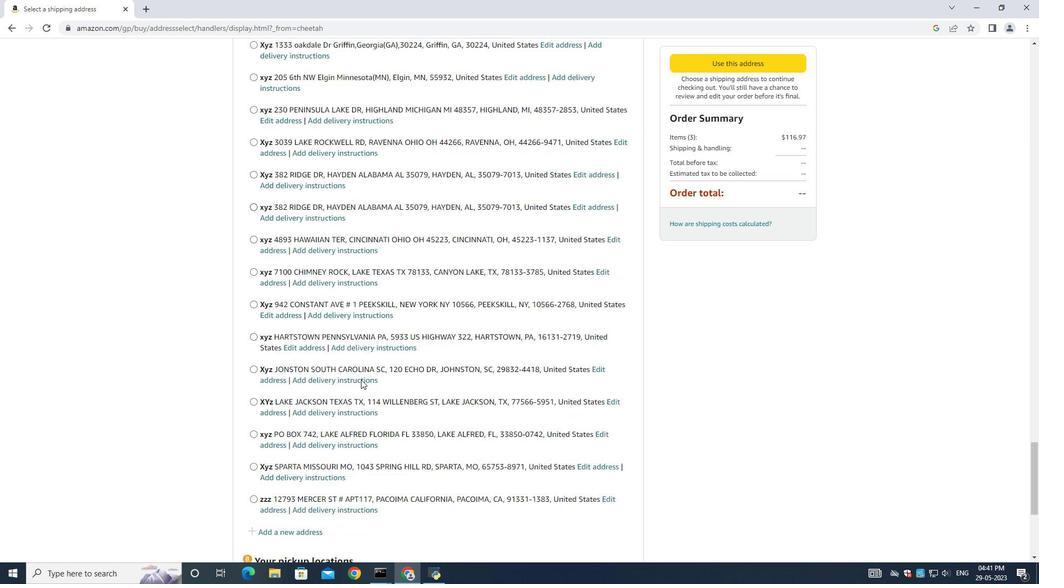 
Action: Mouse scrolled (361, 379) with delta (0, 0)
Screenshot: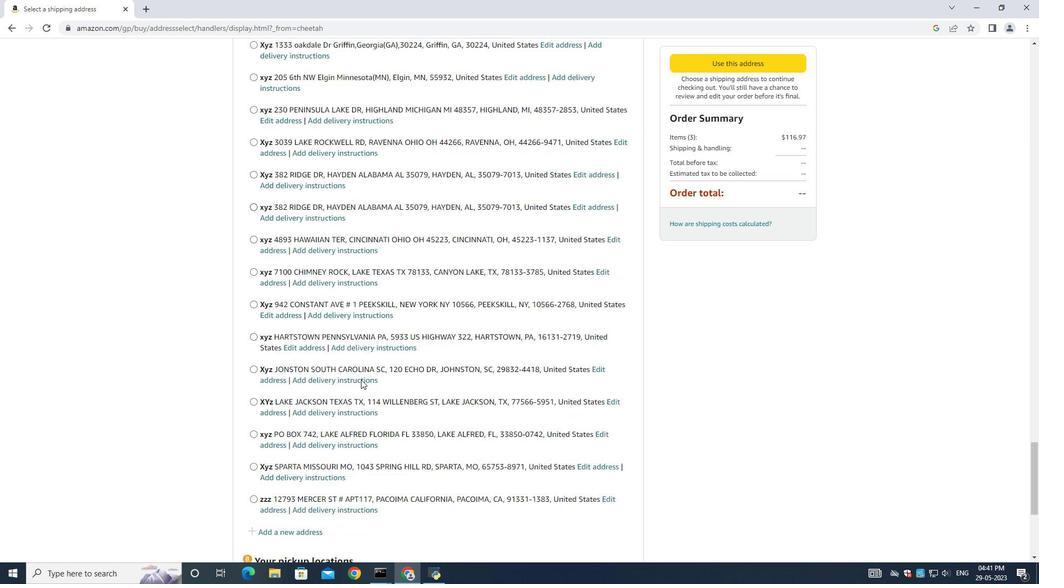 
Action: Mouse moved to (361, 380)
Screenshot: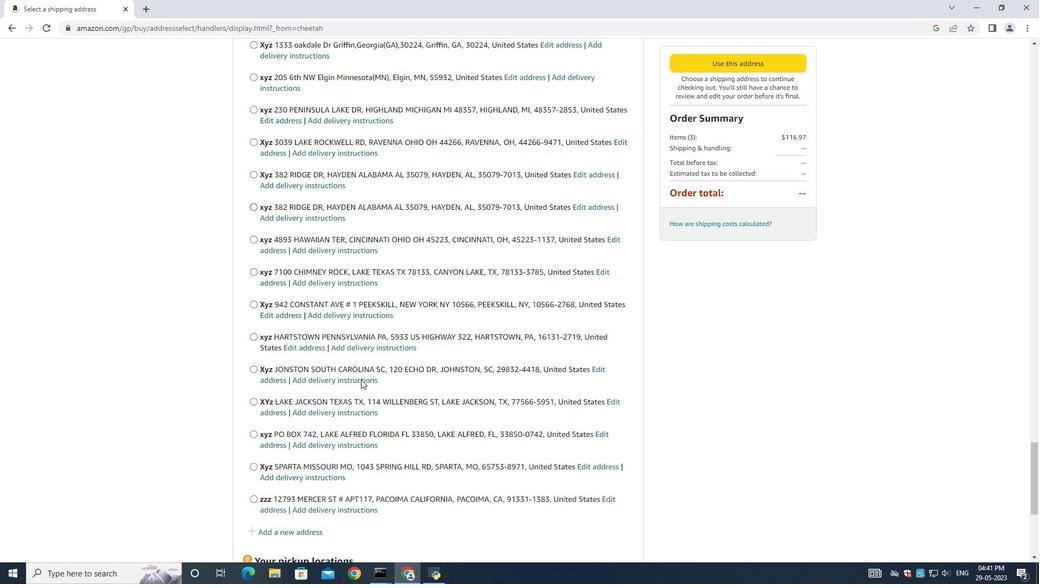 
Action: Mouse scrolled (361, 379) with delta (0, 0)
Screenshot: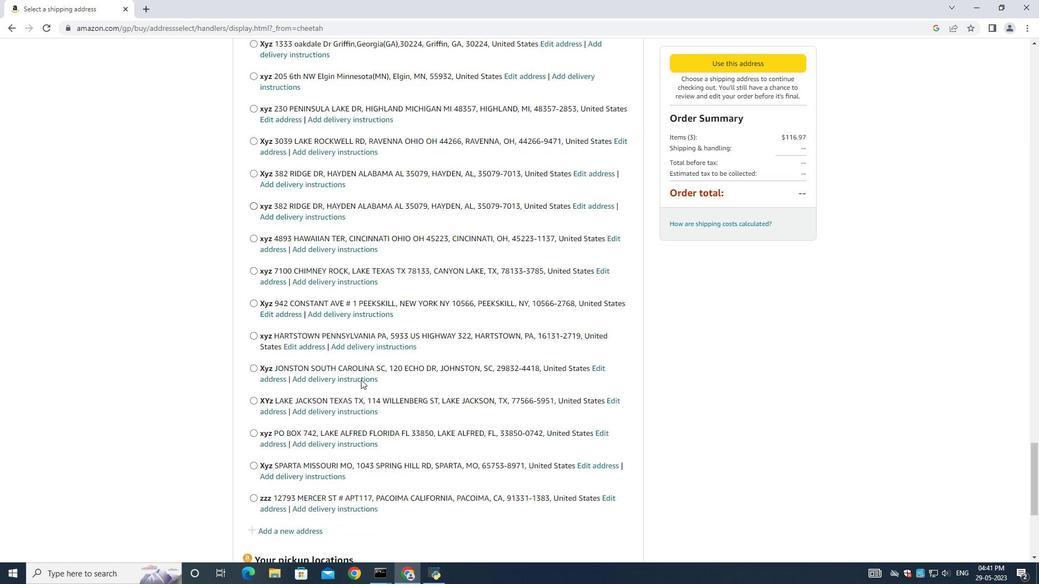 
Action: Mouse moved to (361, 380)
Screenshot: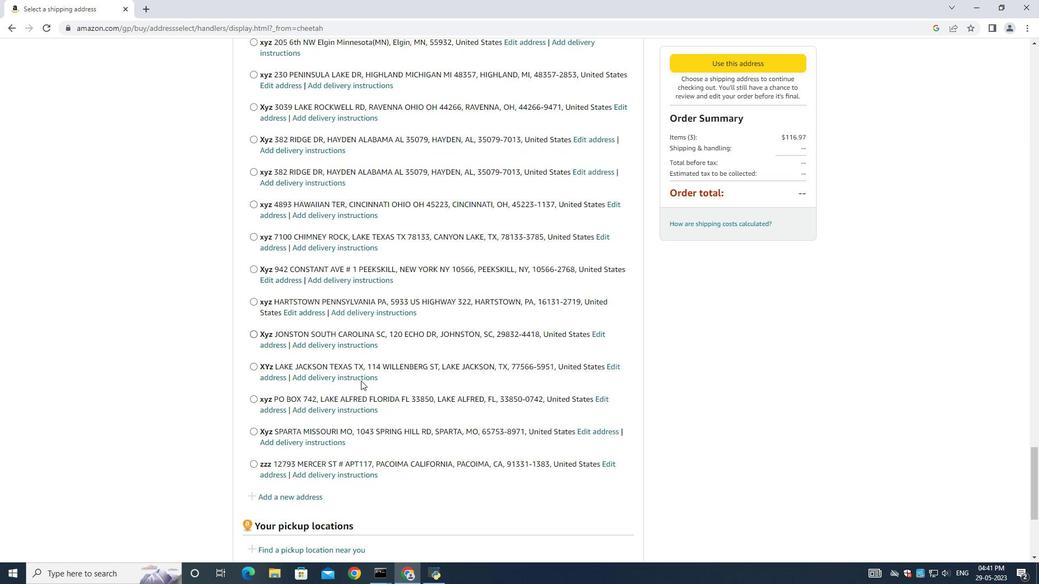 
Action: Mouse scrolled (361, 380) with delta (0, 0)
Screenshot: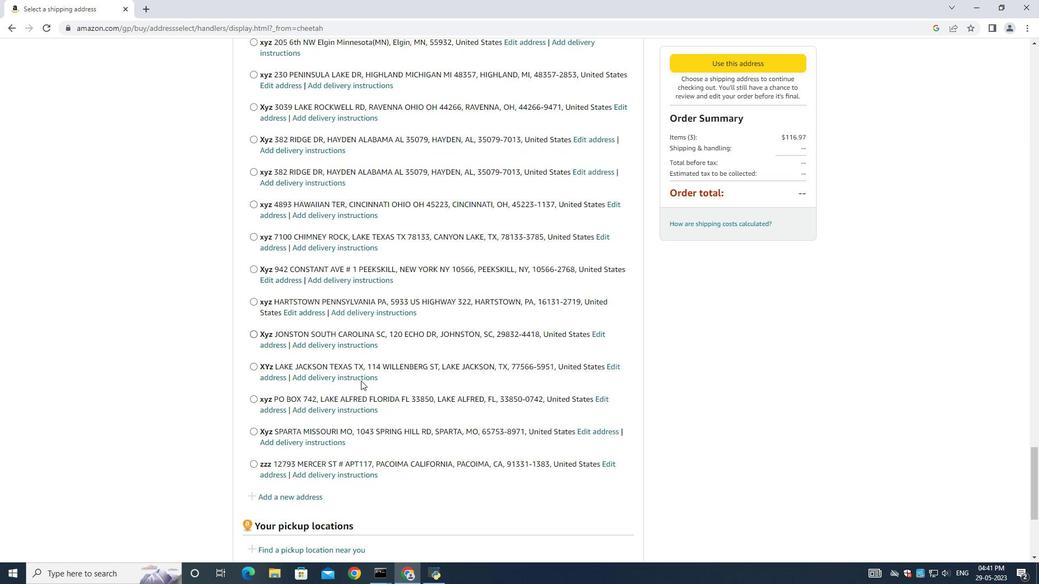 
Action: Mouse moved to (361, 381)
Screenshot: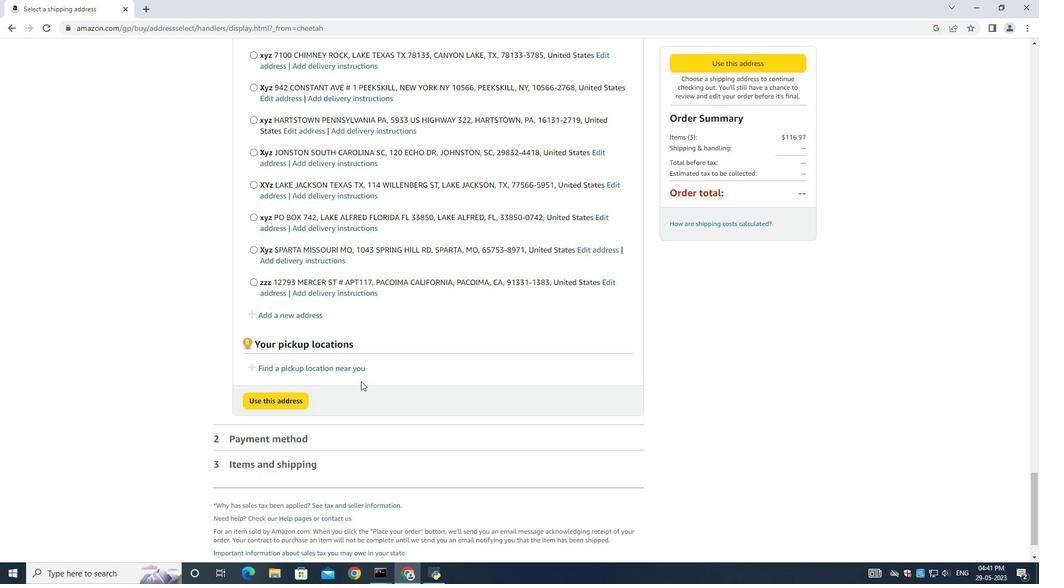 
Action: Mouse scrolled (361, 380) with delta (0, 0)
Screenshot: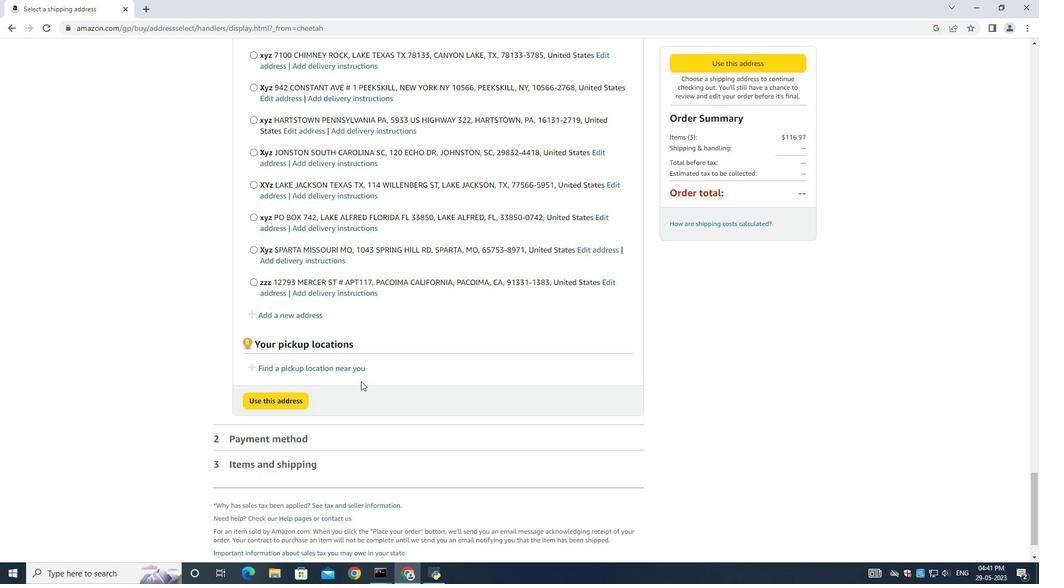 
Action: Mouse moved to (361, 381)
Screenshot: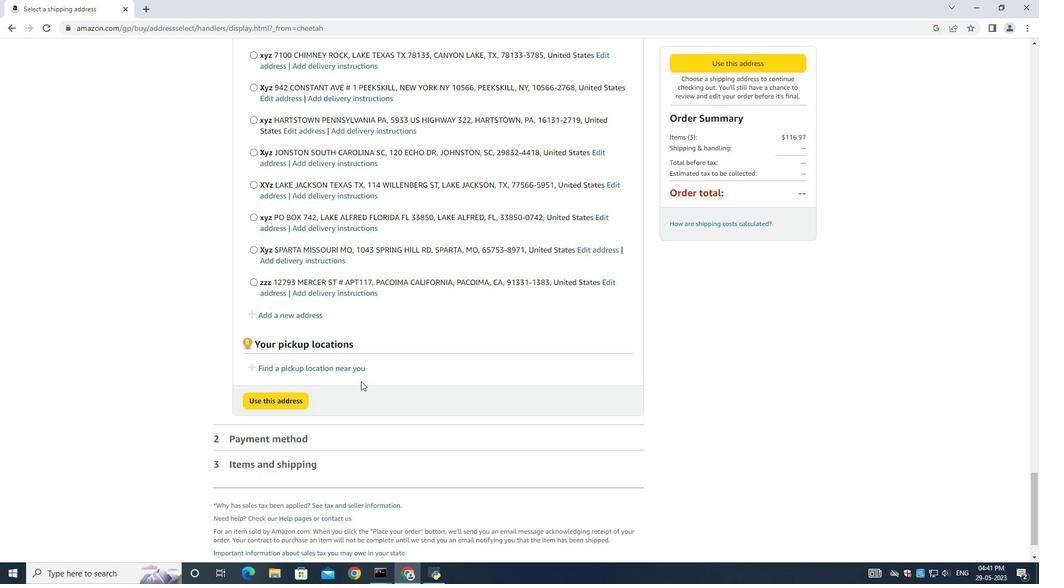 
Action: Mouse scrolled (361, 380) with delta (0, 0)
Screenshot: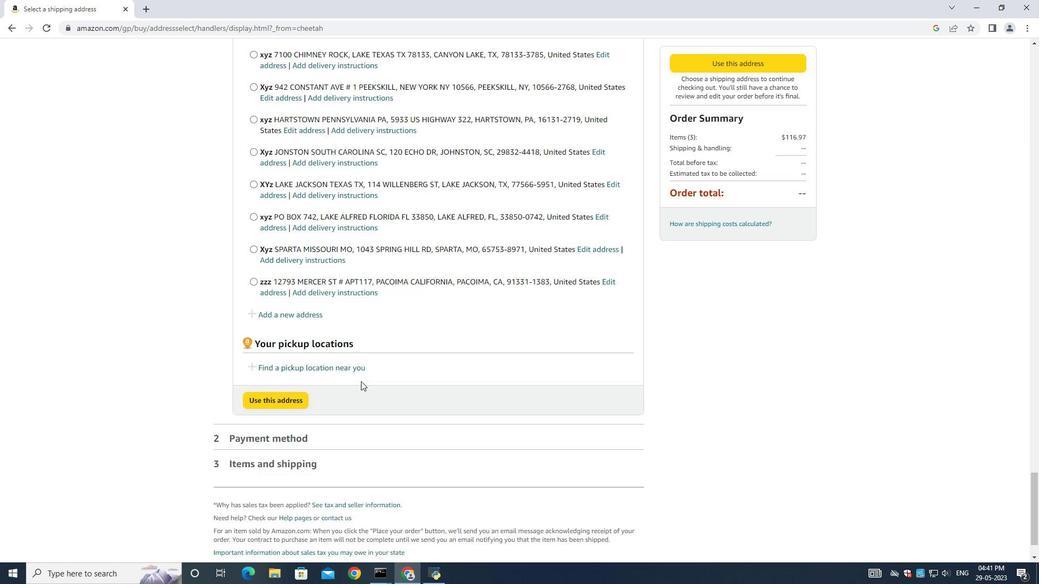 
Action: Mouse scrolled (361, 380) with delta (0, 0)
Screenshot: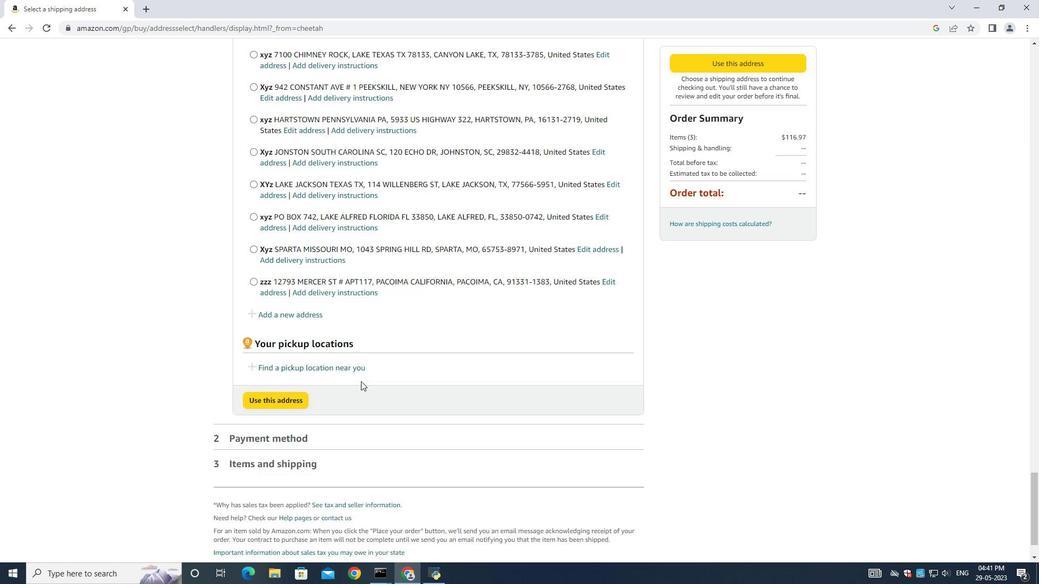 
Action: Mouse moved to (361, 381)
Screenshot: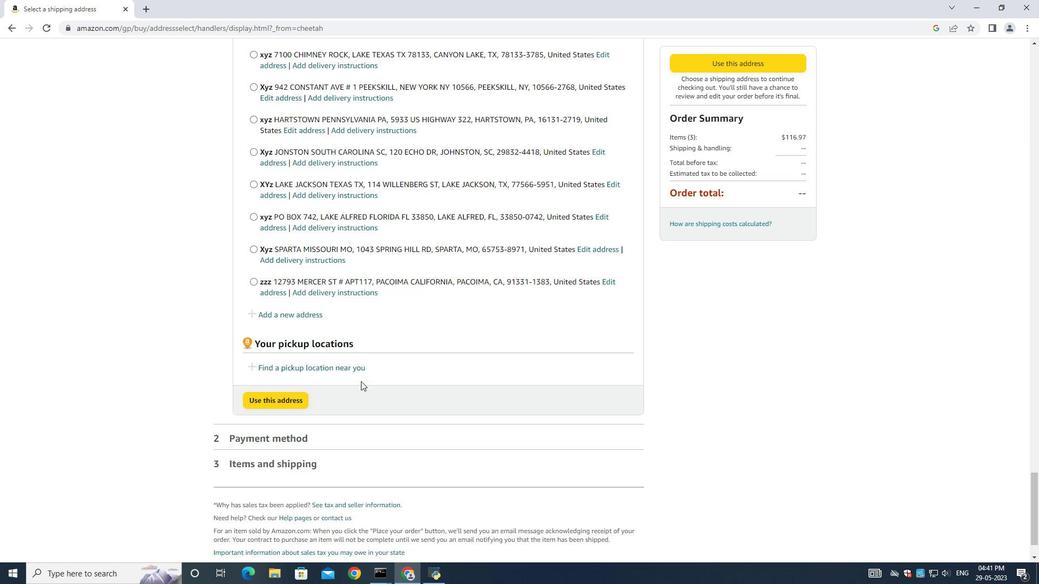 
Action: Mouse scrolled (361, 381) with delta (0, 0)
Screenshot: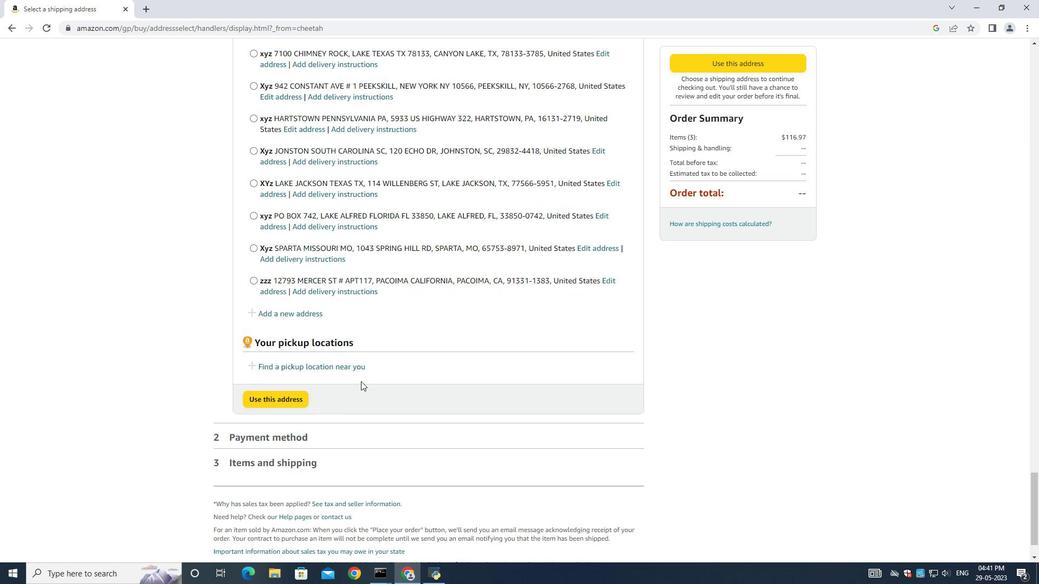 
Action: Mouse scrolled (361, 381) with delta (0, 0)
Screenshot: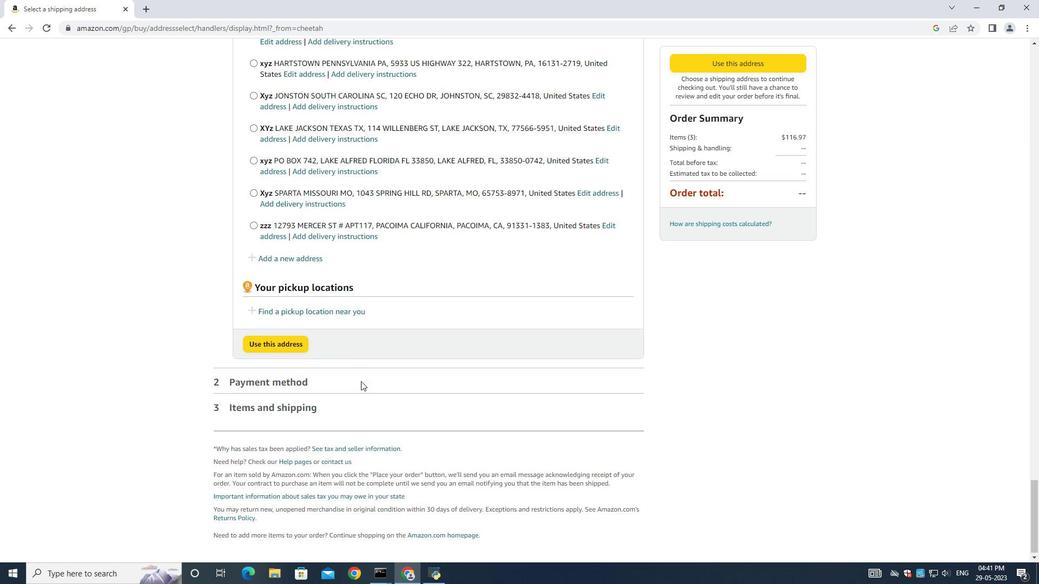 
Action: Mouse scrolled (361, 381) with delta (0, 0)
Screenshot: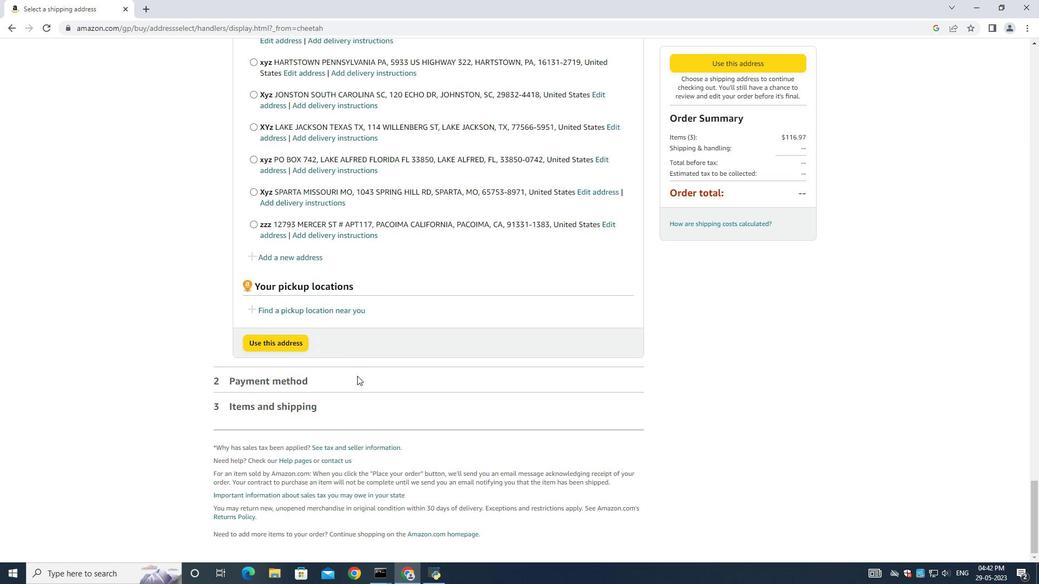 
Action: Mouse moved to (286, 258)
Screenshot: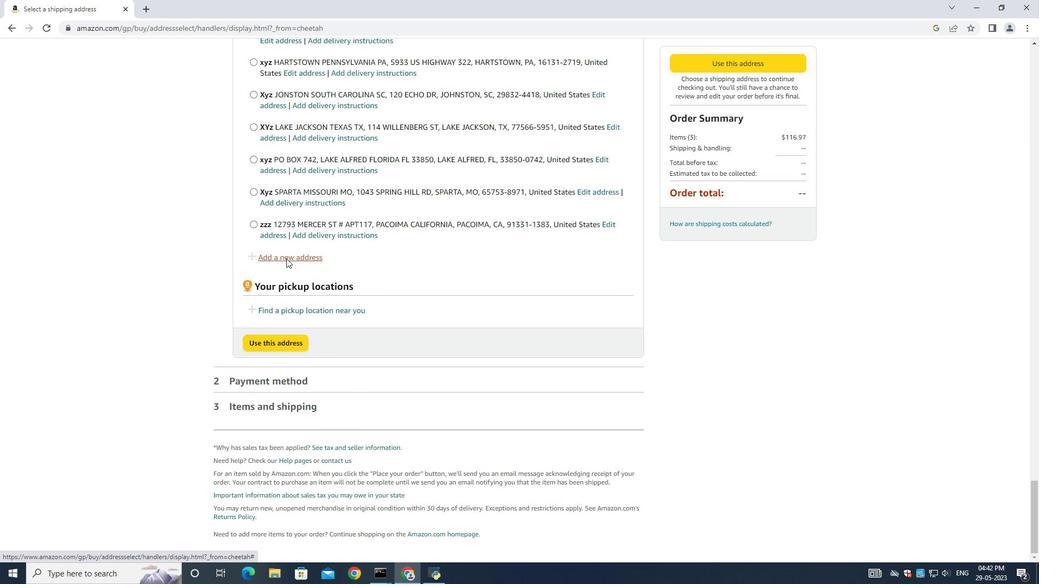 
Action: Mouse pressed left at (286, 258)
Screenshot: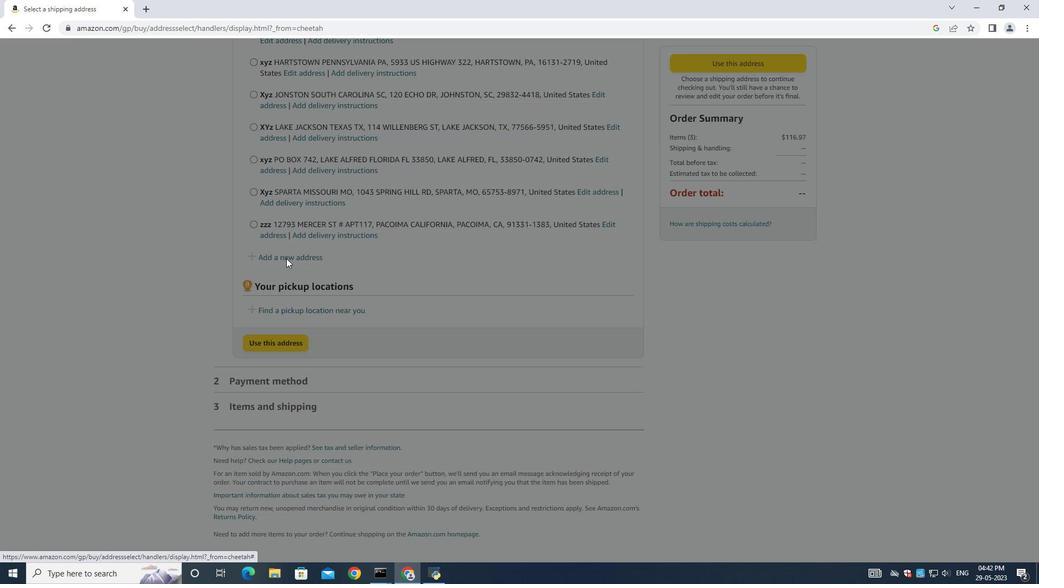 
Action: Key pressed <Key.backspace>
Screenshot: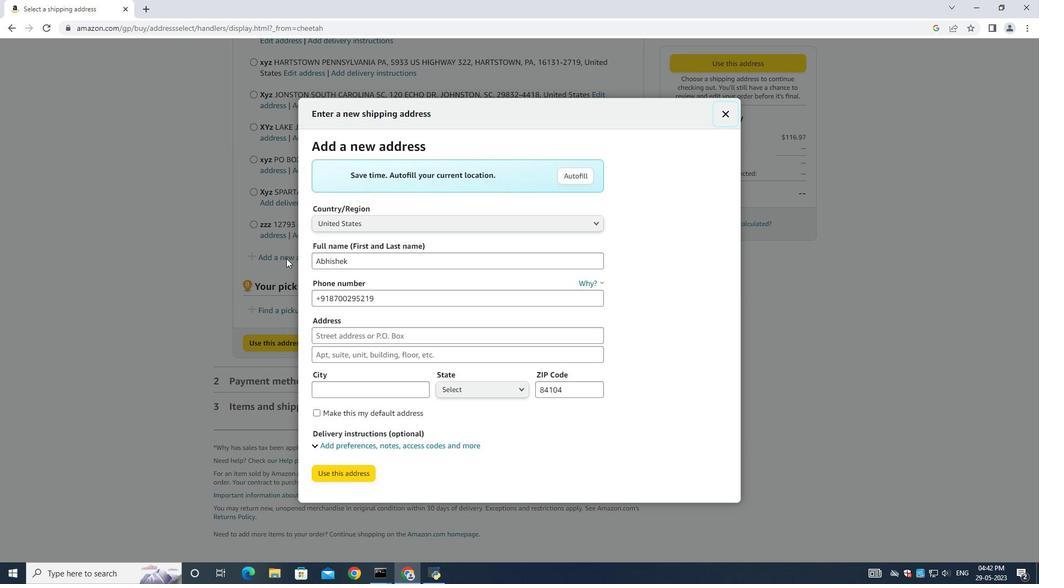 
Action: Mouse moved to (385, 255)
Screenshot: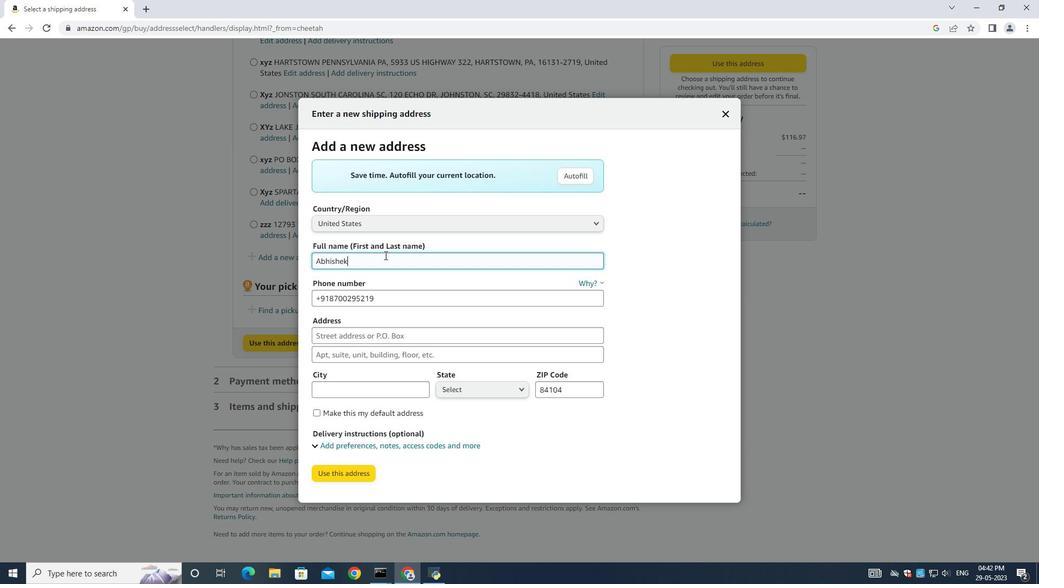 
Action: Mouse pressed left at (385, 255)
Screenshot: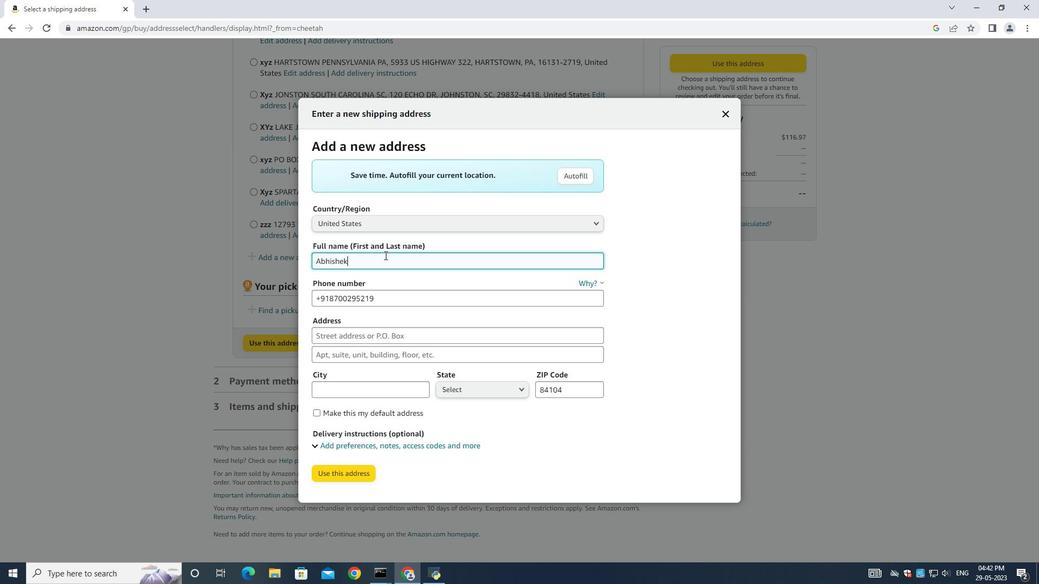 
Action: Key pressed <Key.backspace><Key.backspace><Key.backspace><Key.backspace><Key.backspace><Key.backspace><Key.backspace><Key.backspace><Key.backspace><Key.backspace><Key.backspace><Key.backspace><Key.backspace><Key.backspace><Key.backspace><Key.backspace><Key.backspace><Key.backspace><Key.backspace><Key.backspace><Key.backspace><Key.backspace><Key.backspace><Key.backspace><Key.backspace><Key.backspace><Key.backspace><Key.backspace><Key.backspace><Key.backspace><Key.backspace><Key.backspace><Key.backspace>f<Key.backspace><Key.shift>Francisco<Key.space><Key.shift>Garica
Screenshot: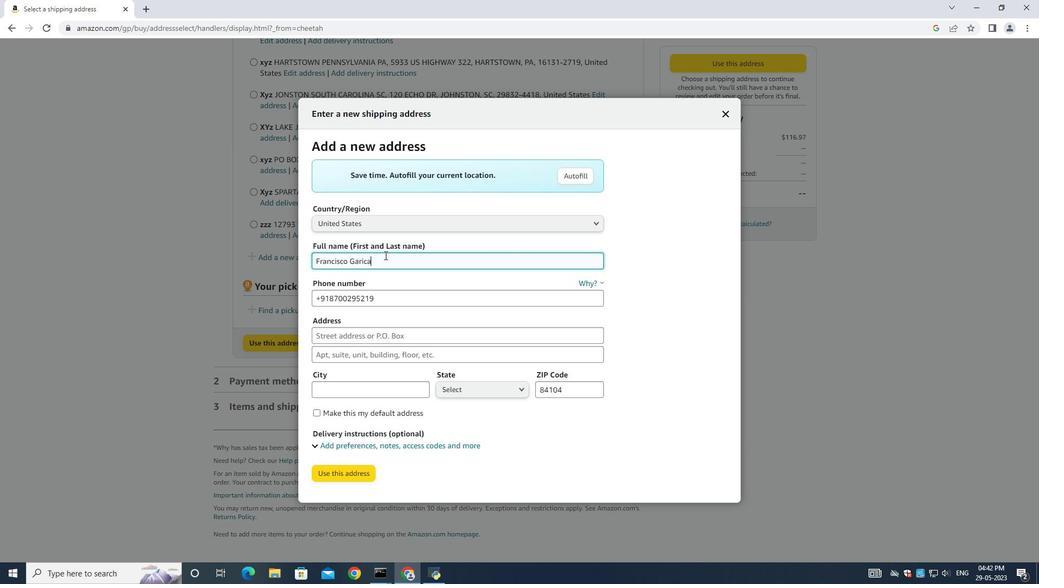 
Action: Mouse moved to (388, 300)
Screenshot: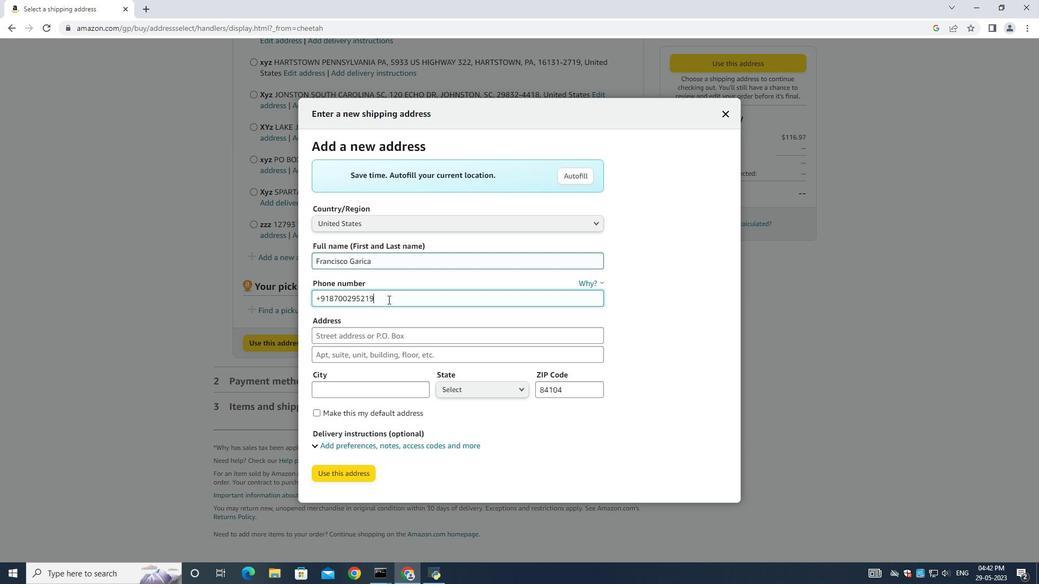 
Action: Mouse pressed left at (388, 300)
Screenshot: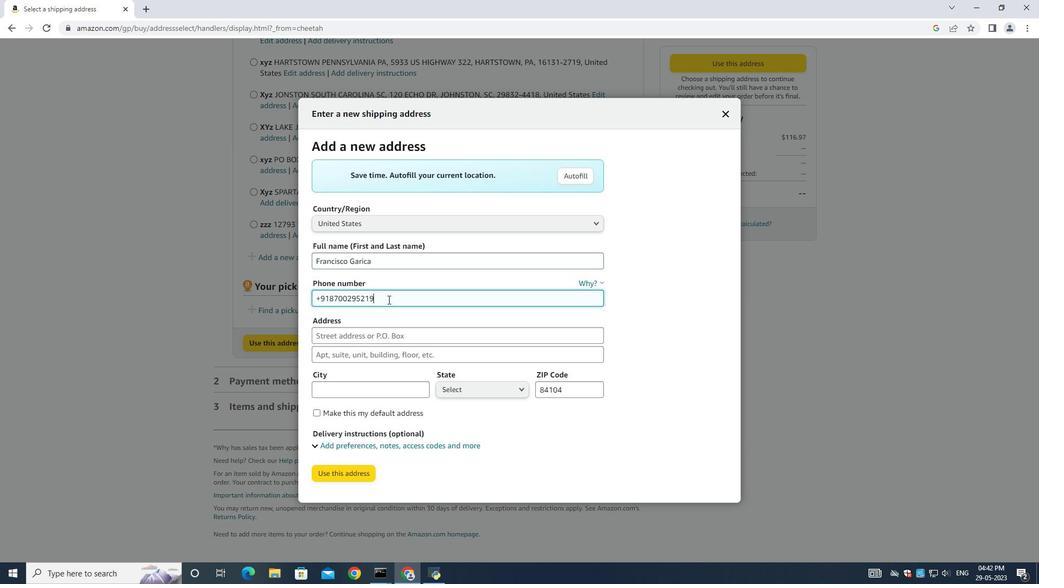 
Action: Key pressed ctrl+A<Key.backspace>7752551231
Screenshot: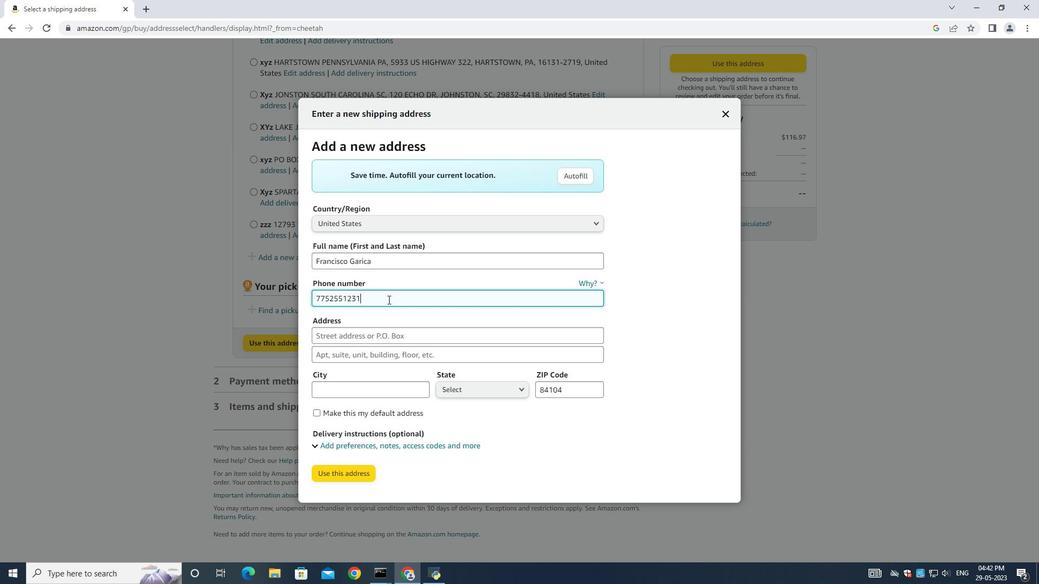 
Action: Mouse moved to (372, 344)
Screenshot: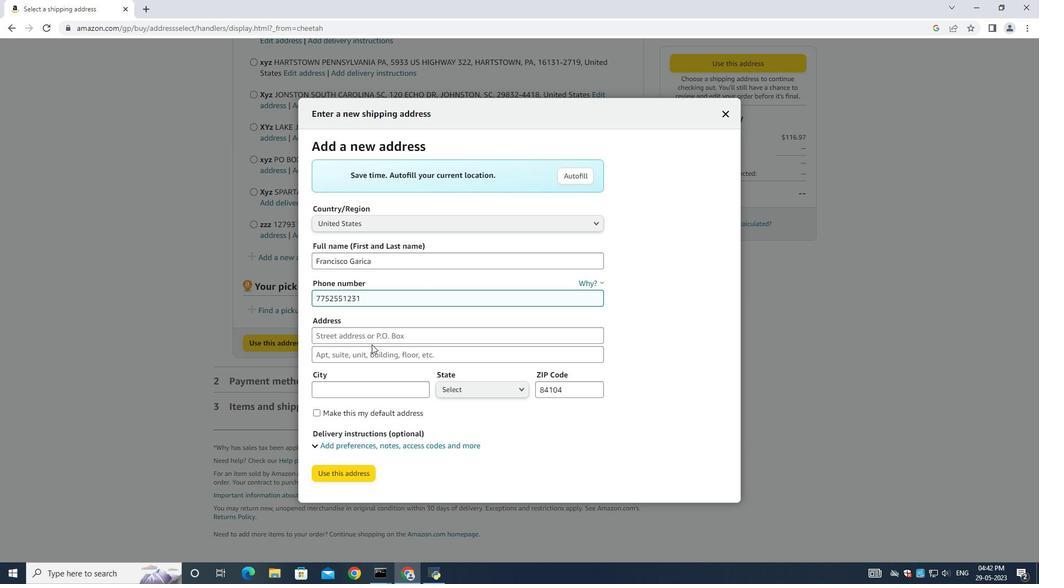 
Action: Mouse pressed left at (372, 344)
Screenshot: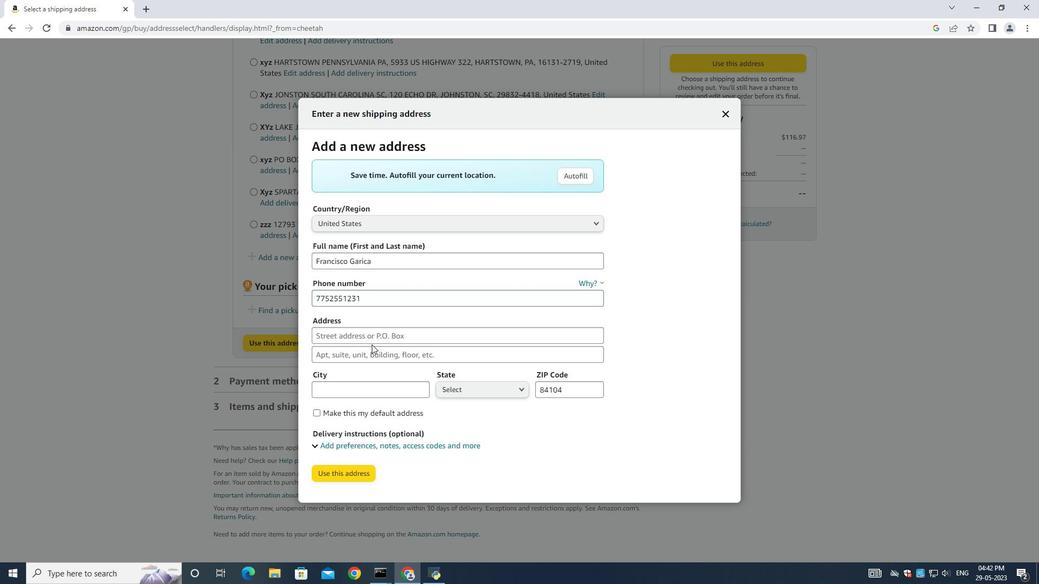 
Action: Mouse moved to (370, 339)
Screenshot: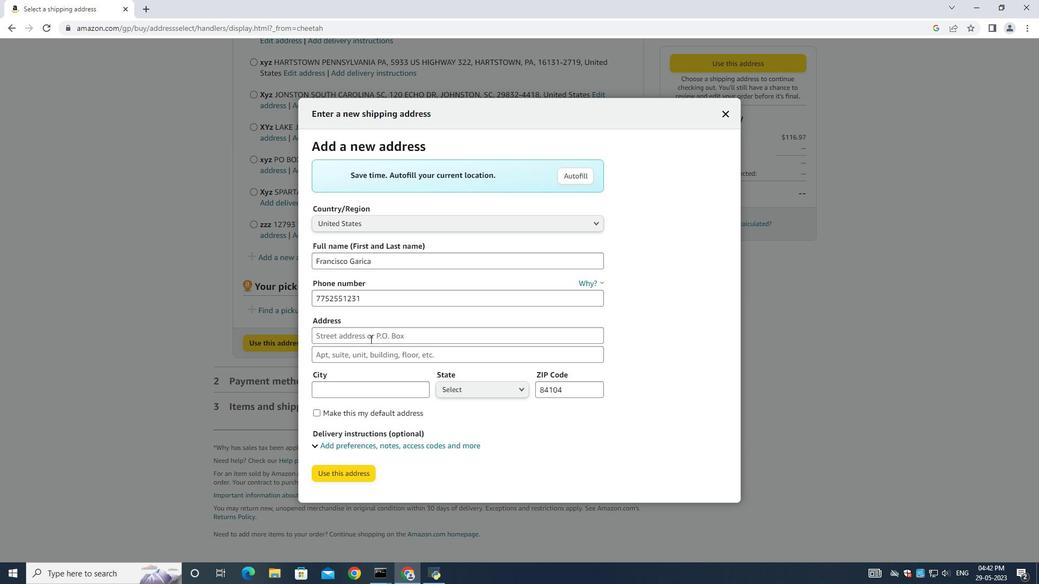 
Action: Mouse pressed left at (370, 339)
Screenshot: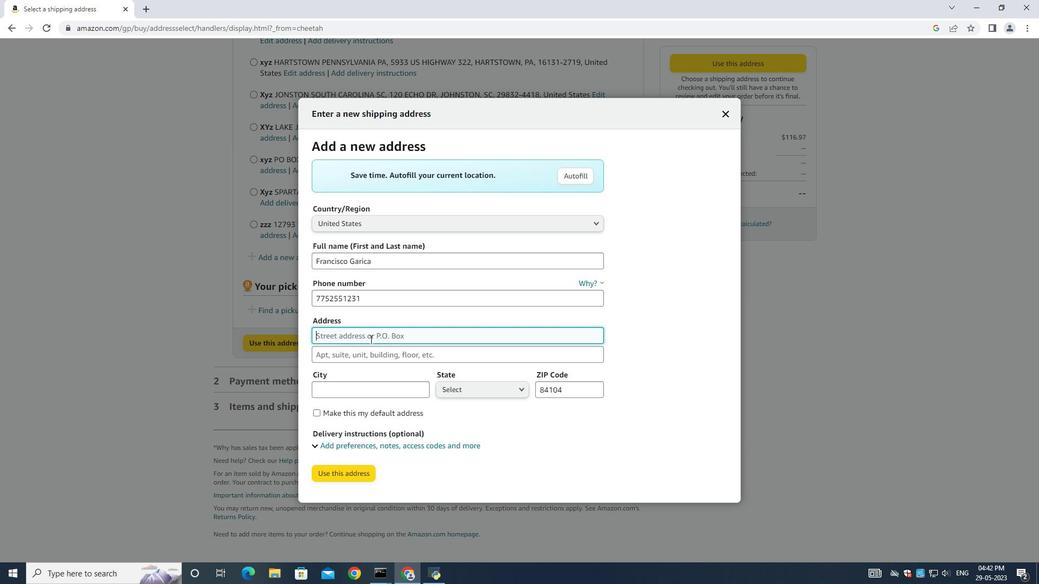
Action: Key pressed 1396<Key.space><Key.shift>Camden<Key.space><Key.shift>Street<Key.space>
Screenshot: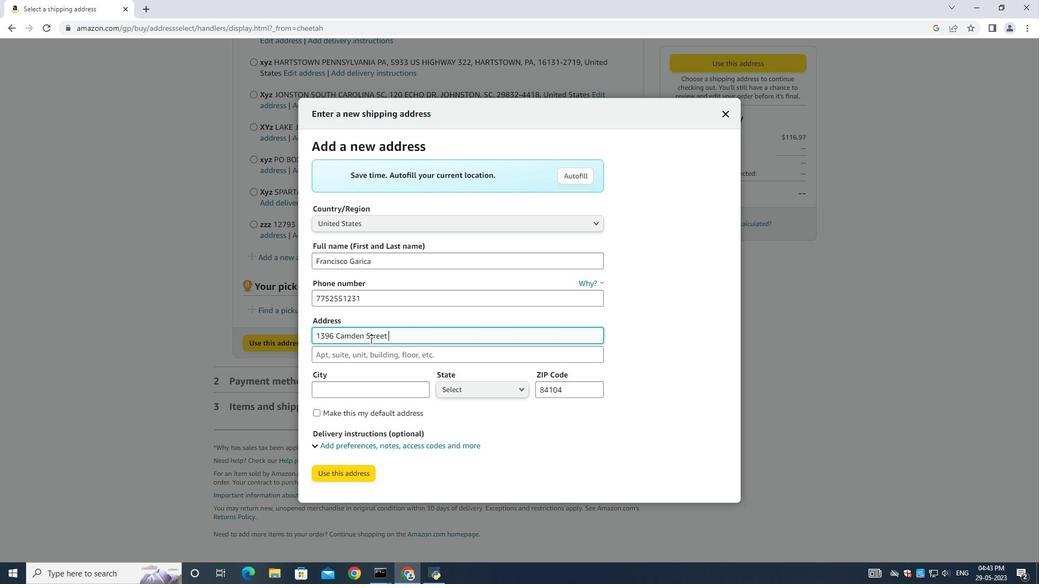 
Action: Mouse moved to (379, 359)
Screenshot: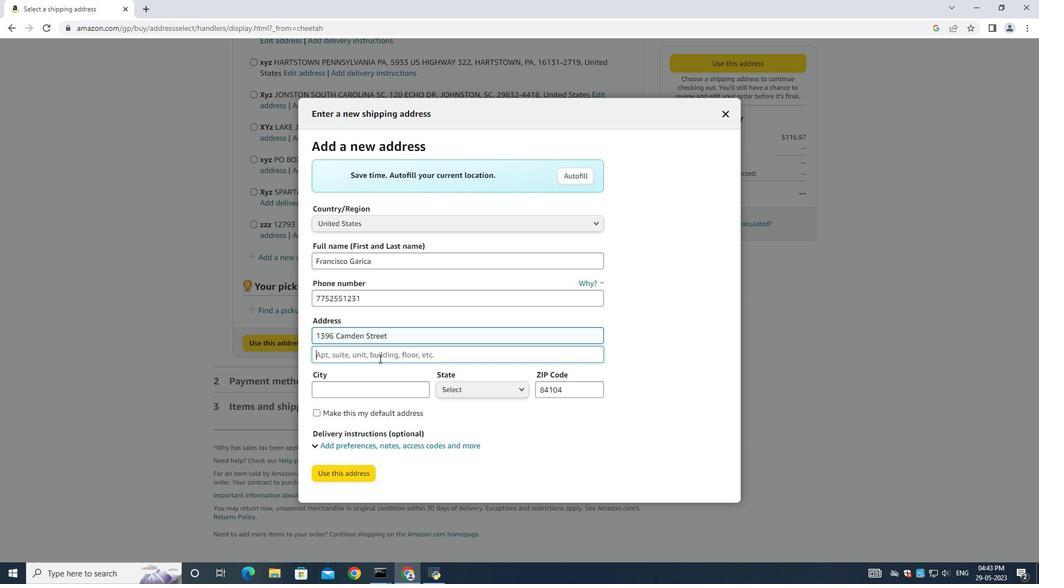 
Action: Mouse pressed left at (379, 359)
Screenshot: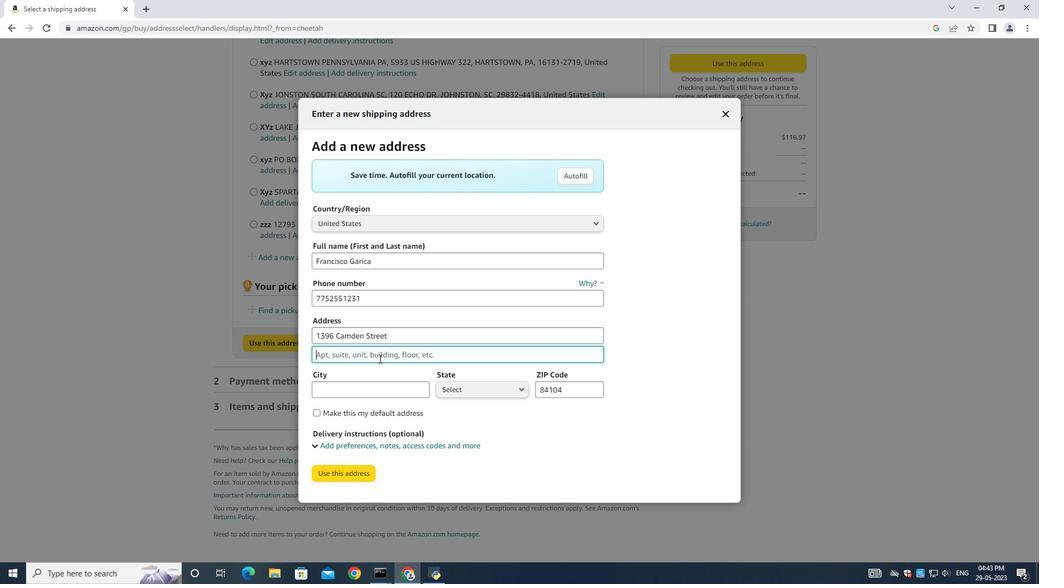 
Action: Key pressed <Key.shift>Reno<Key.space><Key.shift>Nevada<Key.space>
Screenshot: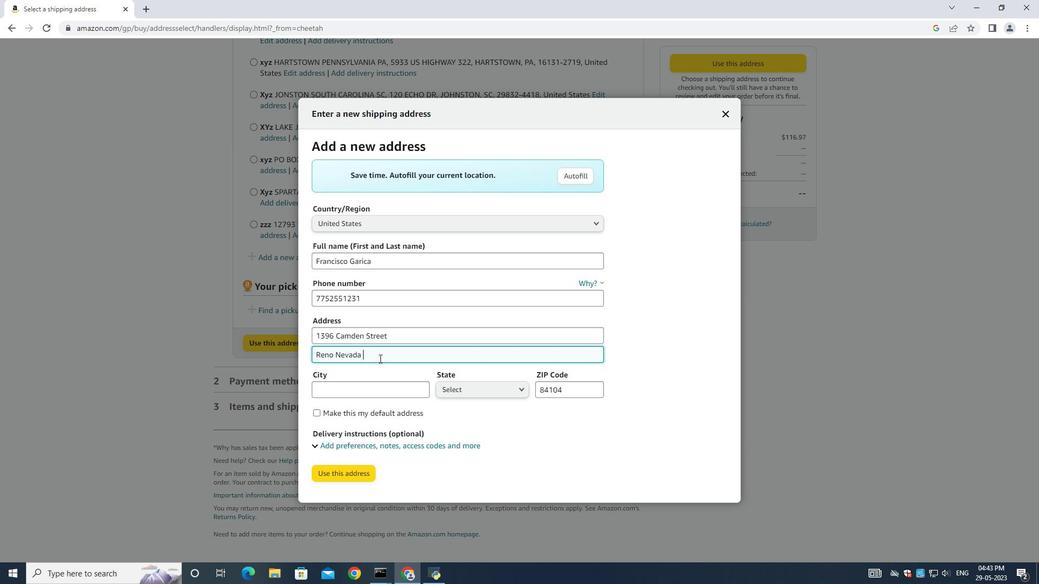 
Action: Mouse moved to (369, 388)
Screenshot: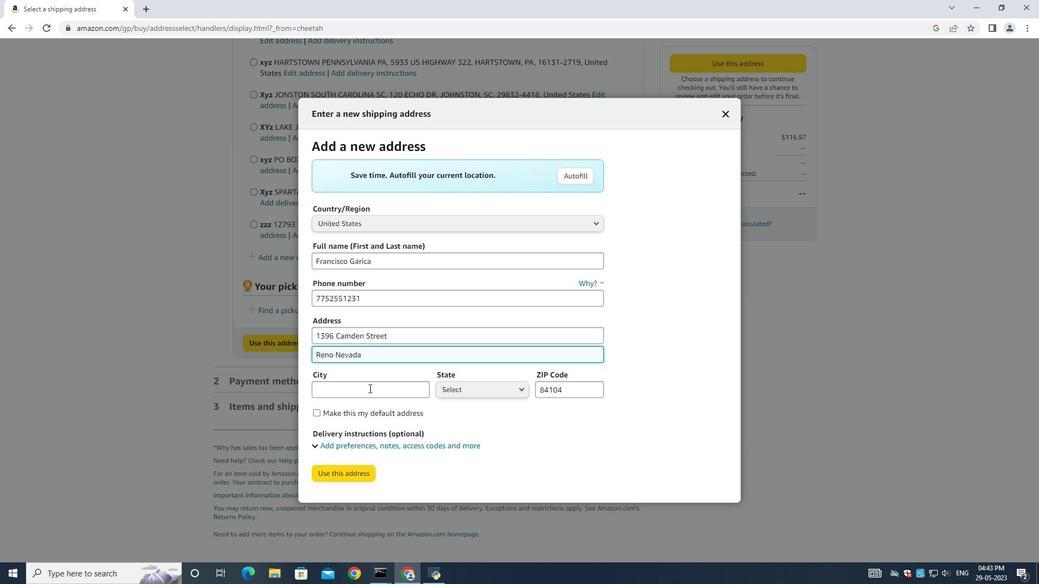 
Action: Mouse pressed left at (369, 388)
Screenshot: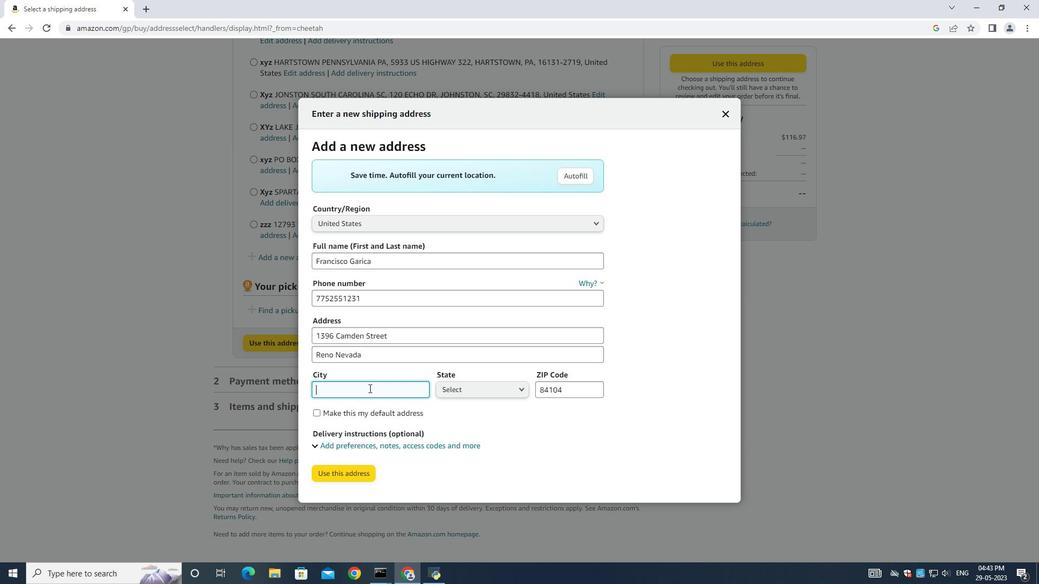 
Action: Key pressed <Key.shift>Reno
Screenshot: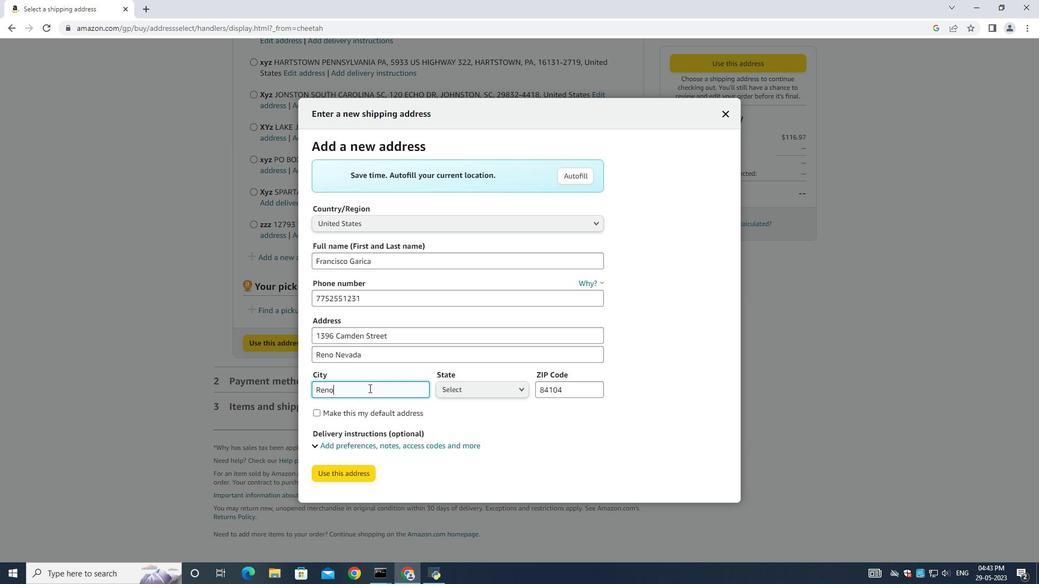 
Action: Mouse moved to (468, 388)
Screenshot: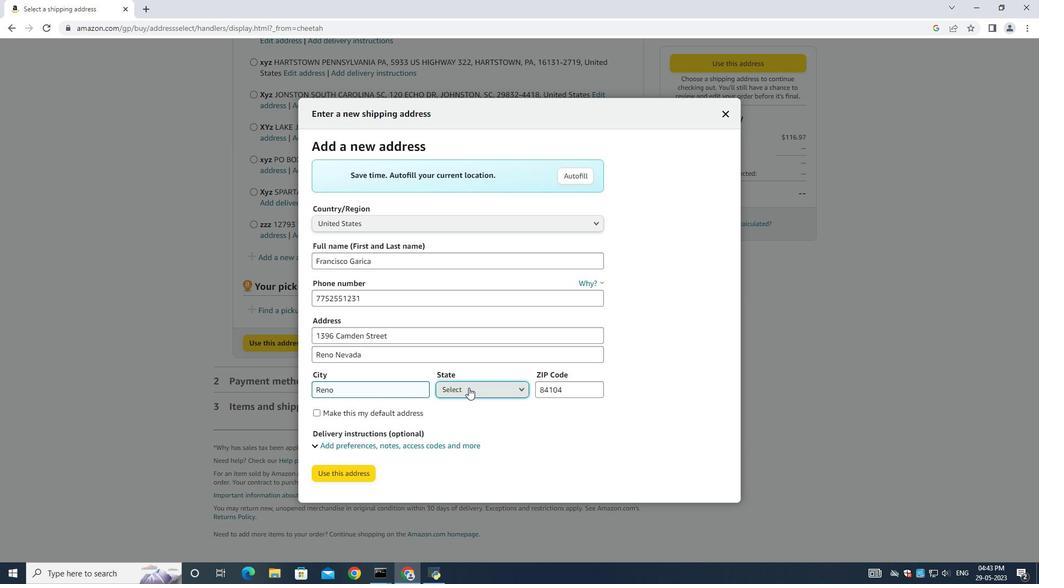 
Action: Mouse pressed left at (468, 388)
Screenshot: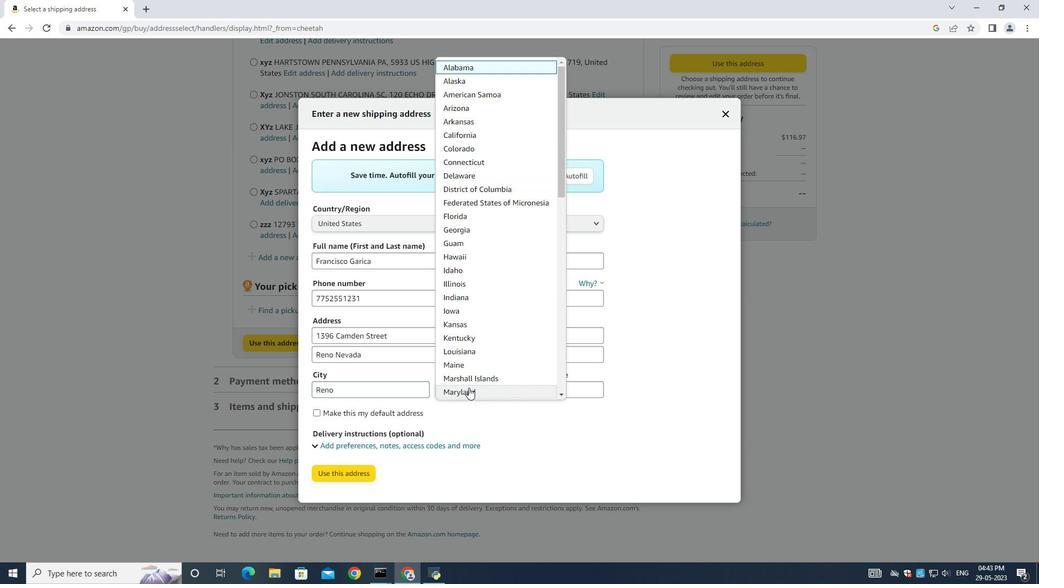 
Action: Mouse moved to (505, 225)
Screenshot: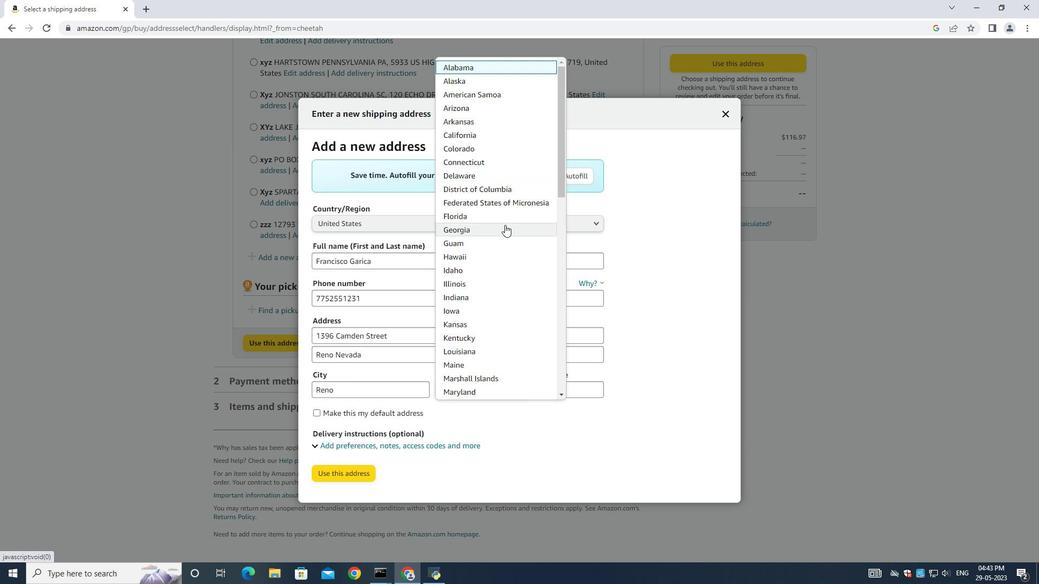 
Action: Key pressed ne
Screenshot: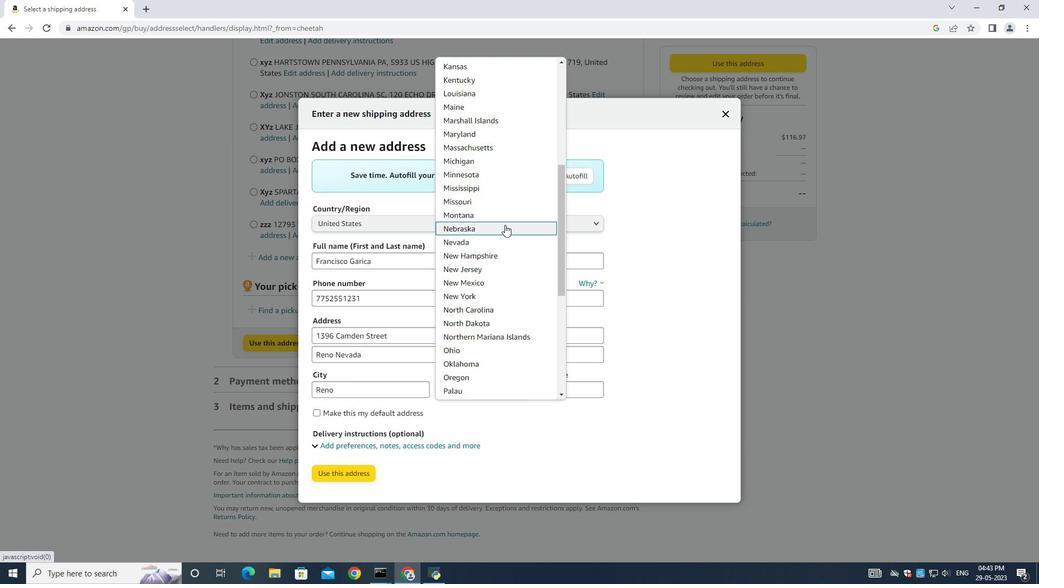 
Action: Mouse moved to (505, 240)
Screenshot: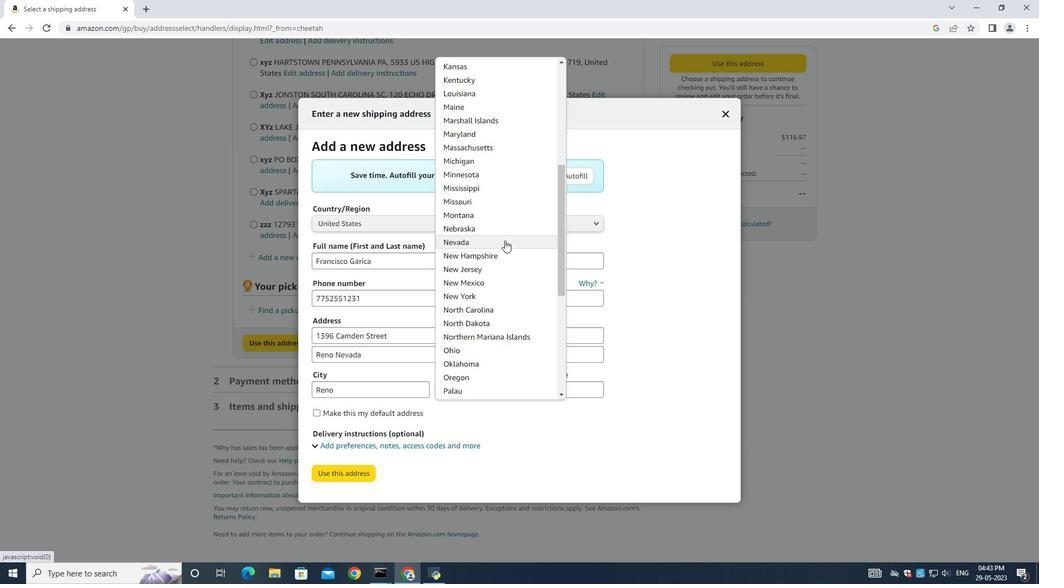 
Action: Mouse pressed left at (505, 240)
Screenshot: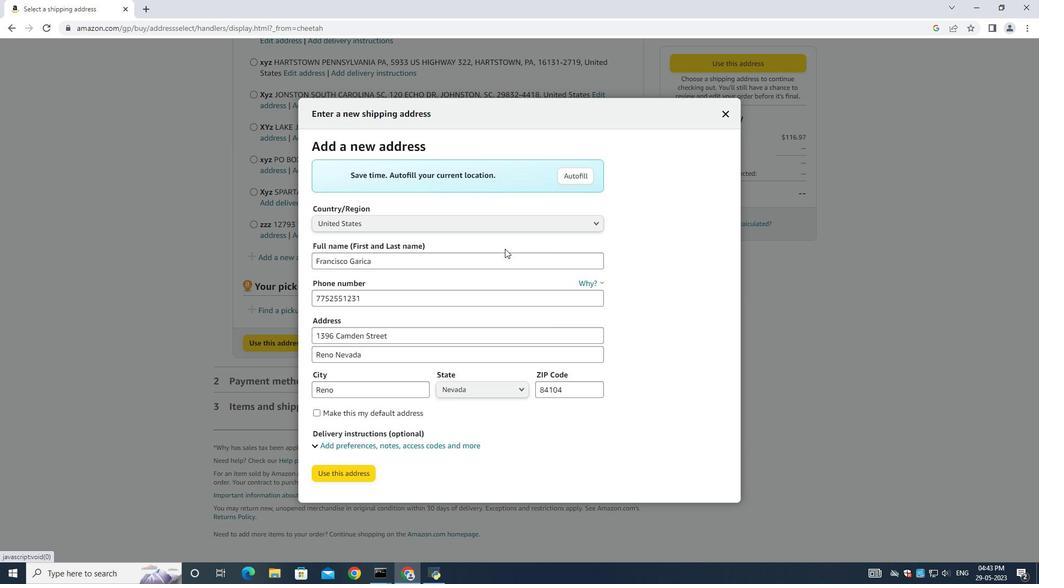 
Action: Mouse moved to (559, 390)
Screenshot: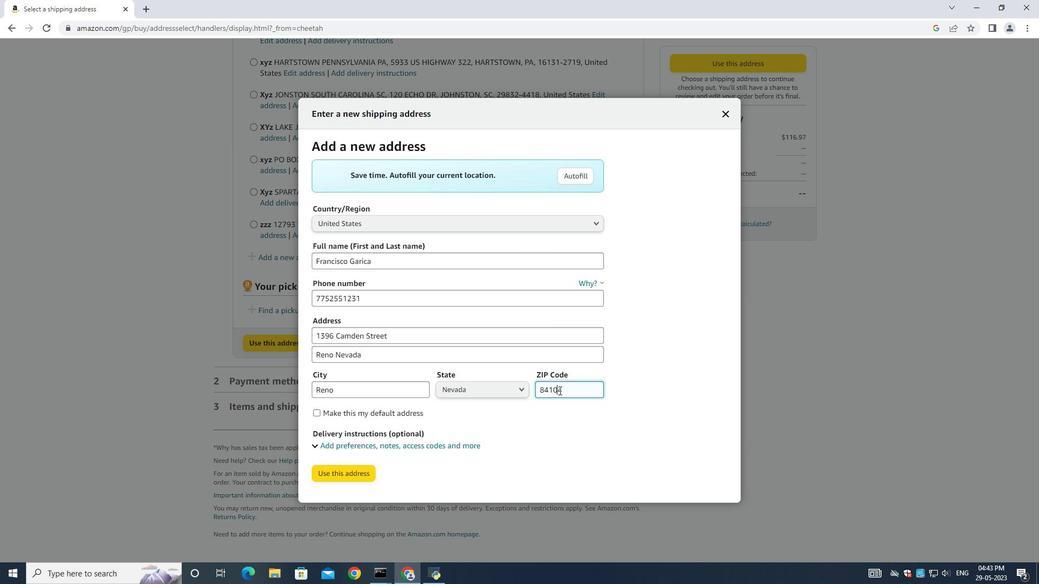 
Action: Mouse pressed left at (559, 390)
Screenshot: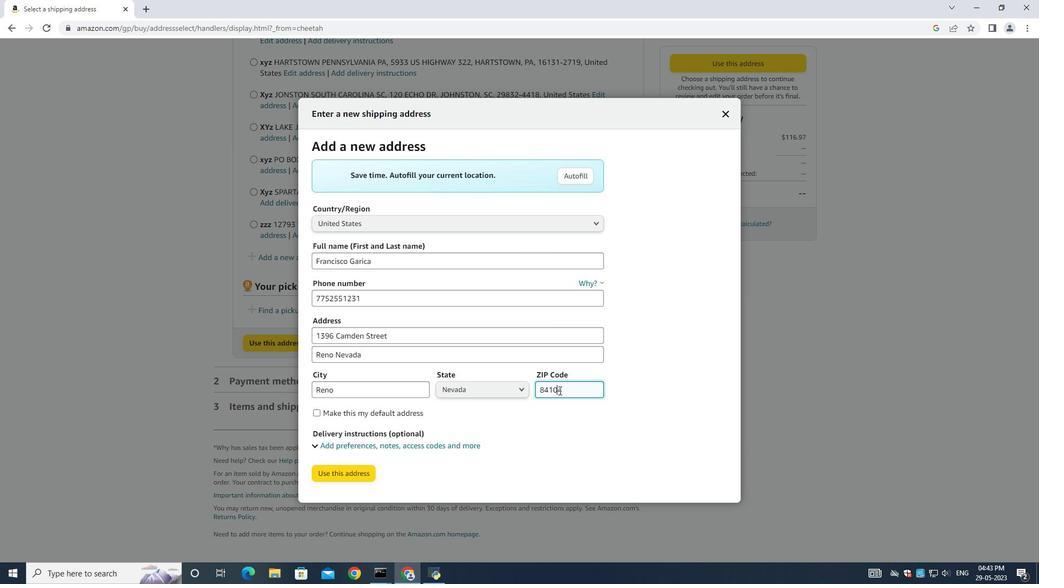 
Action: Key pressed ctrl+A<Key.backspace>89501
Screenshot: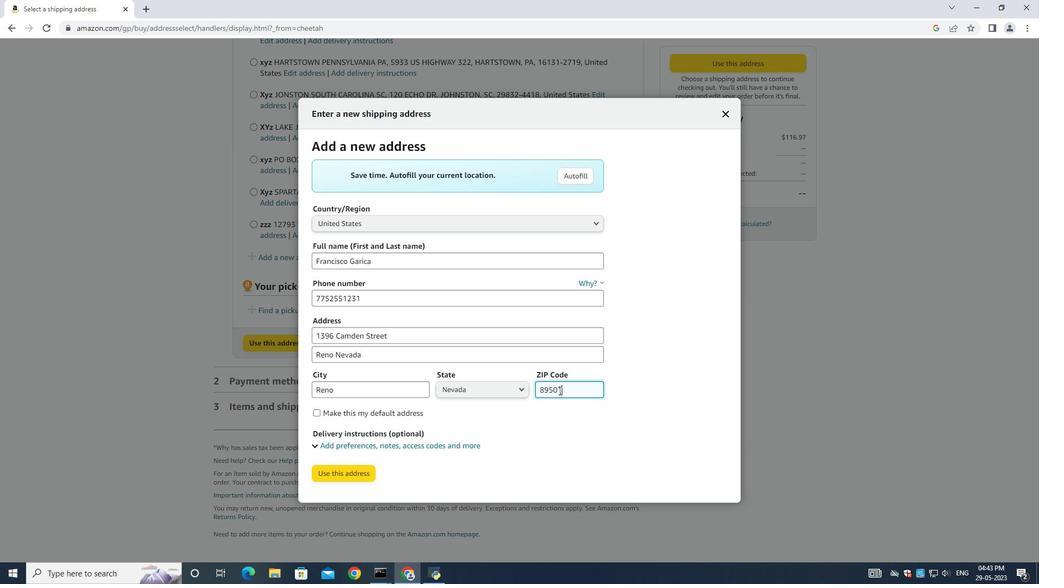 
Action: Mouse moved to (353, 474)
Screenshot: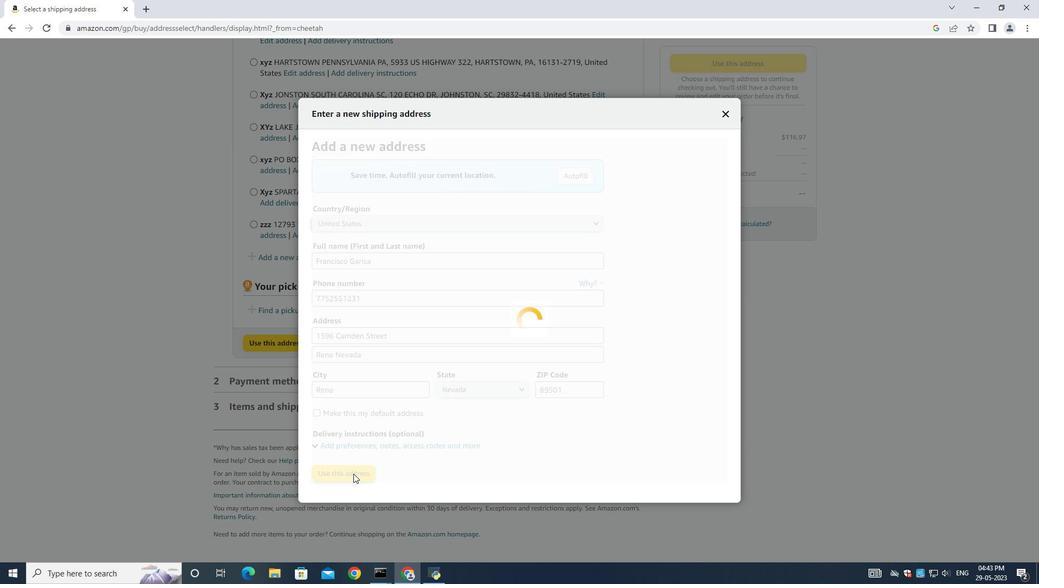 
Action: Mouse pressed left at (353, 474)
Screenshot: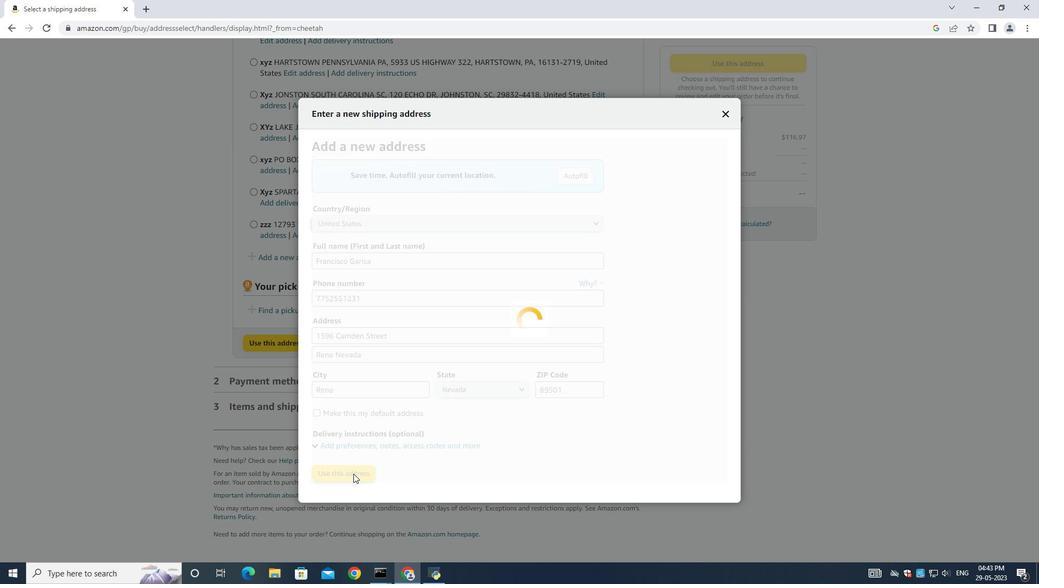 
Action: Mouse moved to (341, 548)
Screenshot: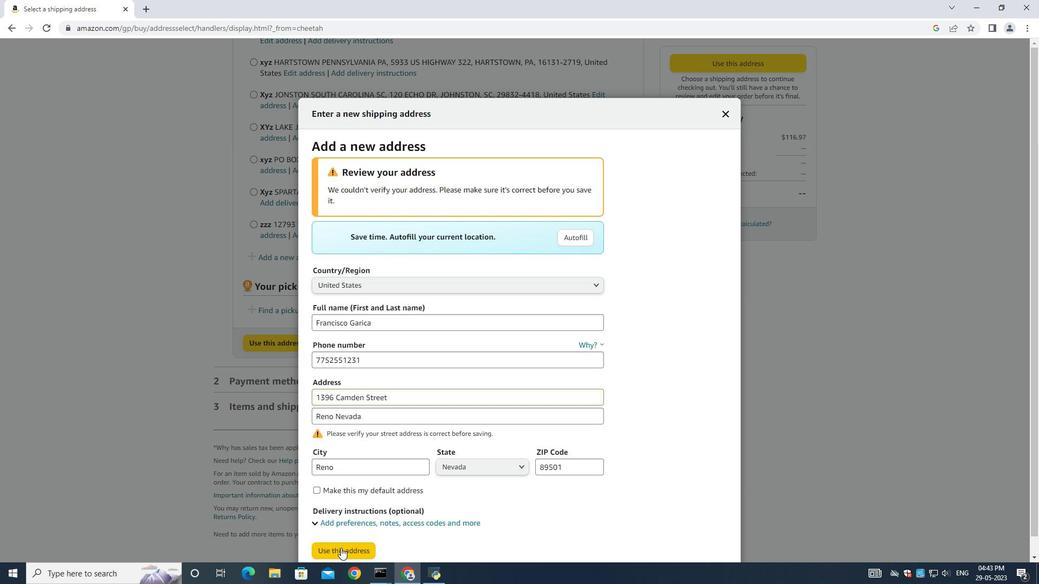 
Action: Mouse pressed left at (341, 548)
Screenshot: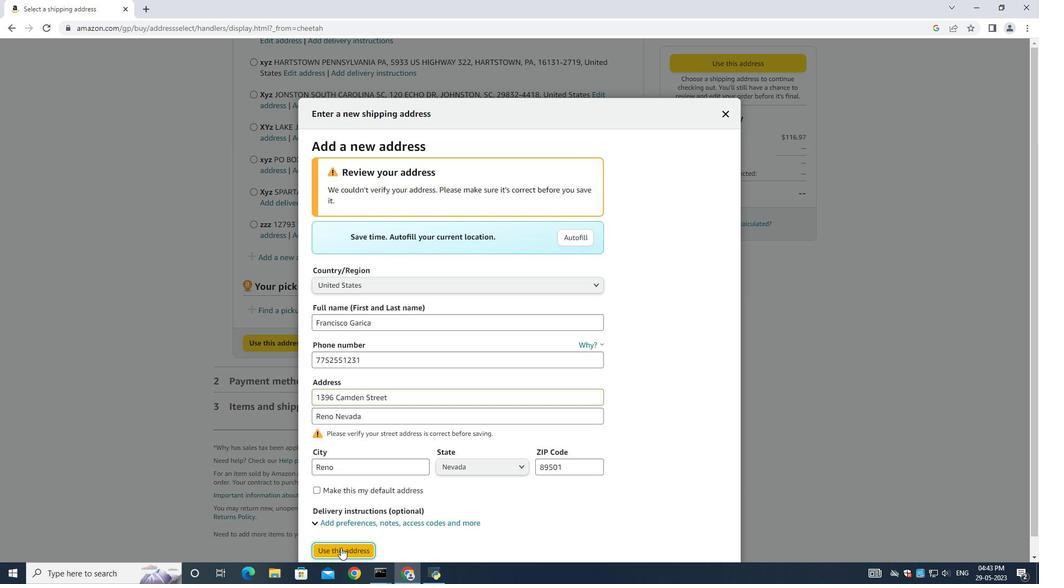 
Action: Mouse moved to (287, 320)
Screenshot: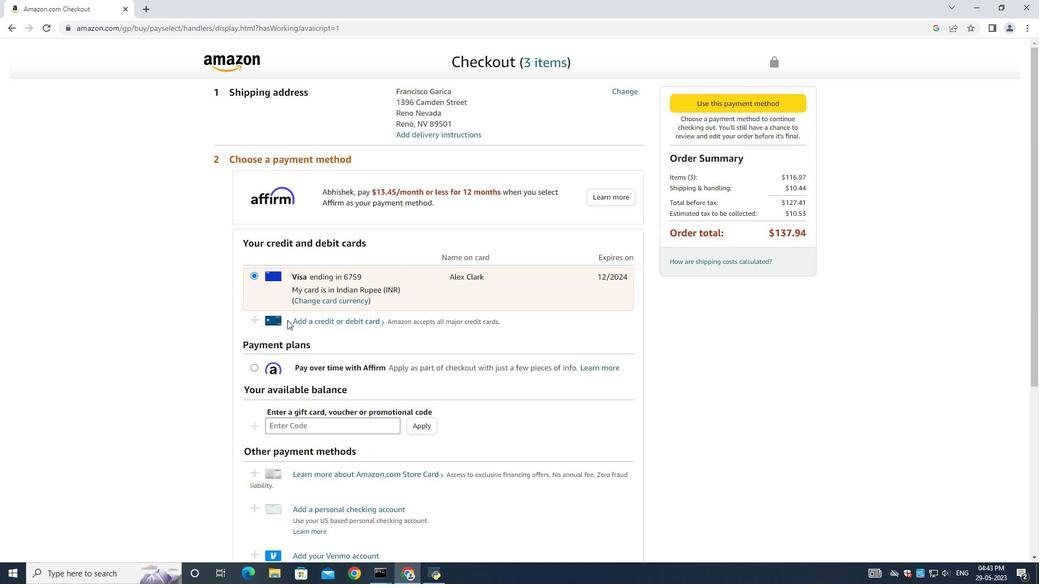 
